 Task: Create a collapsible FAQ section using Bootstrap in the HTML file.
Action: Key pressed <Key.shift><Key.shift><Key.shift><Key.shift><Key.shift><Key.shift>!<Key.enter>
Screenshot: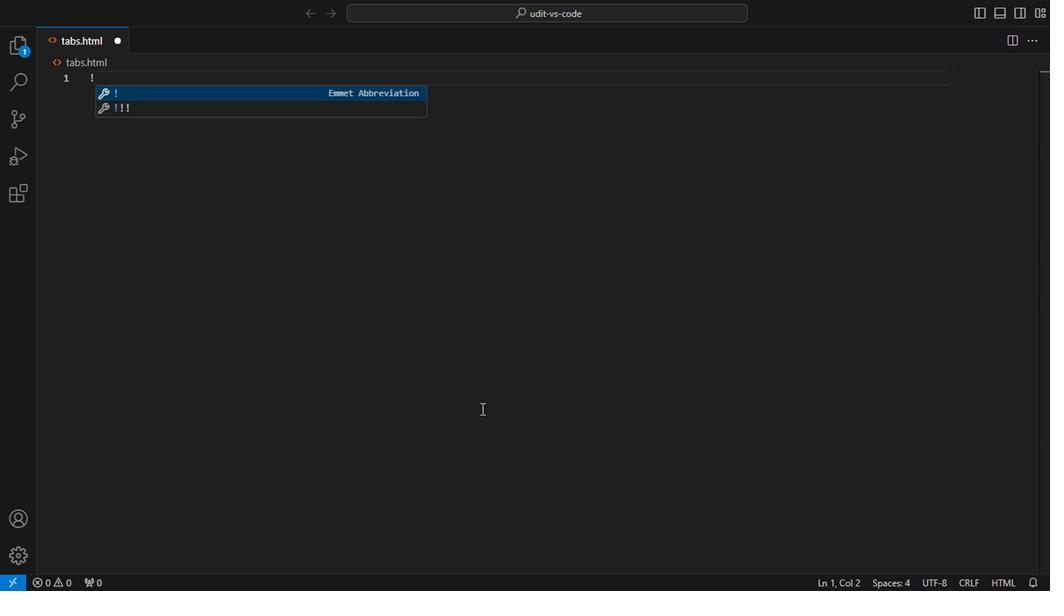 
Action: Mouse moved to (206, 149)
Screenshot: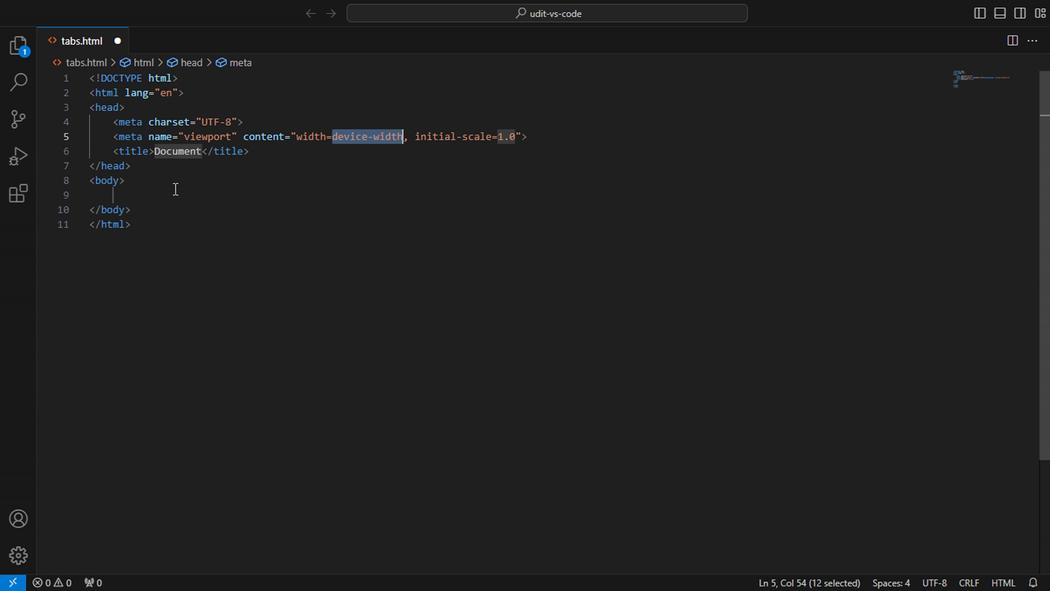 
Action: Mouse pressed left at (206, 149)
Screenshot: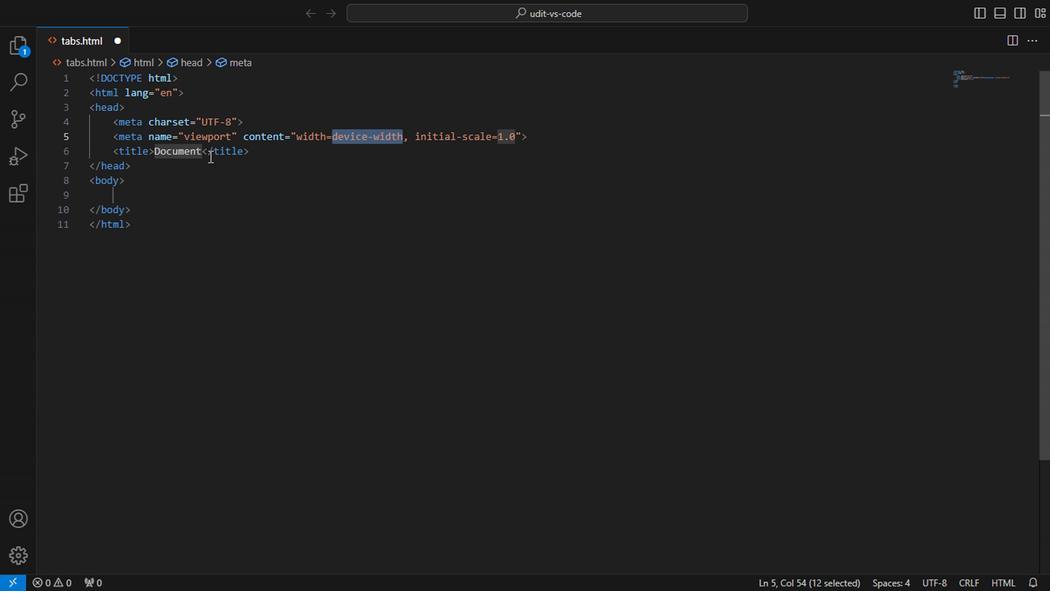 
Action: Mouse moved to (162, 186)
Screenshot: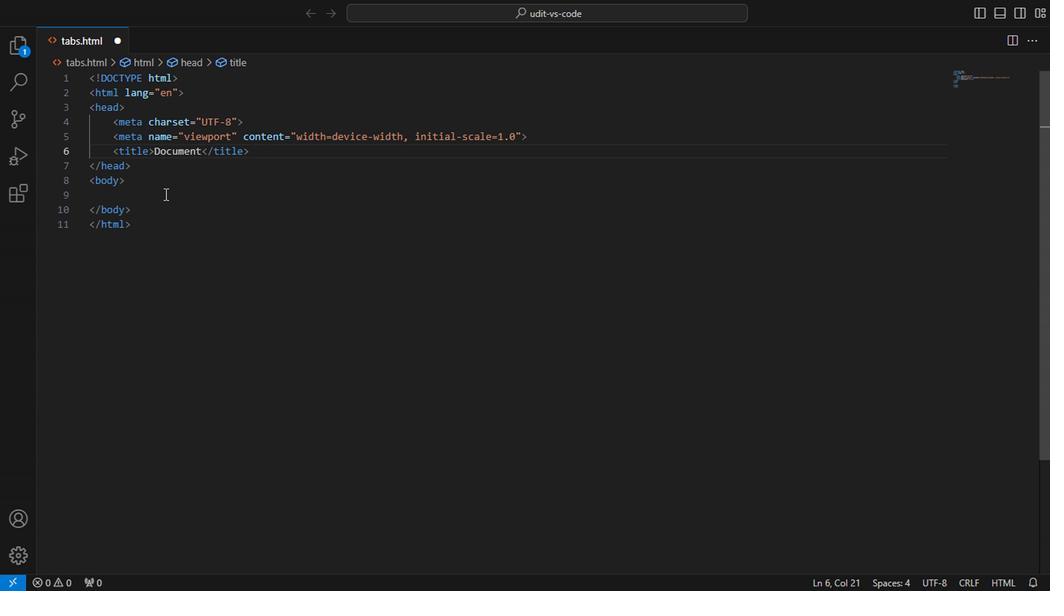 
Action: Mouse pressed left at (162, 186)
Screenshot: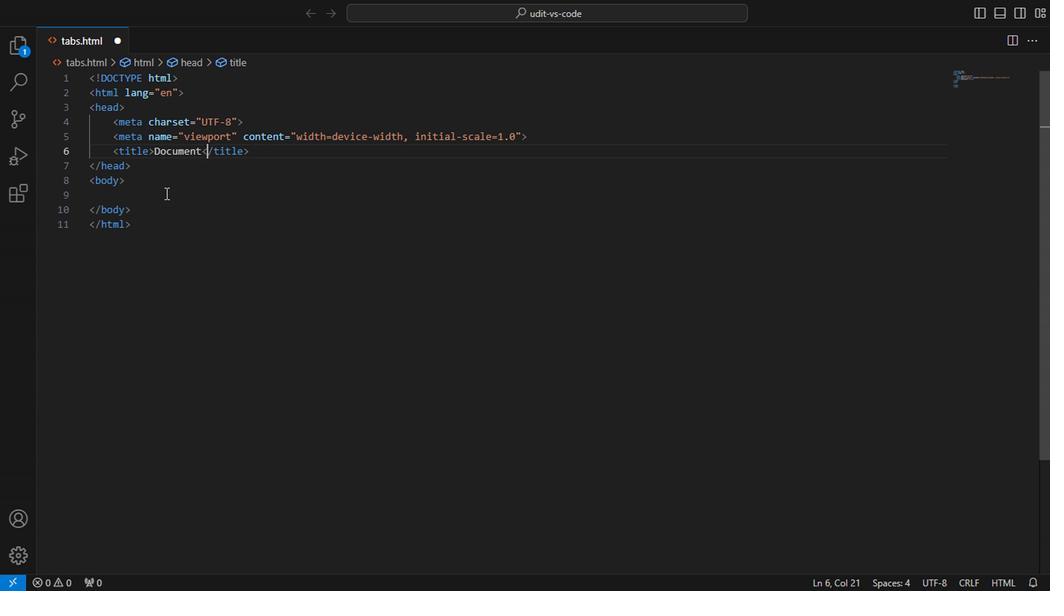 
Action: Key pressed .c<Key.backspace><Key.backspace>section.container-fluid<Key.enter><Key.enter>.<Key.backspace>.container<Key.enter><Key.enter>.row<Key.enter><Key.enter>.col-md-4<Key.enter><Key.enter>
Screenshot: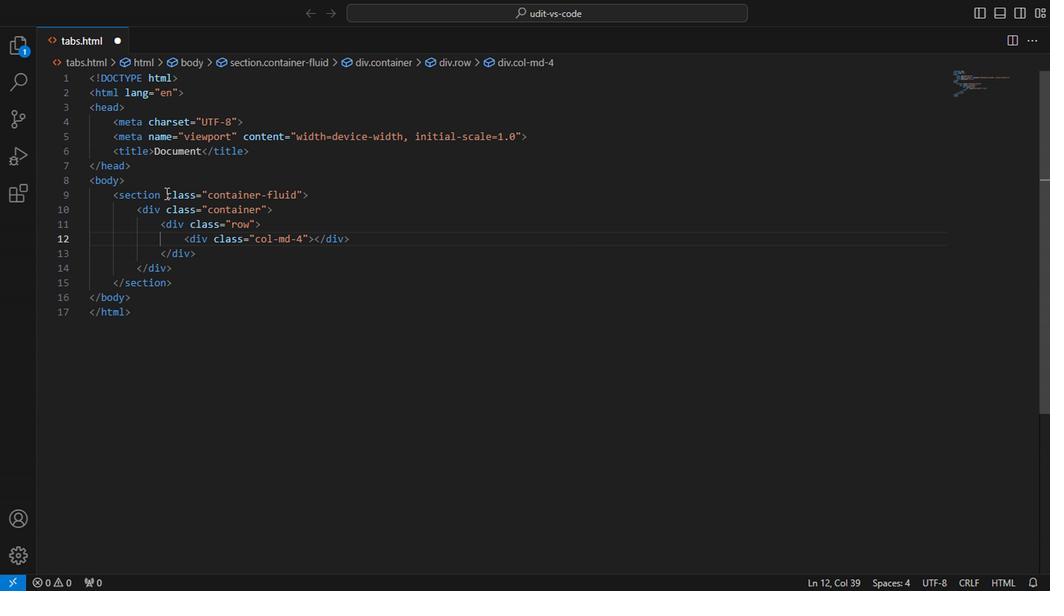 
Action: Mouse moved to (195, 245)
Screenshot: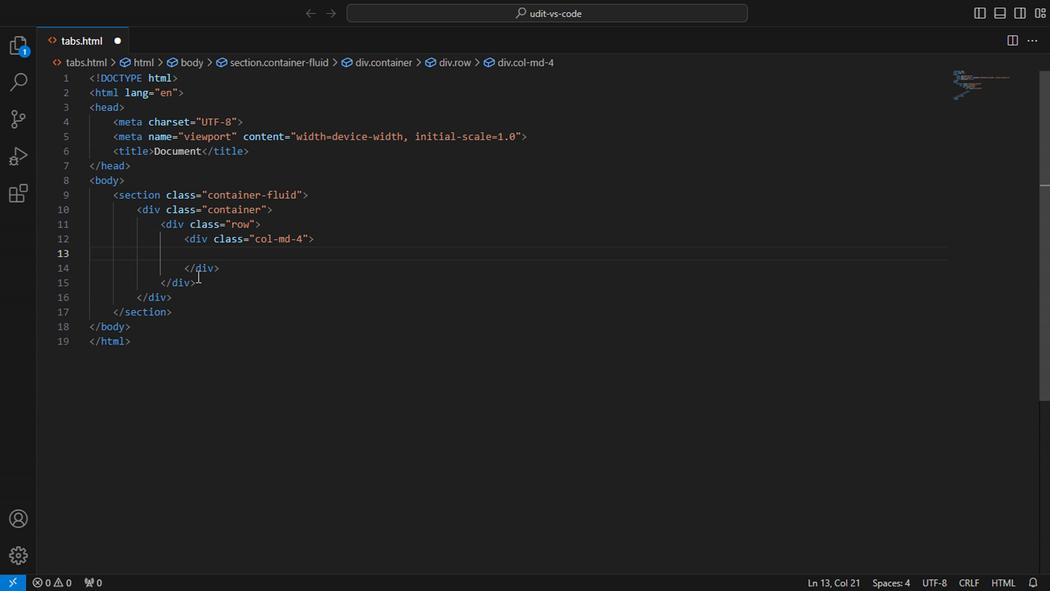 
Action: Key pressed .box<Key.enter><Key.enter>,ro<Key.backspace><Key.backspace><Key.backspace>.<Key.backspace>,card-img<Key.backspace><Key.backspace><Key.backspace><Key.backspace><Key.backspace><Key.backspace><Key.backspace><Key.backspace><Key.backspace>.card-img<Key.enter><Key.enter>img<Key.enter>./card.png<Key.right><Key.right><Key.right><Key.right><Key.right><Key.right><Key.right>card<Key.right><Key.up><Key.down><Key.down>
Screenshot: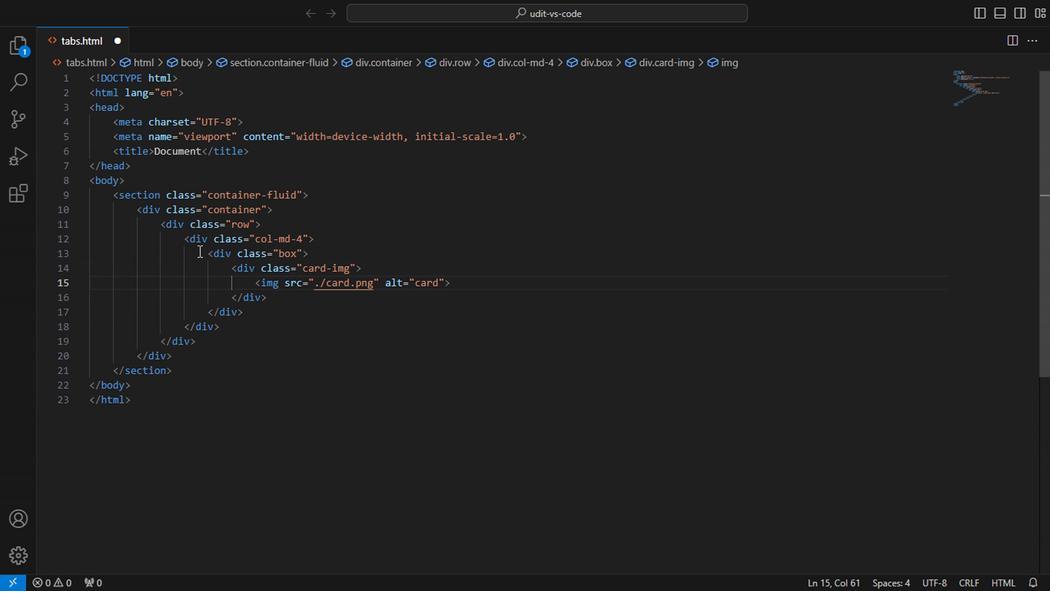
Action: Mouse pressed left at (195, 245)
Screenshot: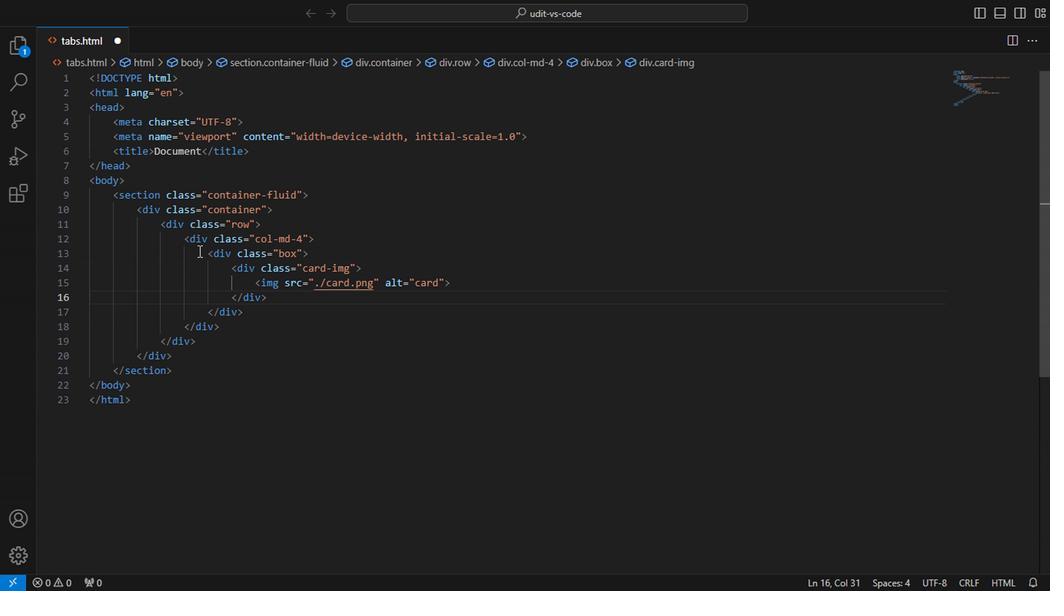 
Action: Mouse moved to (269, 289)
Screenshot: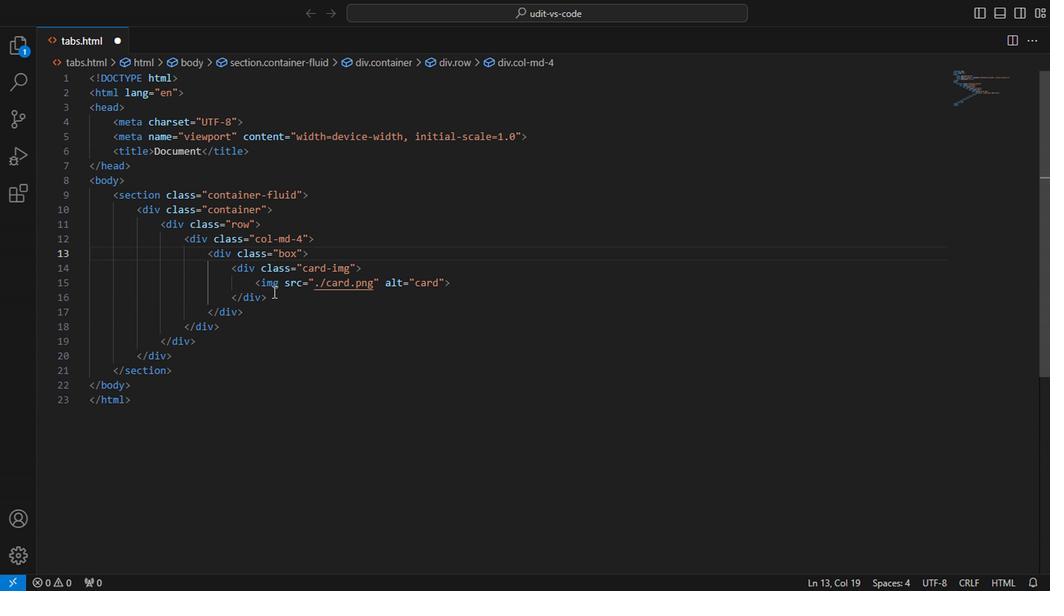 
Action: Mouse pressed left at (269, 289)
Screenshot: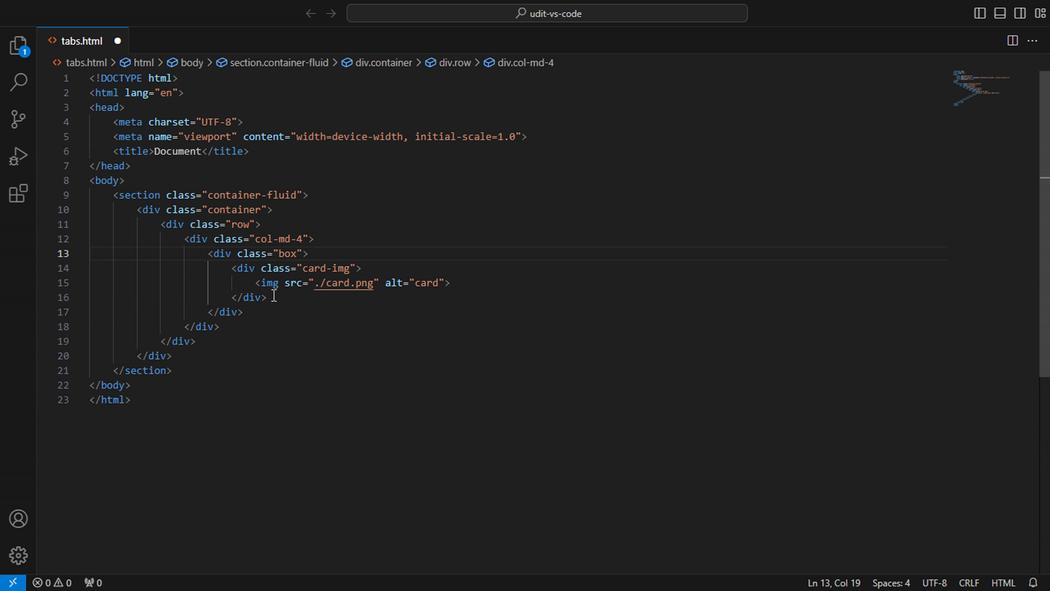 
Action: Key pressed <Key.enter>.card-content<Key.enter><Key.enter>.p<Key.backspace><Key.backspace>h3<Key.enter><Key.caps_lock>C<Key.caps_lock>ard<Key.space><Key.caps_lock>H<Key.caps_lock>eading<Key.right><Key.right><Key.right><Key.right><Key.right><Key.enter>p<Key.enter>basic<Key.space><Key.backspace><Key.backspace><Key.backspace><Key.backspace><Key.backspace><Key.backspace>
Screenshot: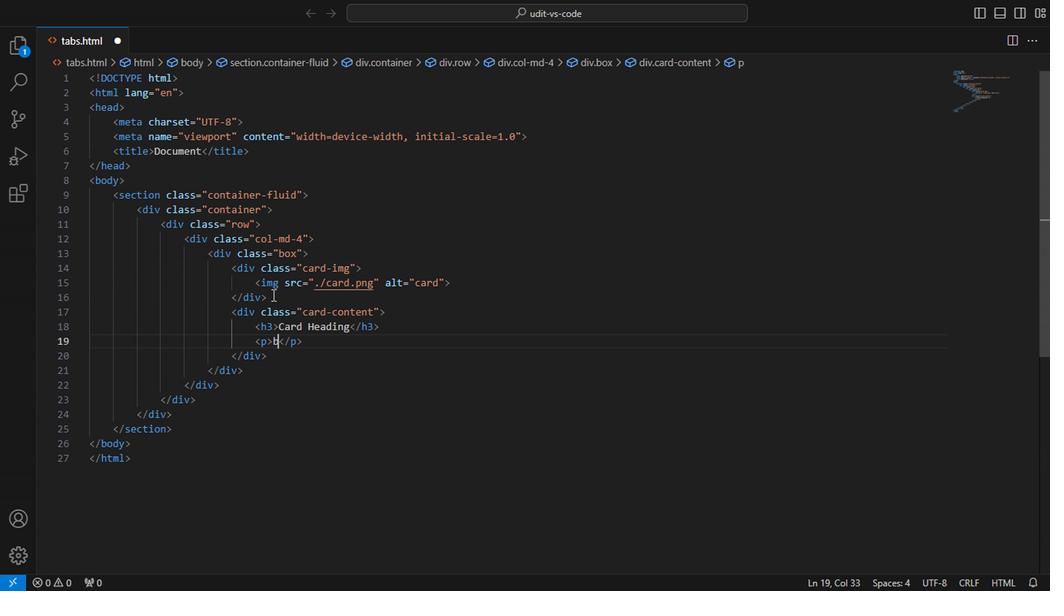 
Action: Mouse moved to (274, 325)
Screenshot: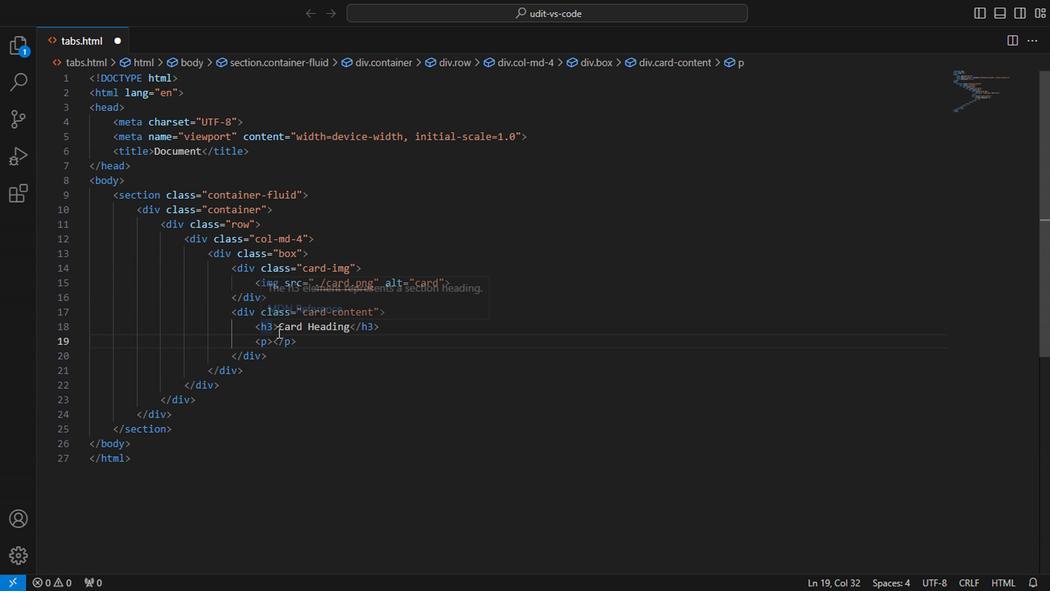 
Action: Mouse pressed left at (274, 325)
Screenshot: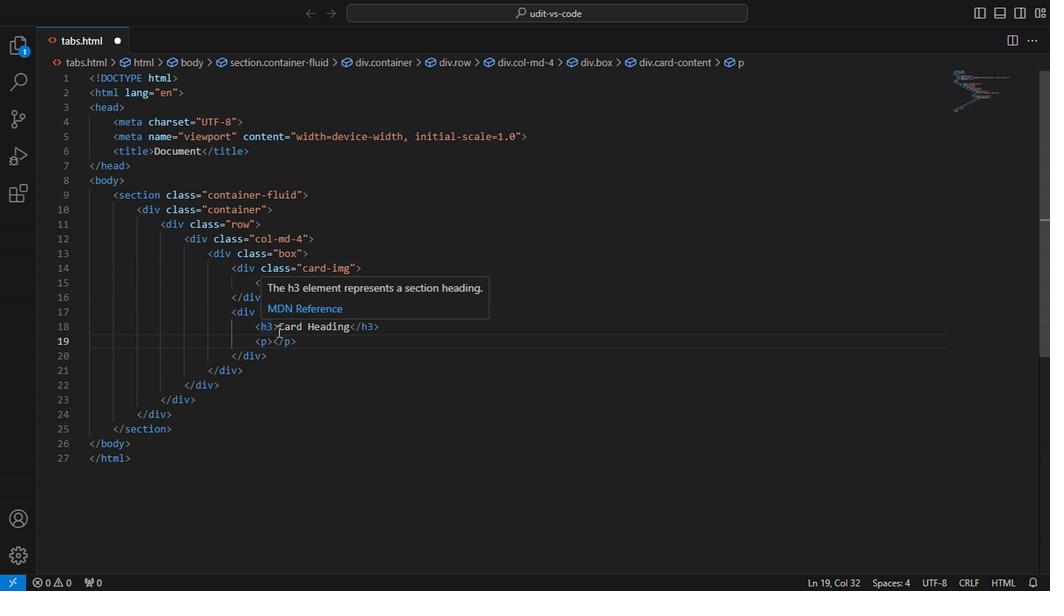 
Action: Mouse pressed left at (274, 325)
Screenshot: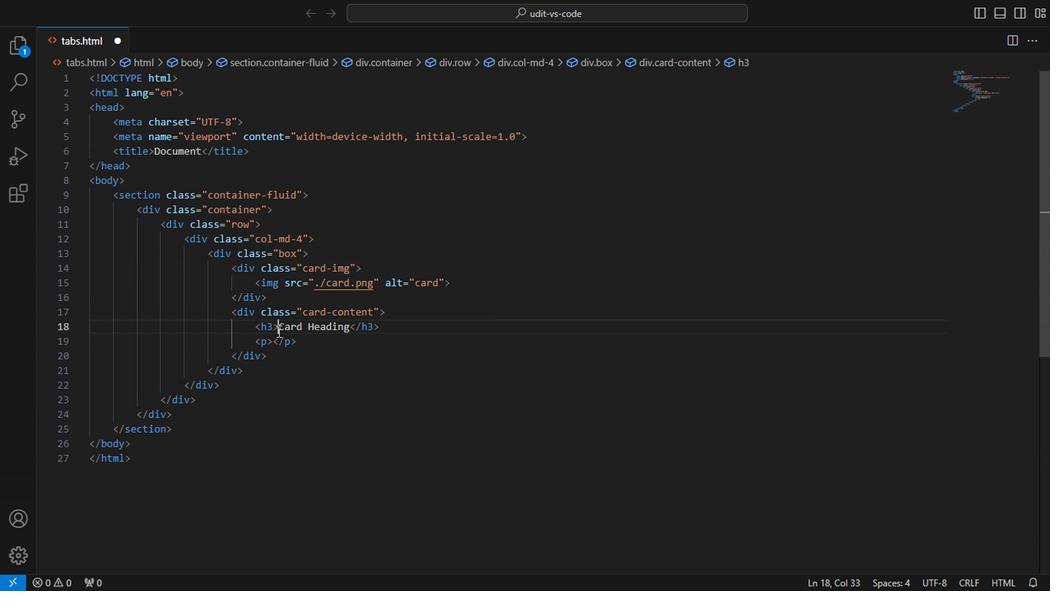 
Action: Mouse moved to (346, 324)
Screenshot: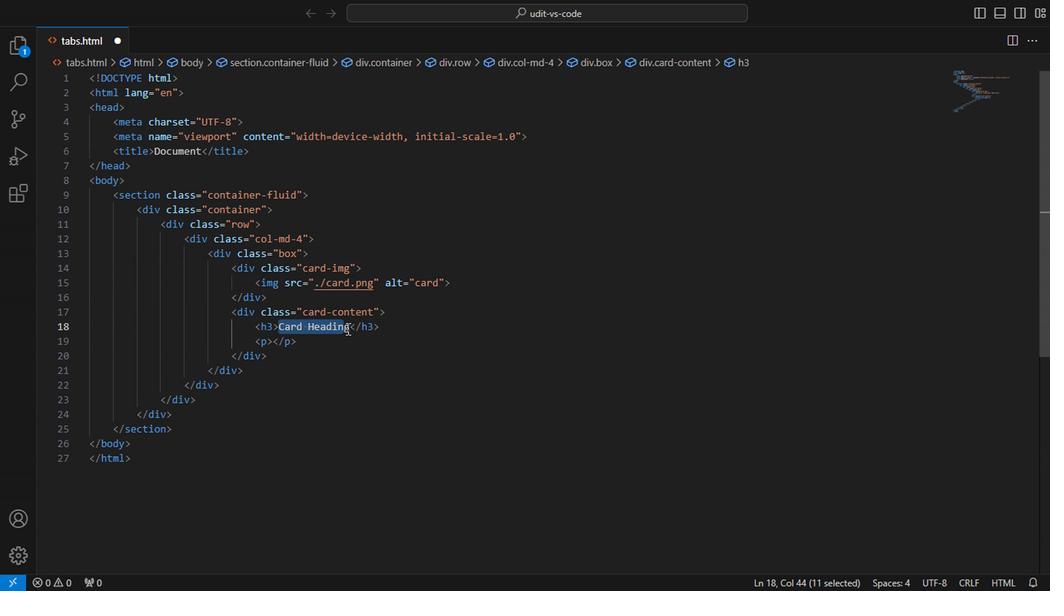 
Action: Key pressed <Key.caps_lock>U<Key.caps_lock>niversity<Key.space><Key.caps_lock>N<Key.caps_lock>amr<Key.backspace>e
Screenshot: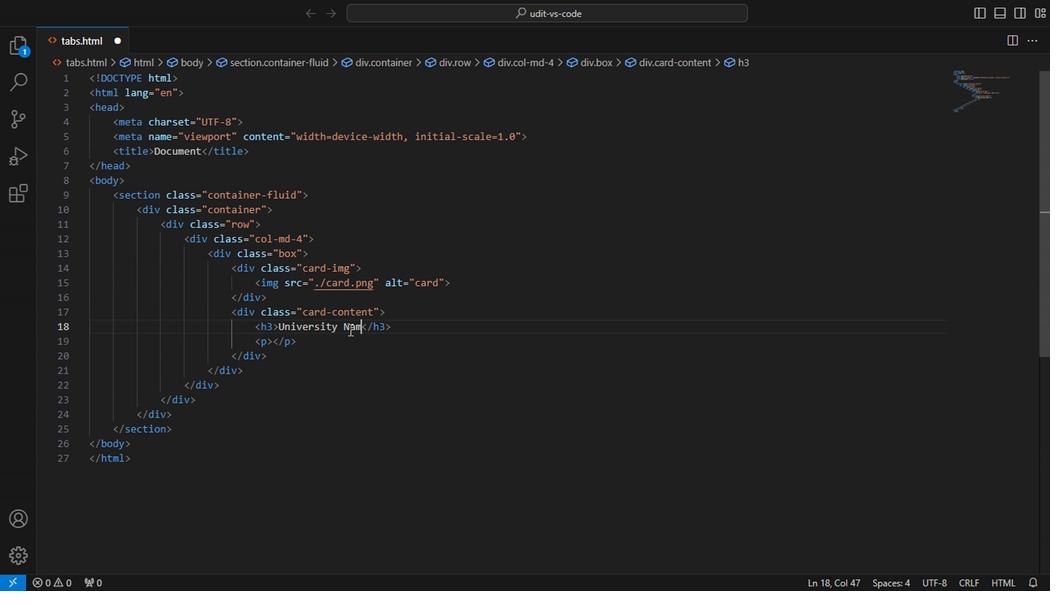 
Action: Mouse moved to (308, 328)
Screenshot: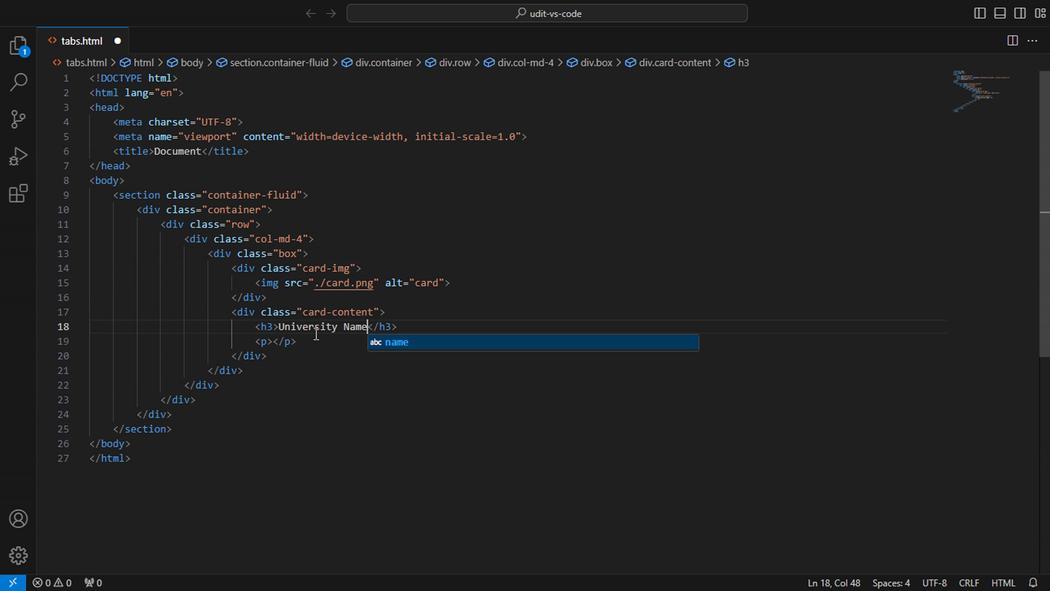 
Action: Mouse pressed left at (308, 328)
Screenshot: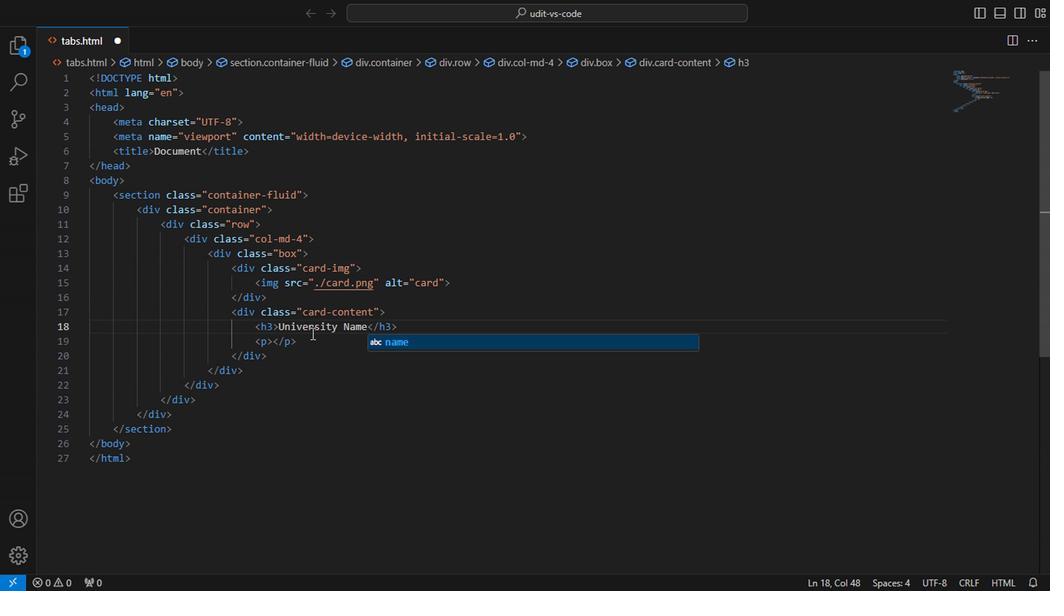 
Action: Mouse moved to (268, 338)
Screenshot: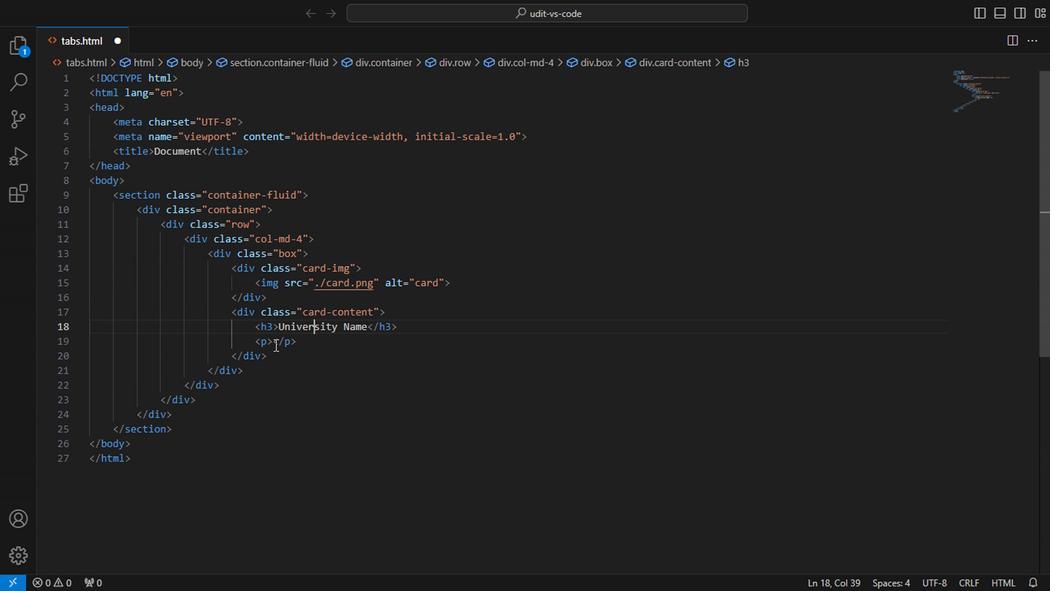 
Action: Mouse pressed left at (268, 338)
Screenshot: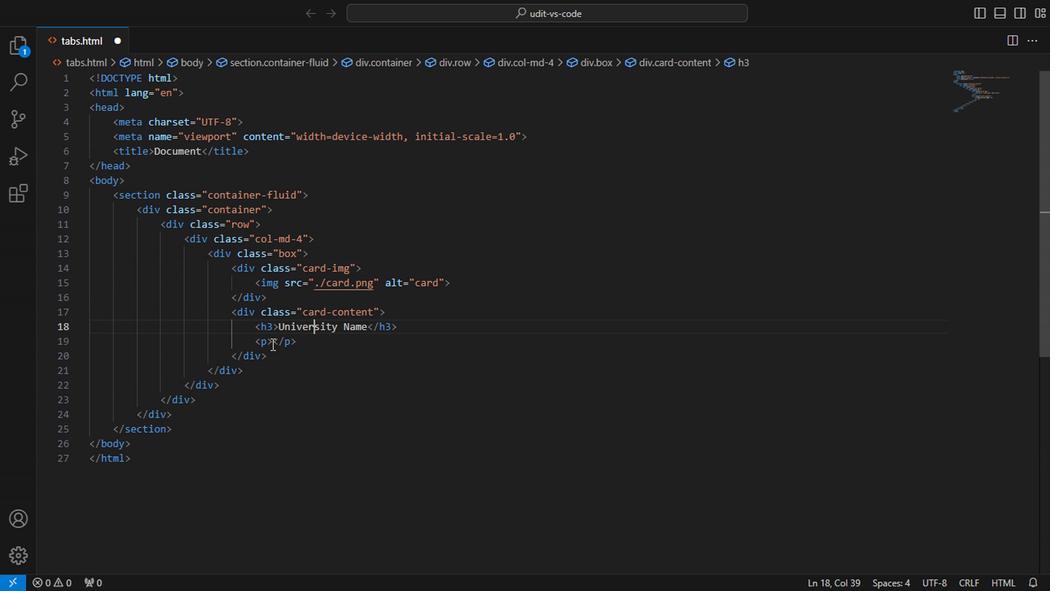 
Action: Mouse moved to (388, 310)
Screenshot: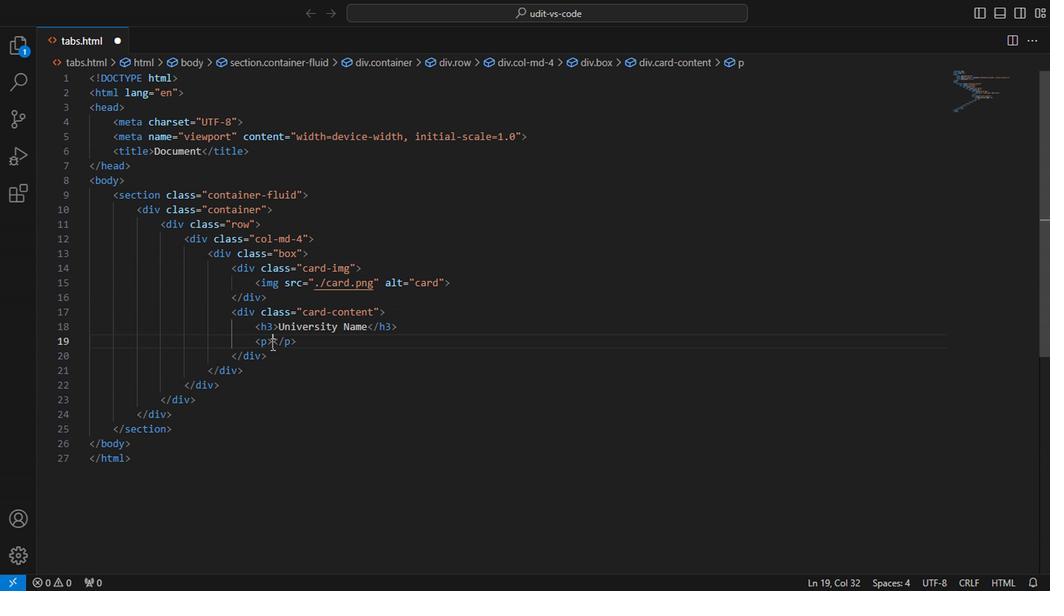 
Action: Key pressed ratings<Key.backspace><Key.backspace><Key.backspace><Key.backspace><Key.backspace><Key.backspace><Key.backspace><Key.right><Key.right><Key.right><Key.right><Key.backspace><Key.backspace><Key.backspace><Key.backspace><Key.backspace><Key.backspace><Key.backspace>.d-flex<Key.enter><Key.enter>accreditions<Key.backspace><Key.backspace><Key.backspace><Key.backspace><Key.backspace><Key.backspace><Key.backspace><Key.backspace><Key.backspace><Key.backspace><Key.backspace><Key.backspace>.certificates<Key.enter><Key.right><Key.right><Key.right><Key.right><Key.right><Key.right><Key.backspace><Key.backspace><Key.backspace><Key.backspace><Key.backspace><Key.backspace><Key.backspace><Key.backspace><Key.backspace><Key.backspace><Key.backspace><Key.backspace><Key.backspace><Key.backspace><Key.backspace><Key.backspace><Key.backspace><Key.backspace><Key.backspace><Key.backspace><Key.backspace><Key.backspace><Key.backspace><Key.backspace><Key.backspace><Key.backspace><Key.backspace><Key.backspace><Key.backspace><Key.backspace><Key.backspace><Key.backspace>span<Key.enter><Key.caps_lock>C<Key.caps_lock>ertificates<Key.right><Key.right><Key.right><Key.right><Key.right><Key.right><Key.right><Key.enter>spaan<Key.backspace><Key.backspace>n<Key.enter><Key.caps_lock>N<Key.caps_lock>aac<Key.backspace><Key.backspace><Key.backspace><Key.caps_lock>AAC<Key.space>A<Key.caps_lock><Key.shift_r>+<Key.right><Key.right><Key.right><Key.right><Key.right><Key.right><Key.right><Key.enter>ctrl+Z
Screenshot: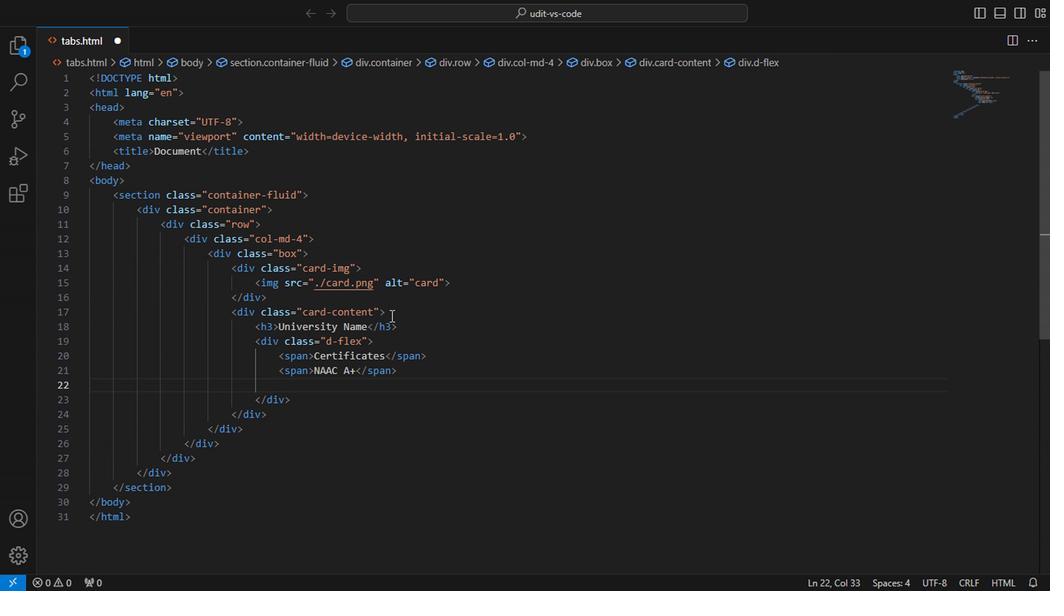 
Action: Mouse moved to (298, 377)
Screenshot: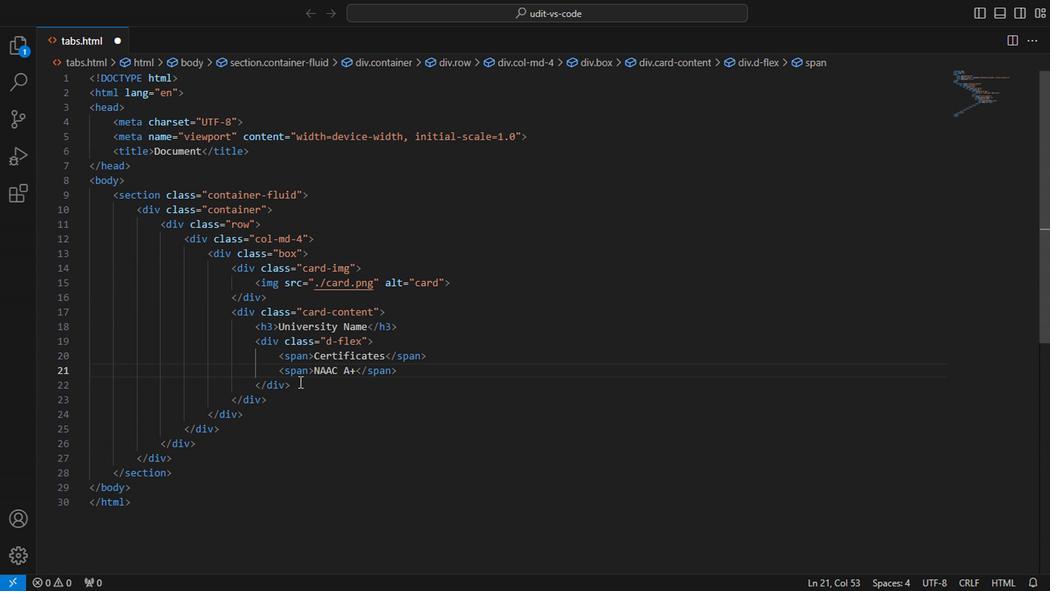 
Action: Mouse pressed left at (298, 377)
Screenshot: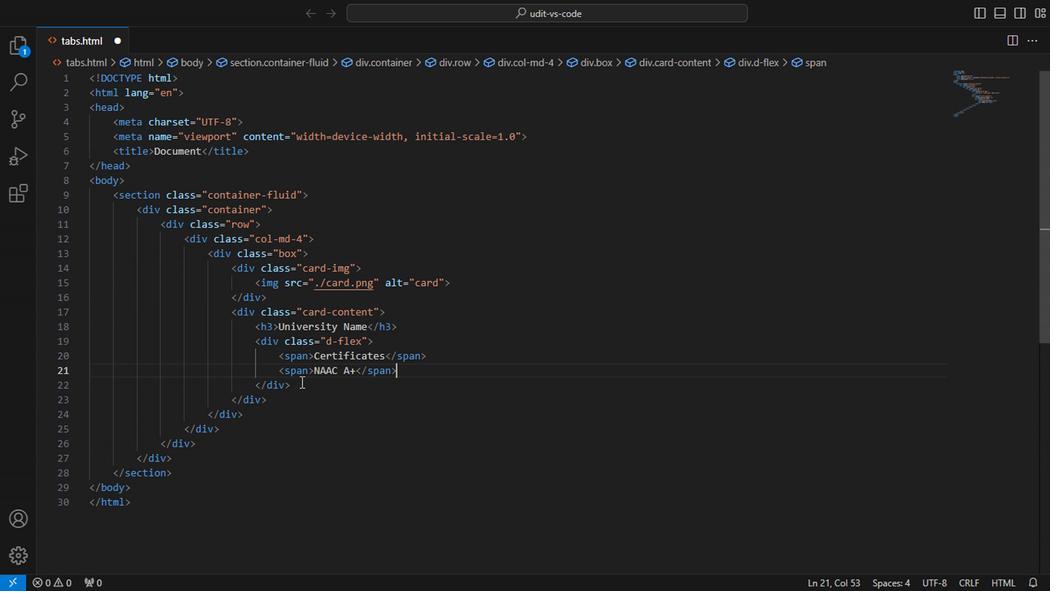 
Action: Key pressed <Key.enter>ctrl+H3<Key.enter><Key.caps_lock>R<Key.caps_lock>ating<Key.space><Key.shift_r>:<Key.space>5/5<Key.right><Key.right><Key.right><Key.right><Key.right>
Screenshot: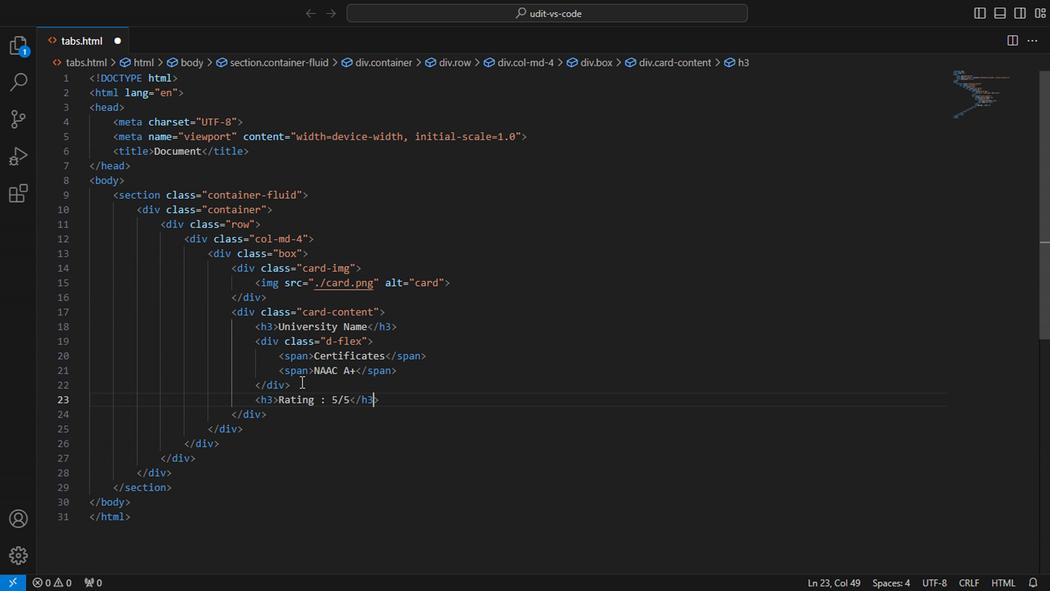 
Action: Mouse pressed left at (298, 377)
Screenshot: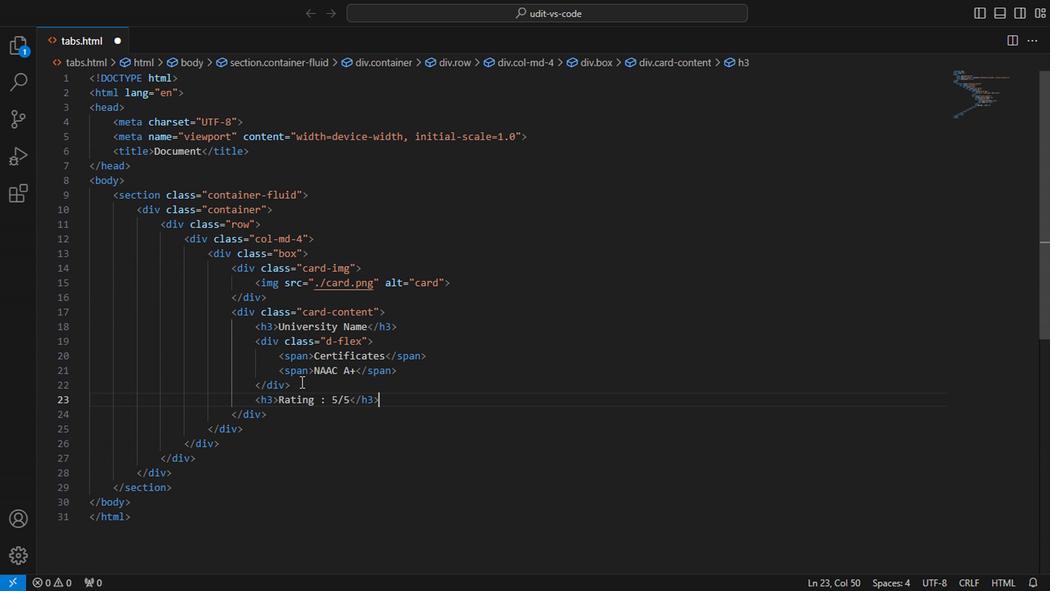 
Action: Mouse moved to (348, 443)
Screenshot: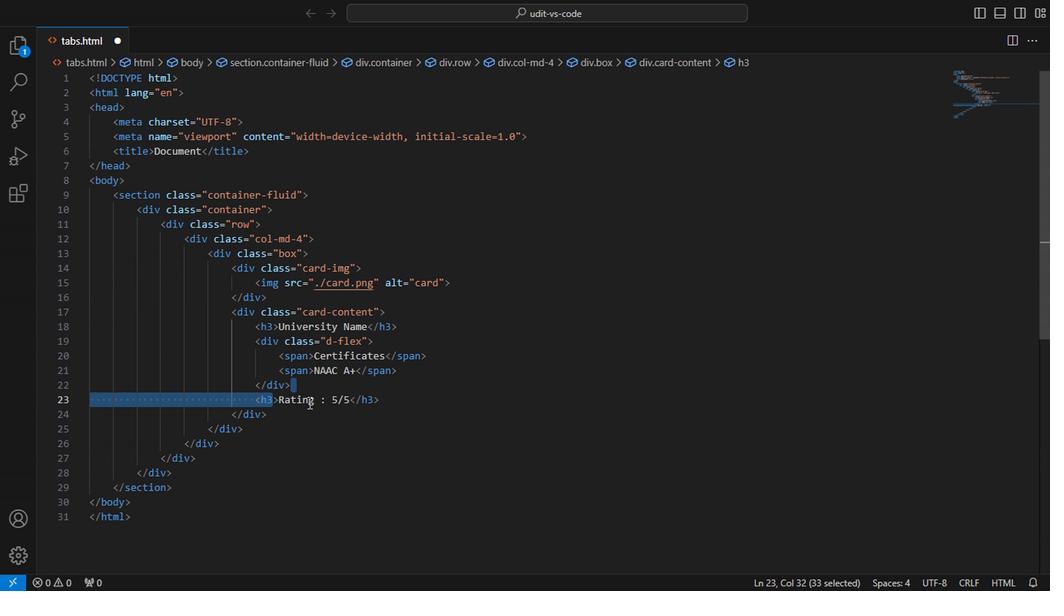 
Action: Mouse pressed left at (348, 443)
Screenshot: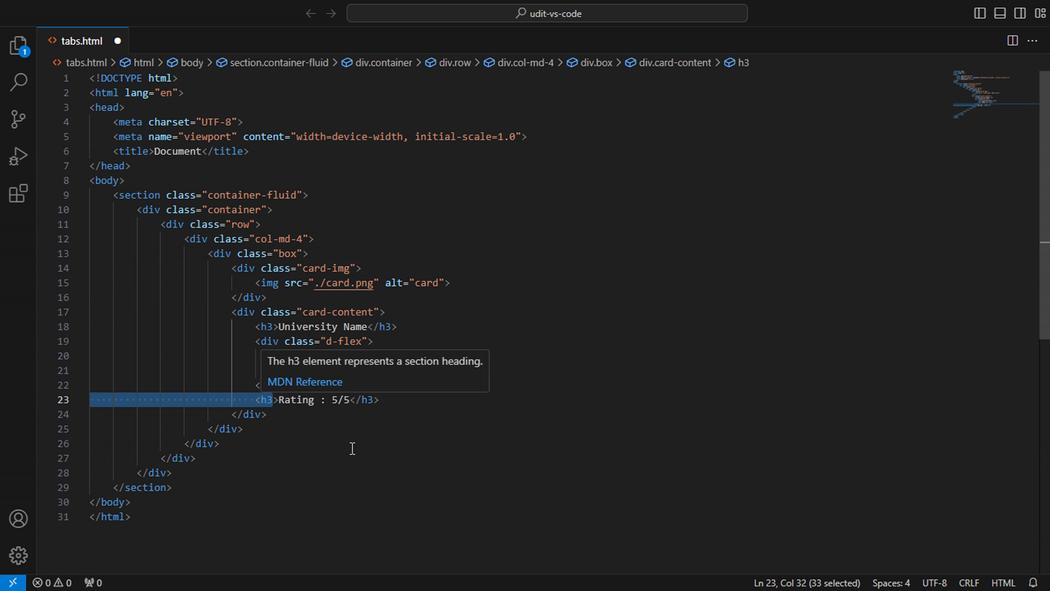 
Action: Mouse moved to (234, 308)
Screenshot: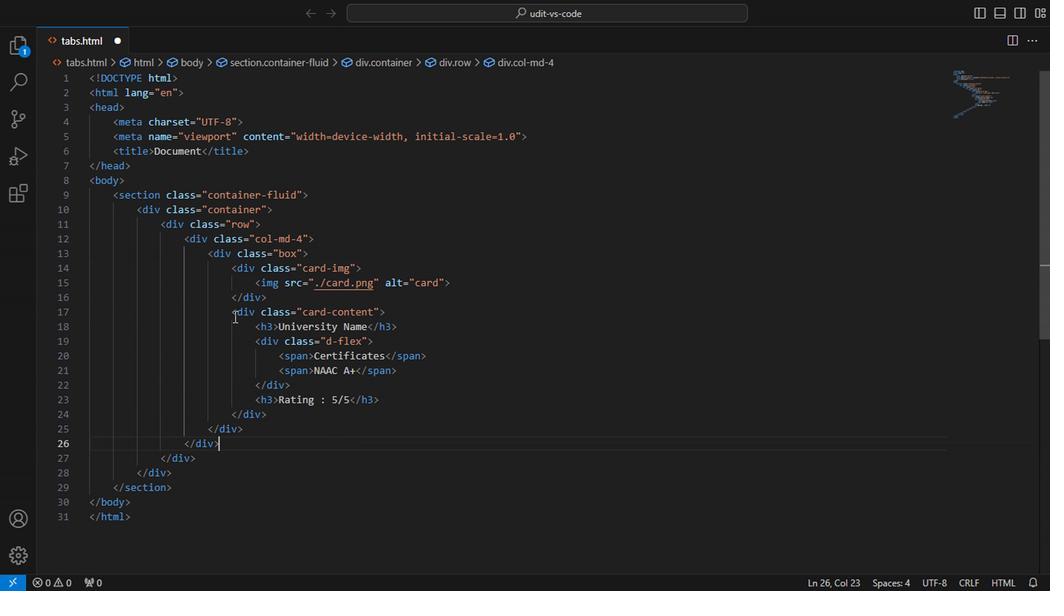 
Action: Mouse pressed left at (234, 308)
Screenshot: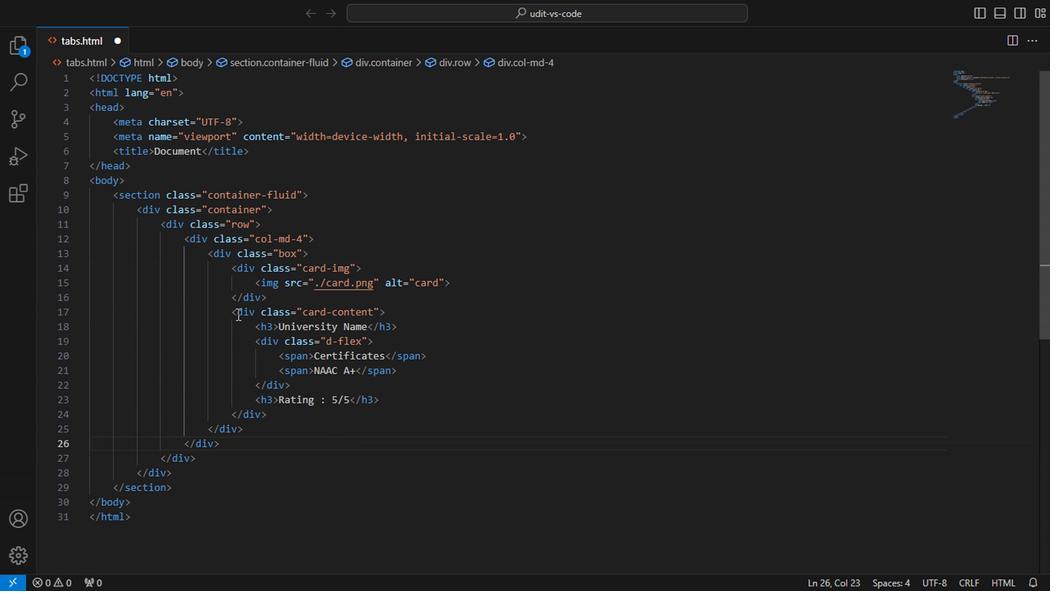 
Action: Mouse moved to (266, 407)
Screenshot: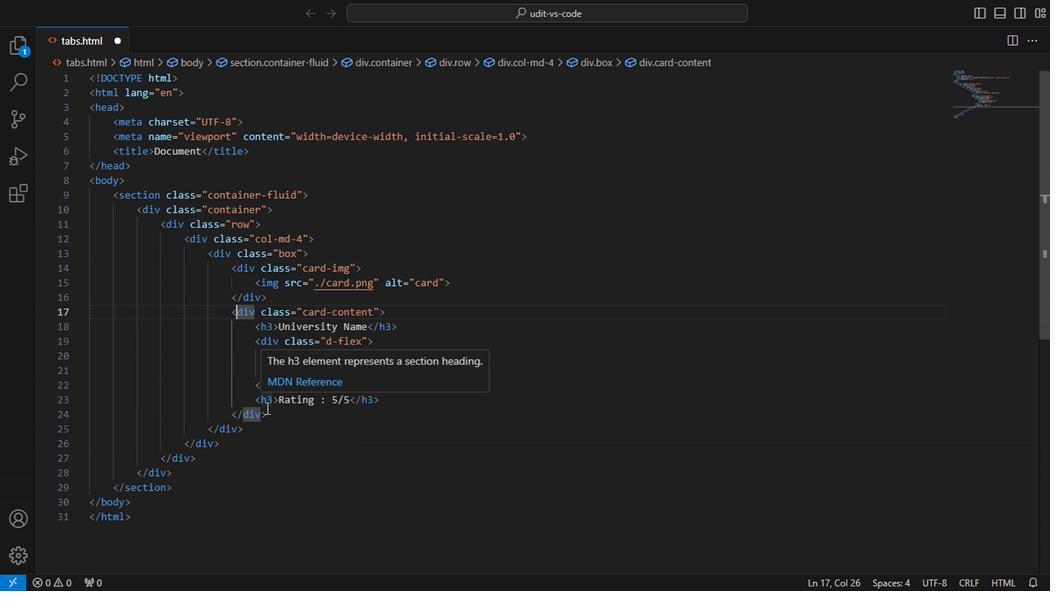 
Action: Mouse pressed left at (266, 407)
Screenshot: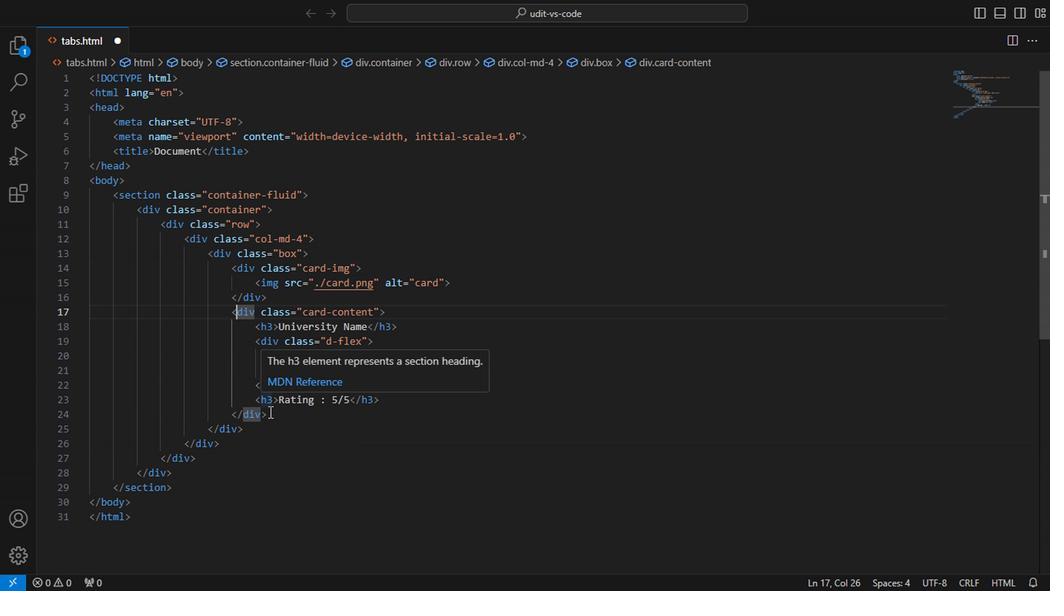 
Action: Key pressed <Key.enter>.card-footer<Key.enter><Key.enter>.btn<Key.enter><Key.caps_lock>L<Key.caps_lock>oad<Key.space><Key.caps_lock>M<Key.caps_lock>ore<Key.down><Key.down><Key.down>
Screenshot: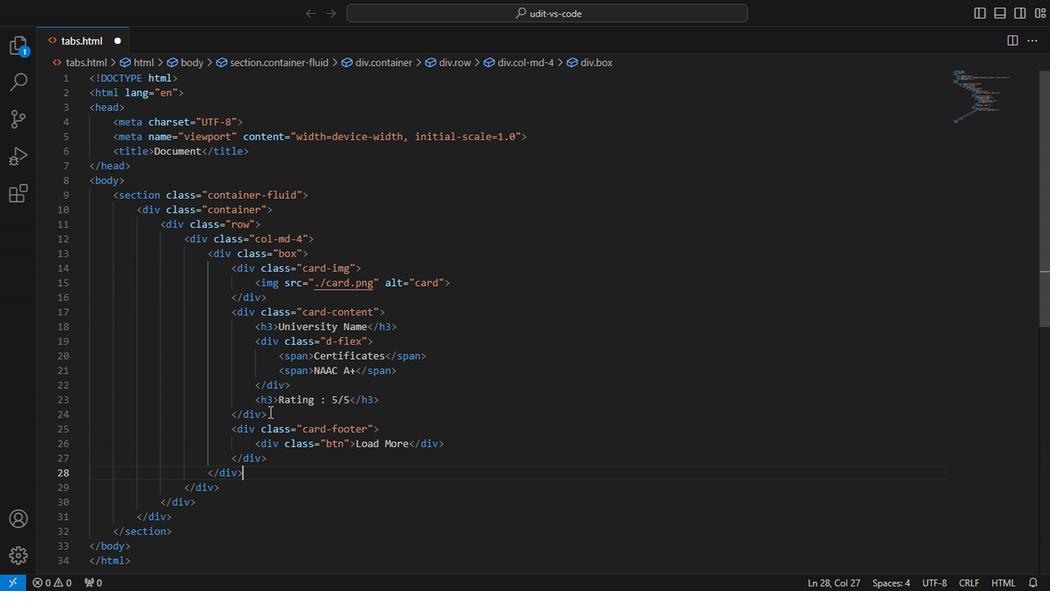 
Action: Mouse moved to (187, 234)
Screenshot: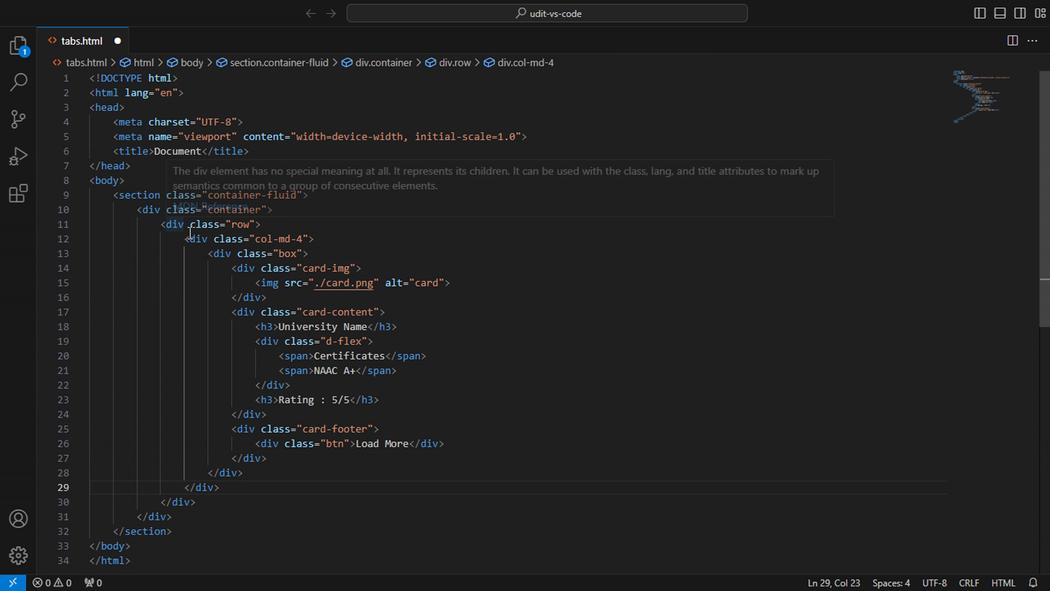 
Action: Mouse pressed left at (187, 234)
Screenshot: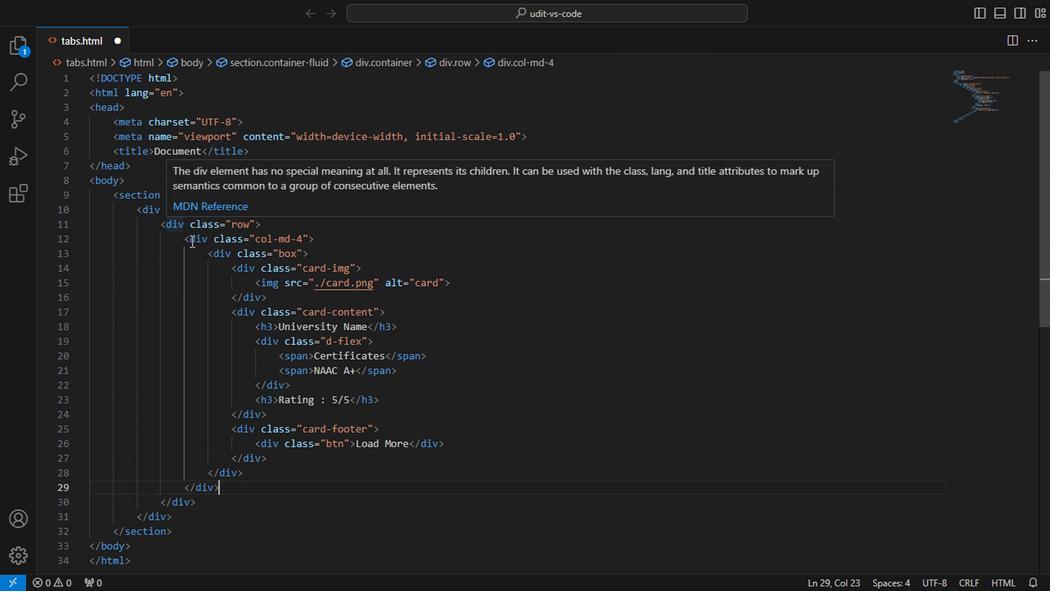 
Action: Mouse moved to (235, 262)
Screenshot: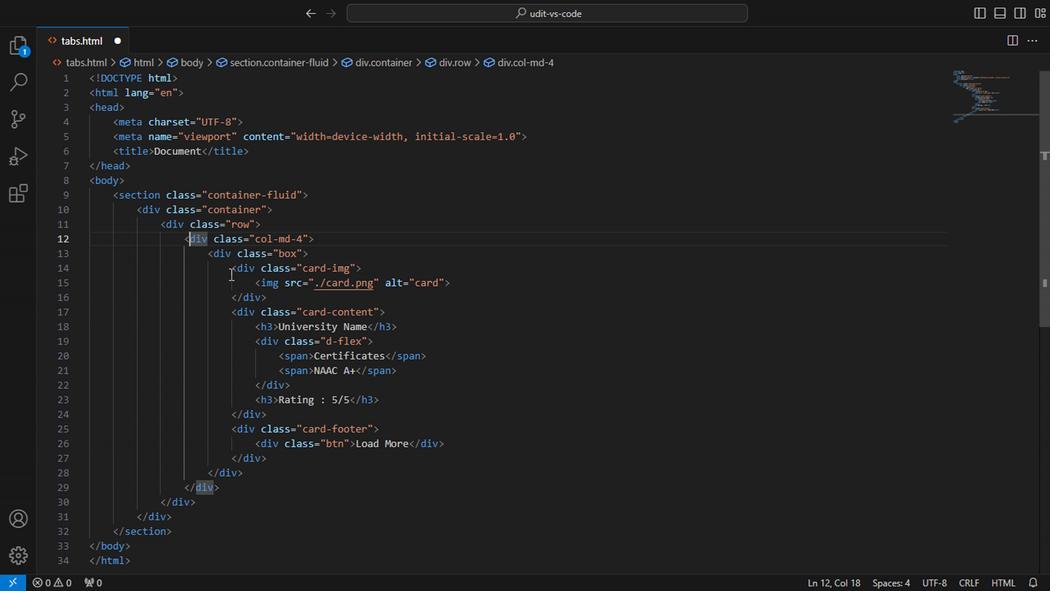 
Action: Mouse pressed left at (235, 262)
Screenshot: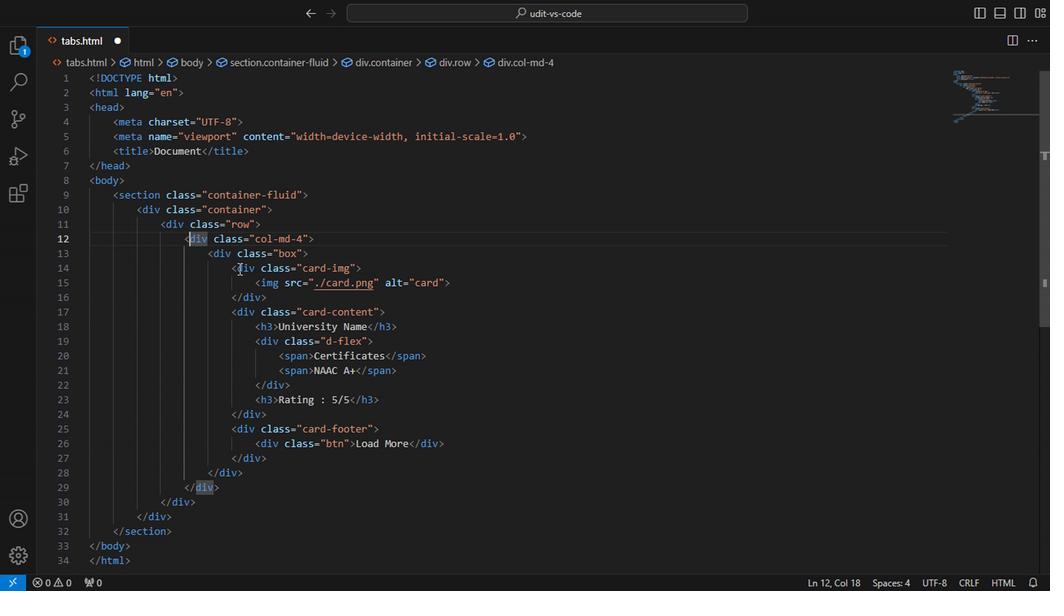 
Action: Mouse moved to (268, 290)
Screenshot: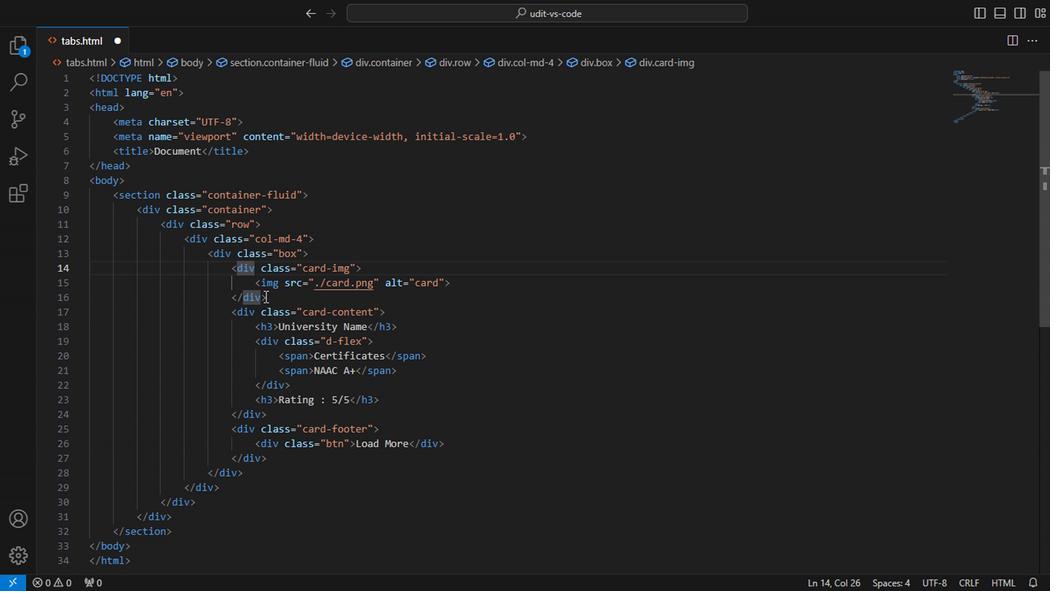 
Action: Mouse pressed left at (268, 290)
Screenshot: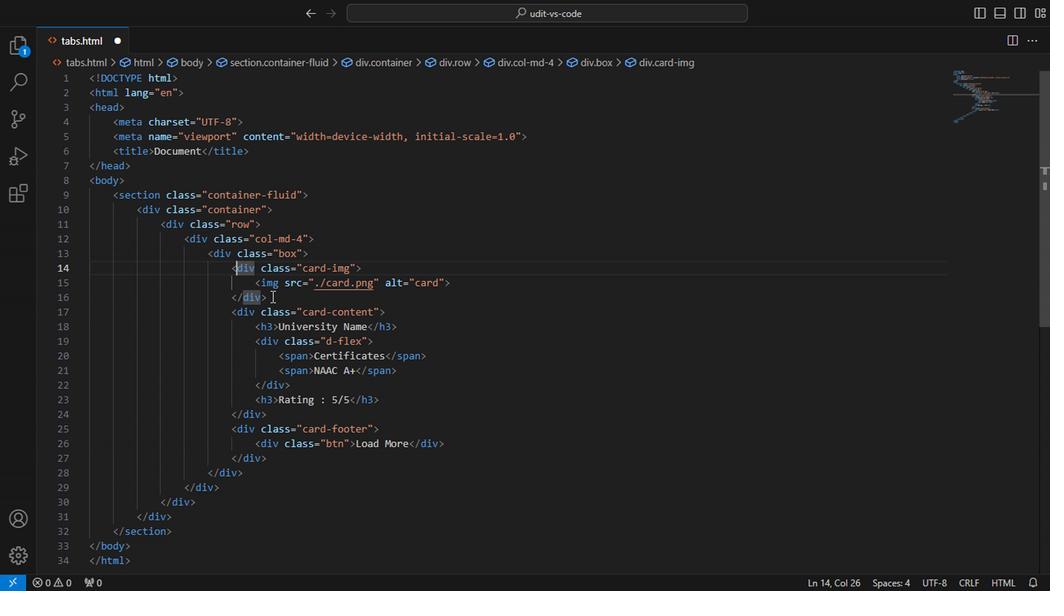 
Action: Key pressed <Key.enter>a<Key.enter><Key.caps_lock><Key.shift><Key.shift><Key.shift><Key.shift><Key.shift><Key.shift><Key.shift><Key.shift><Key.shift><Key.shift><Key.shift><Key.shift><Key.shift><Key.shift><Key.shift><Key.shift><Key.shift><Key.shift>#<Key.right><Key.right><Key.right><Key.left><Key.caps_lock>a<Key.caps_lock><Key.backspace><Key.caps_lock>a<Key.caps_lock>DRESS<Key.backspace><Key.backspace><Key.backspace><Key.backspace><Key.backspace><Key.backspace>ADRESS<Key.caps_lock><Key.left><Key.left><Key.left><Key.left><Key.left><Key.up><Key.enter>.spam<Key.backspace><Key.backspace><Key.backspace><Key.backspace><Key.backspace>span.relative<Key.enter><Key.enter>
Screenshot: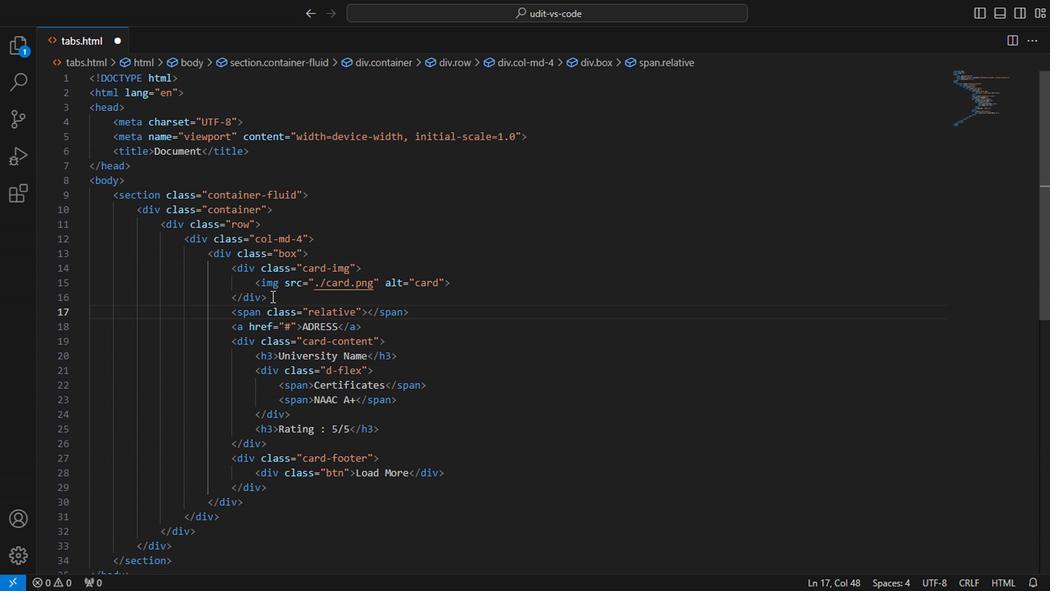 
Action: Mouse moved to (261, 345)
Screenshot: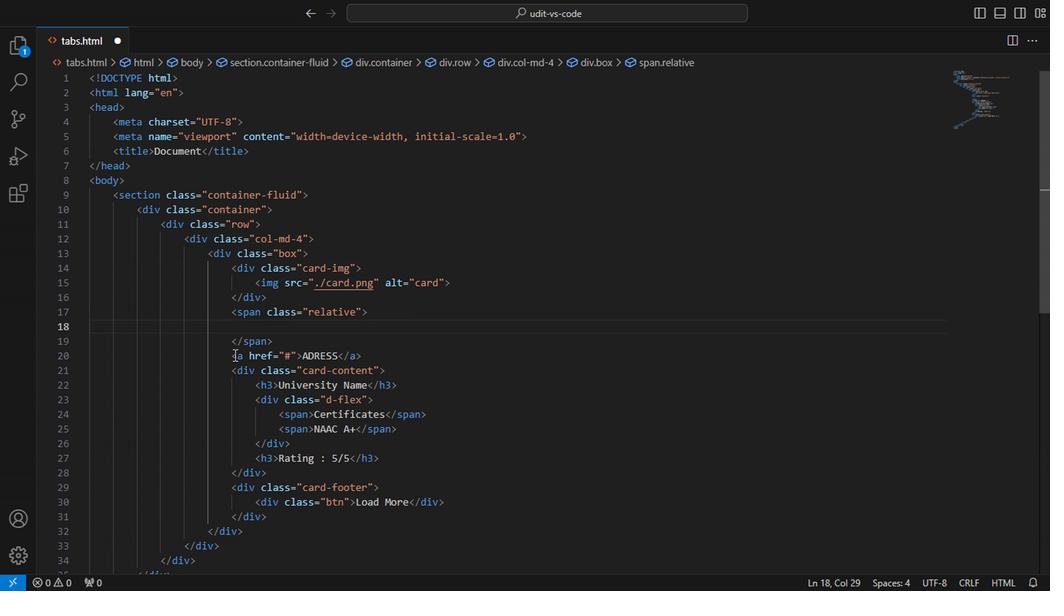 
Action: Mouse pressed left at (261, 345)
Screenshot: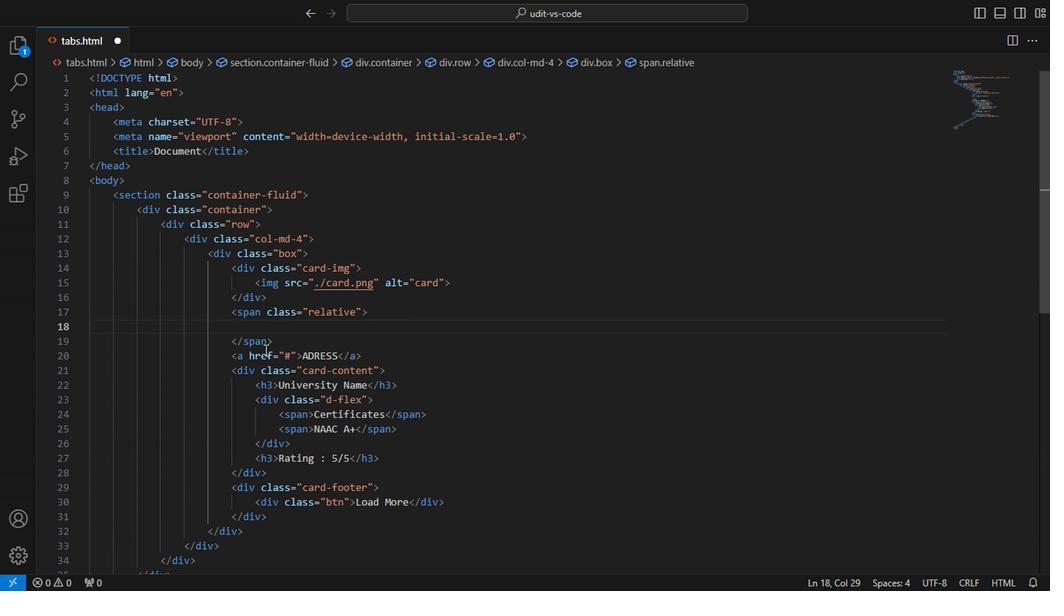 
Action: Mouse moved to (222, 347)
Screenshot: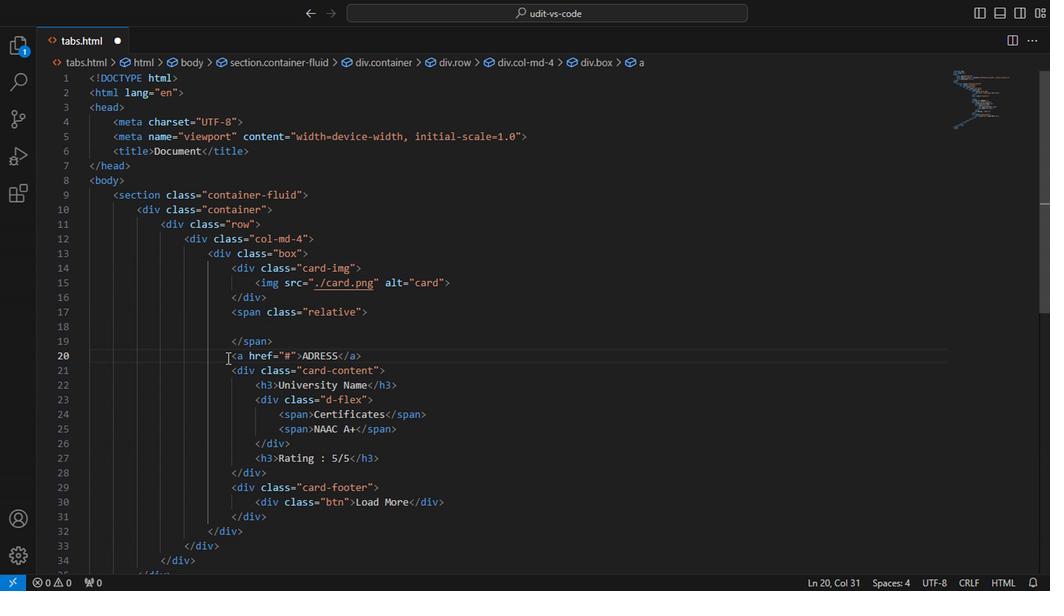 
Action: Mouse pressed left at (222, 347)
Screenshot: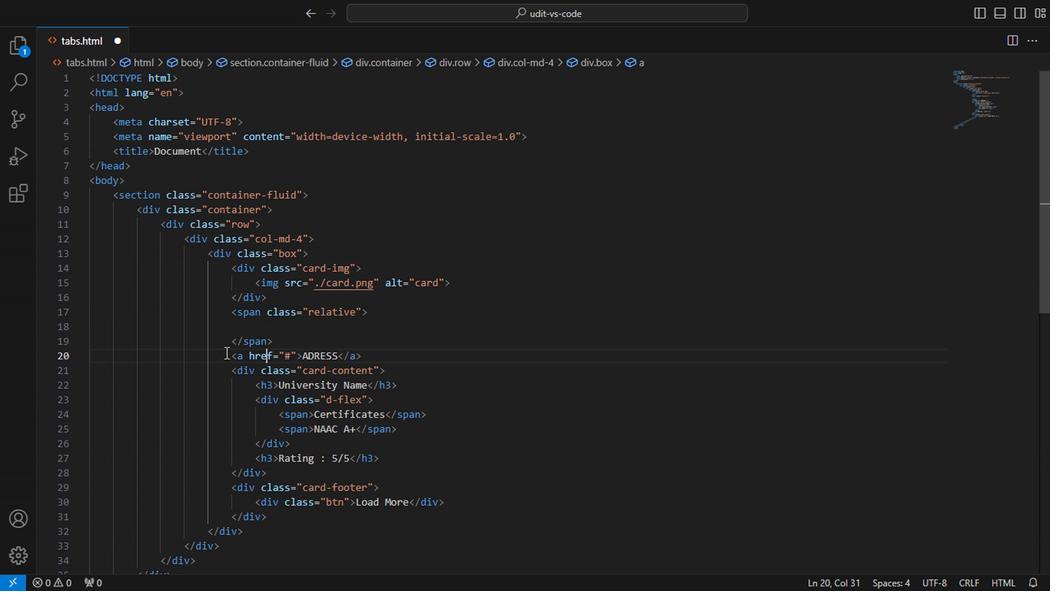 
Action: Mouse moved to (360, 352)
Screenshot: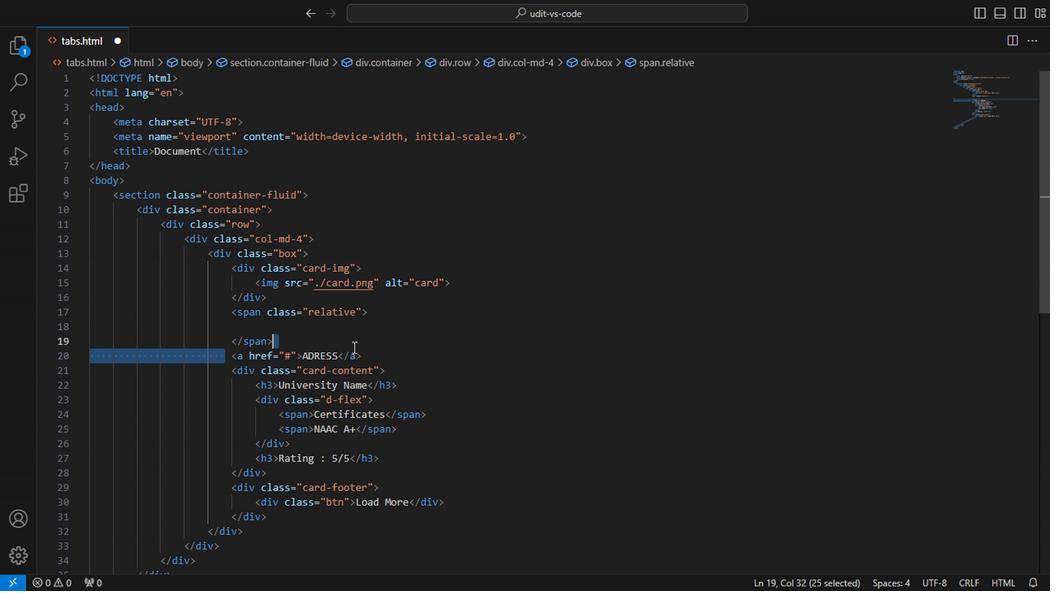 
Action: Key pressed ctrl+X
Screenshot: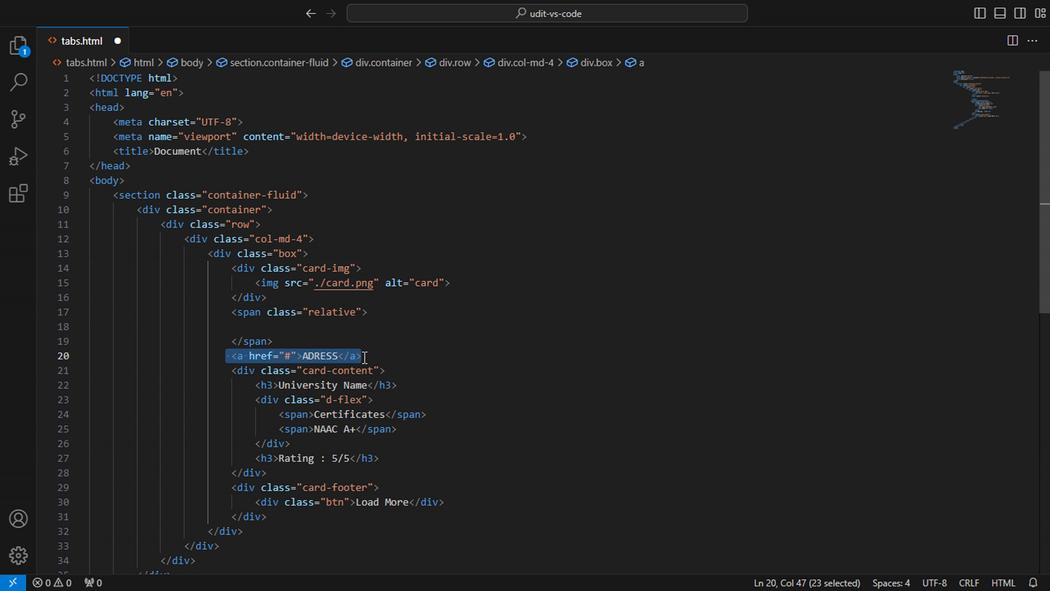 
Action: Mouse moved to (281, 321)
Screenshot: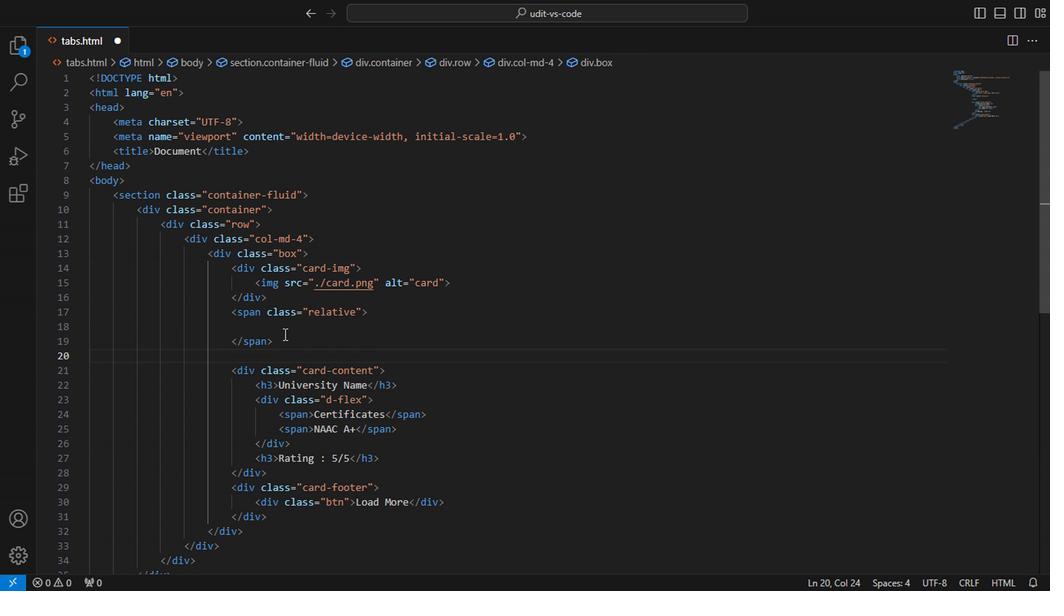 
Action: Mouse pressed left at (281, 321)
Screenshot: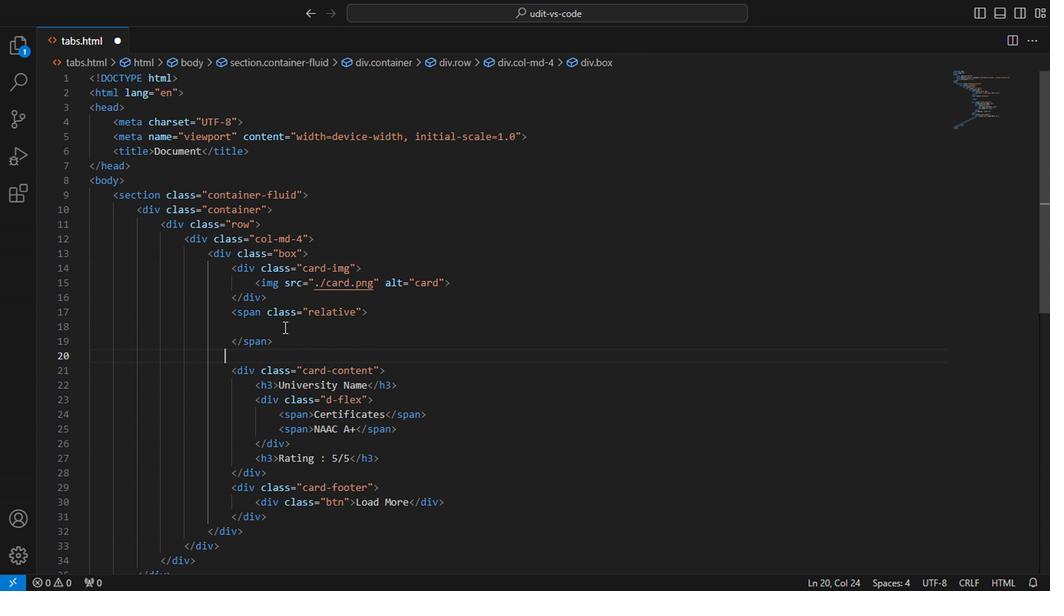 
Action: Key pressed ctrl+V
Screenshot: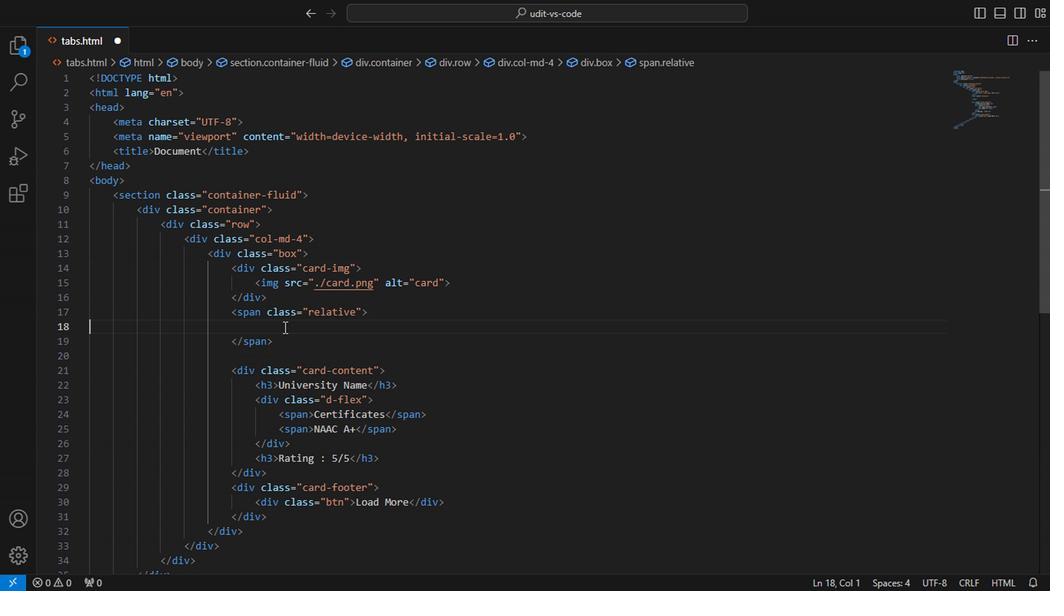 
Action: Mouse moved to (236, 354)
Screenshot: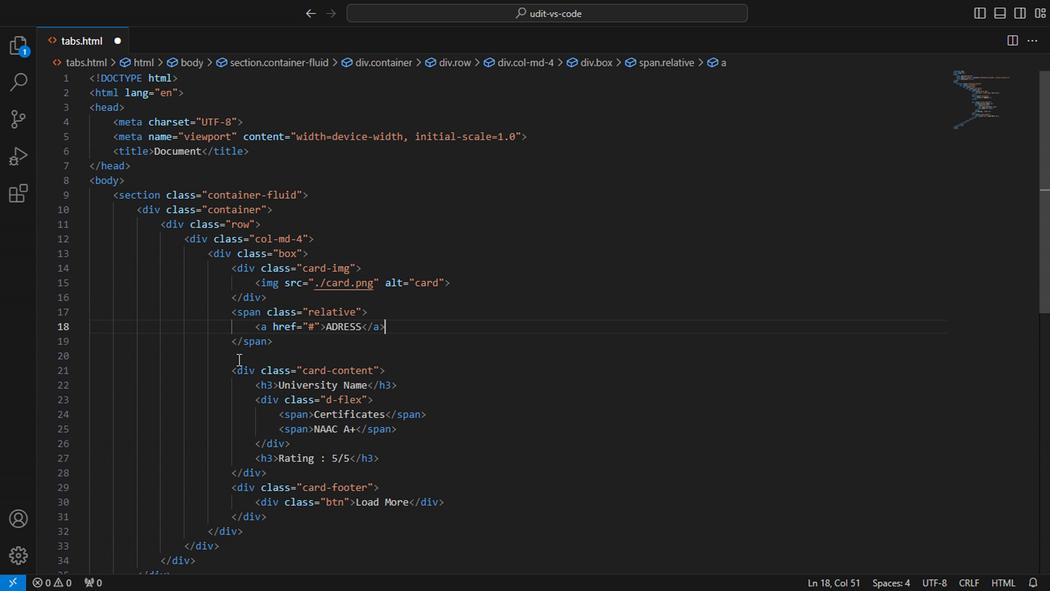 
Action: Mouse pressed left at (236, 354)
Screenshot: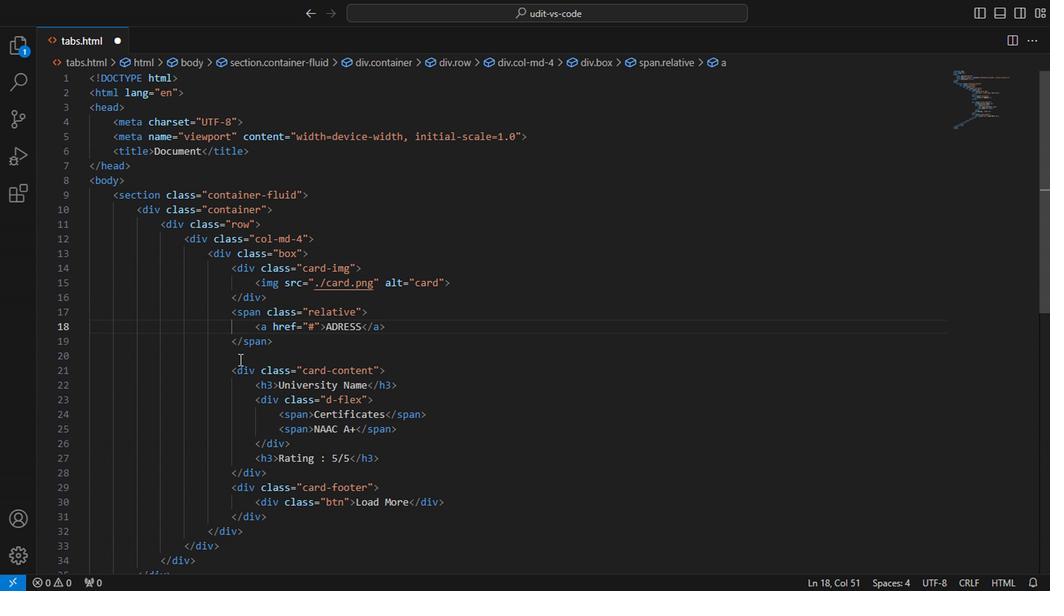 
Action: Mouse moved to (245, 352)
Screenshot: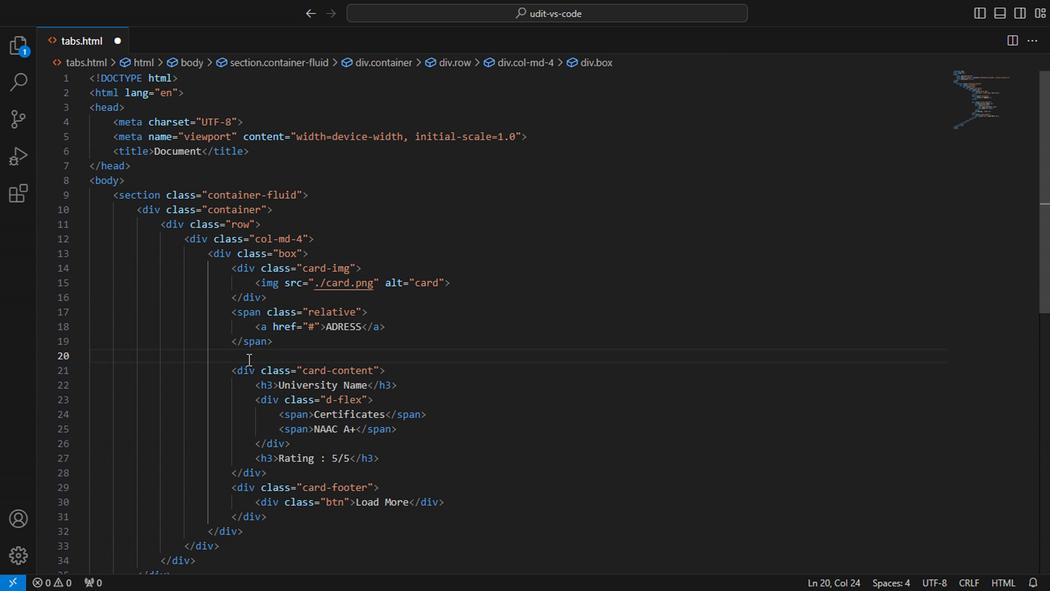 
Action: Mouse pressed left at (245, 352)
Screenshot: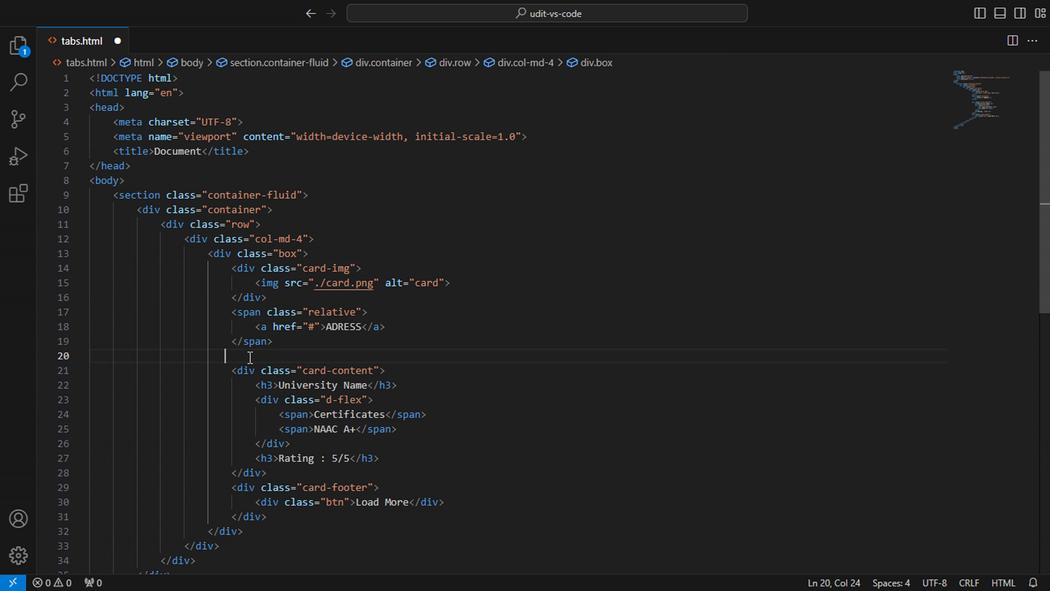 
Action: Mouse moved to (271, 145)
Screenshot: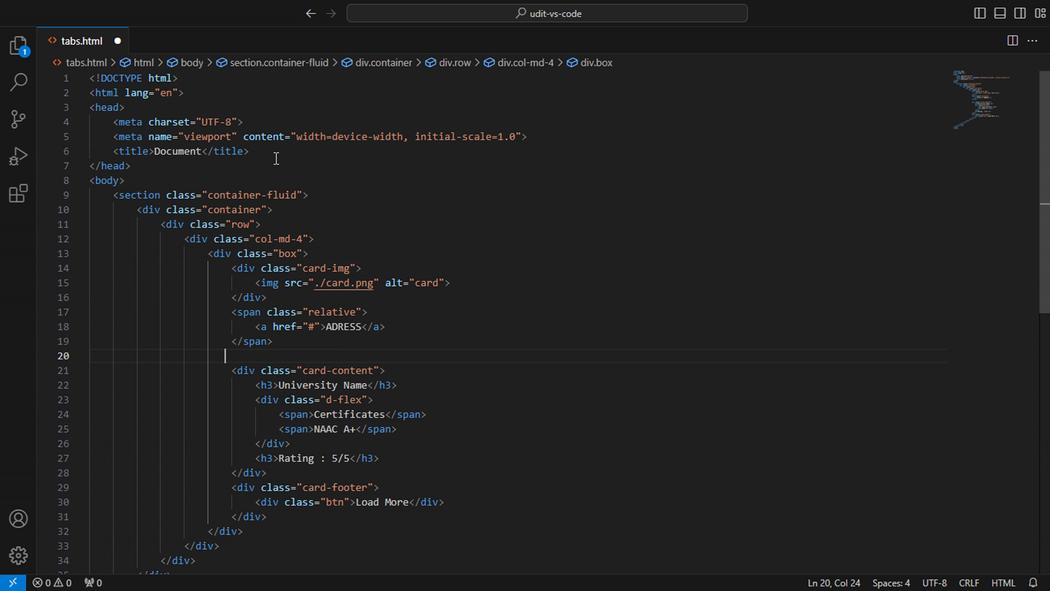 
Action: Mouse pressed left at (271, 145)
Screenshot: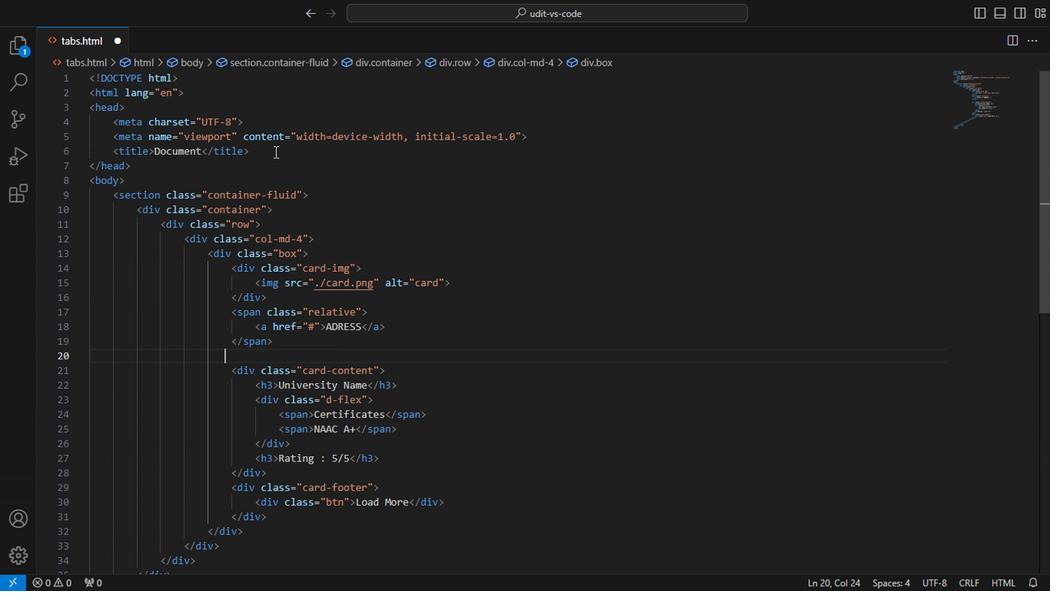 
Action: Key pressed <Key.enter>ctrl+relative<Key.enter>ctrl+Z<Key.backspace><Key.backspace><Key.backspace><Key.backspace><Key.backspace><Key.backspace><Key.backspace><Key.backspace><Key.backspace>ctrl+Style<Key.enter><Key.enter>.relative<Key.shift_r>{<Key.enter>position<Key.shift_r>:absolute<Key.backspace>e;<Key.enter>top<Key.shift_r>:0;<Key.enter>right<Key.shift_r>:0;<Key.enter>border<Key.shift_r>:1px<Key.space>solid<Key.space><Key.shift>#efefef;<Key.enter>padding<Key.shift_r>:20px;<Key.enter>background-color<Key.shift_r>:<Key.shift><Key.shift><Key.shift><Key.shift><Key.shift><Key.shift><Key.shift><Key.shift><Key.shift><Key.shift><Key.shift><Key.shift><Key.shift><Key.shift><Key.shift><Key.shift><Key.shift><Key.shift><Key.shift><Key.shift><Key.shift><Key.shift><Key.shift><Key.shift><Key.shift><Key.shift><Key.shift><Key.shift><Key.shift><Key.shift><Key.shift><Key.shift><Key.shift><Key.shift><Key.shift><Key.shift><Key.shift><Key.shift><Key.shift><Key.shift><Key.shift><Key.shift><Key.shift><Key.shift><Key.shift><Key.shift><Key.shift><Key.shift>#efefef;<Key.enter>
Screenshot: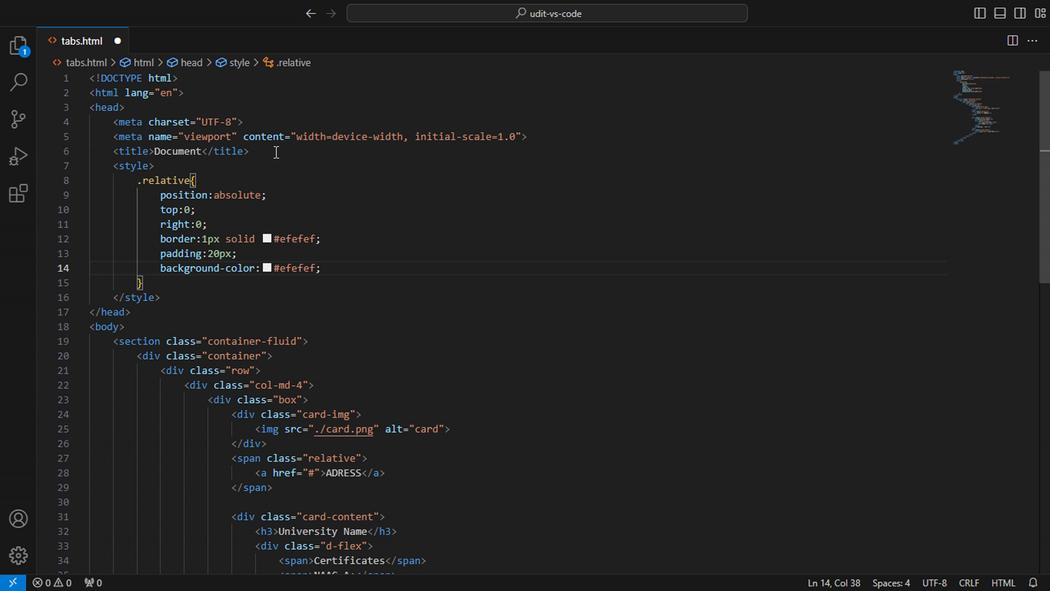 
Action: Mouse moved to (221, 413)
Screenshot: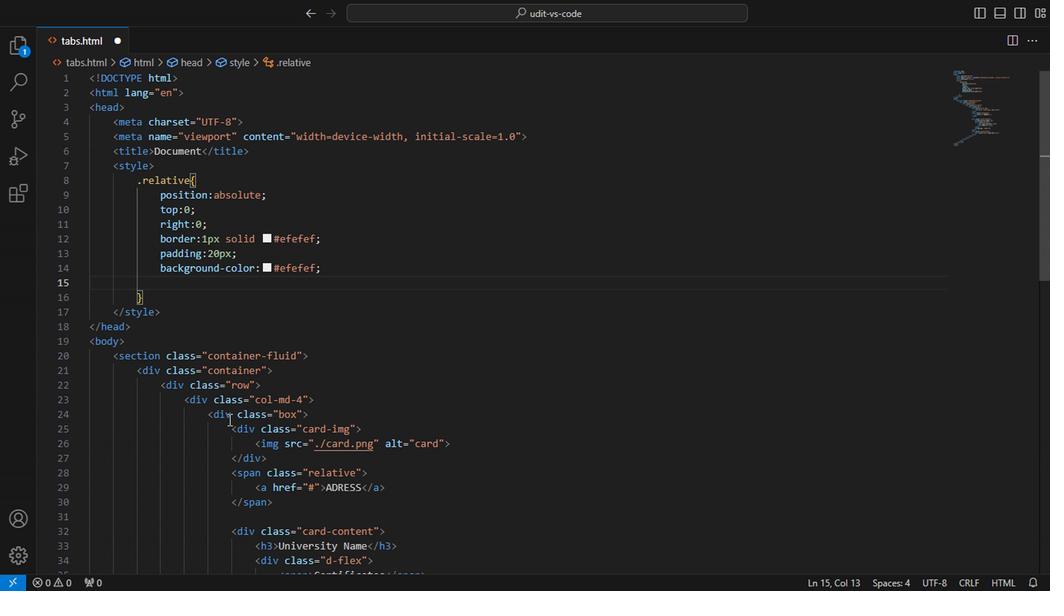 
Action: Mouse pressed left at (221, 413)
Screenshot: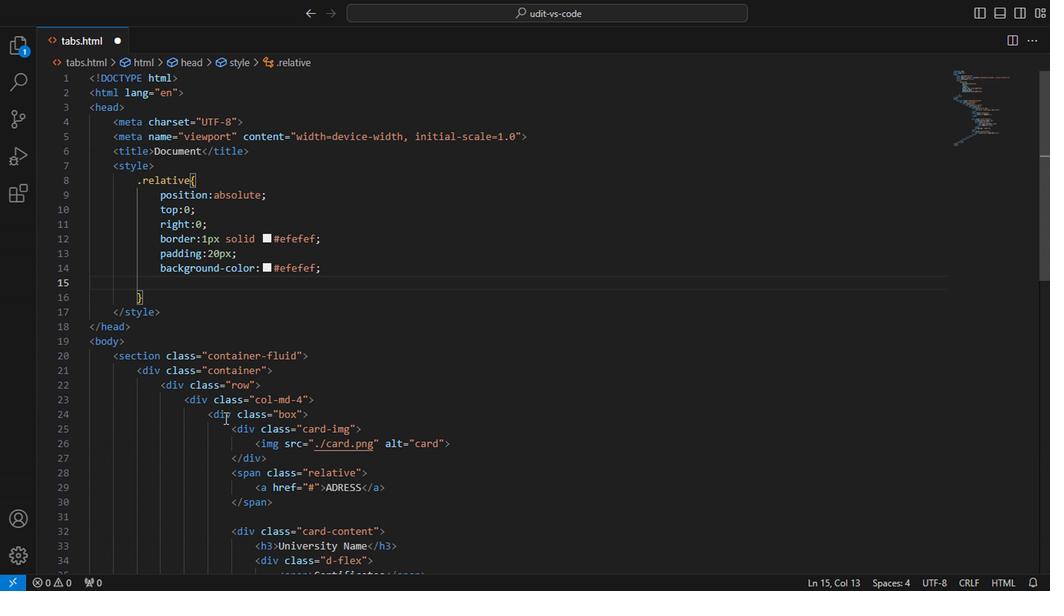 
Action: Mouse moved to (247, 421)
Screenshot: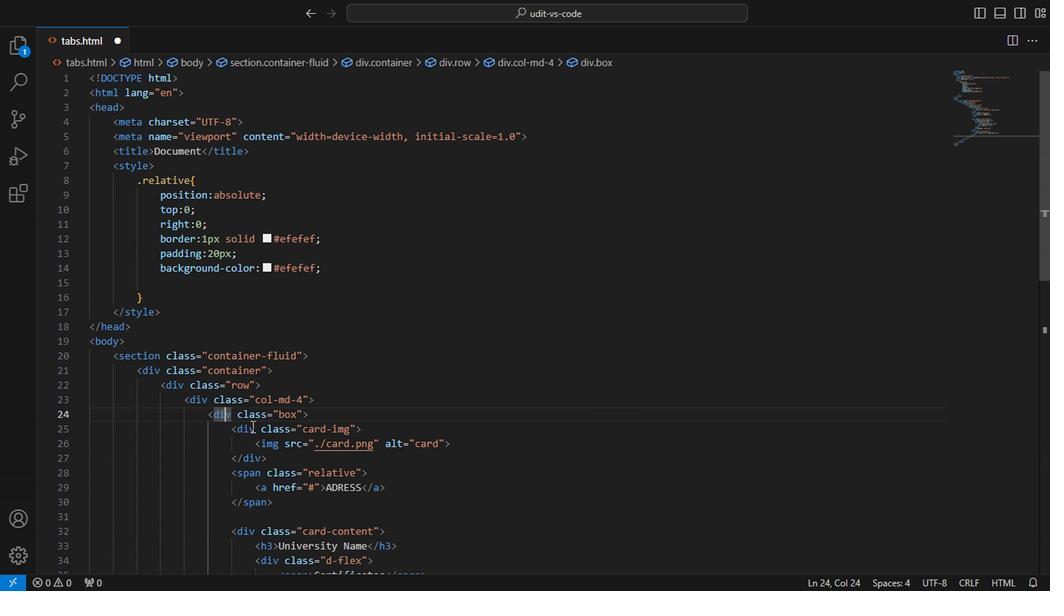 
Action: Mouse pressed left at (247, 421)
Screenshot: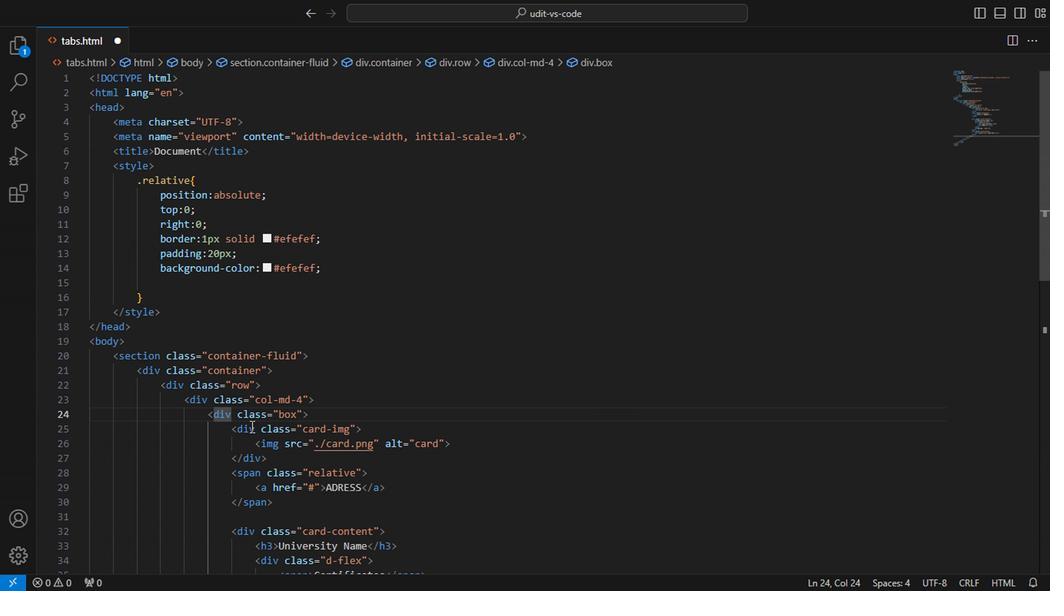 
Action: Mouse moved to (225, 467)
Screenshot: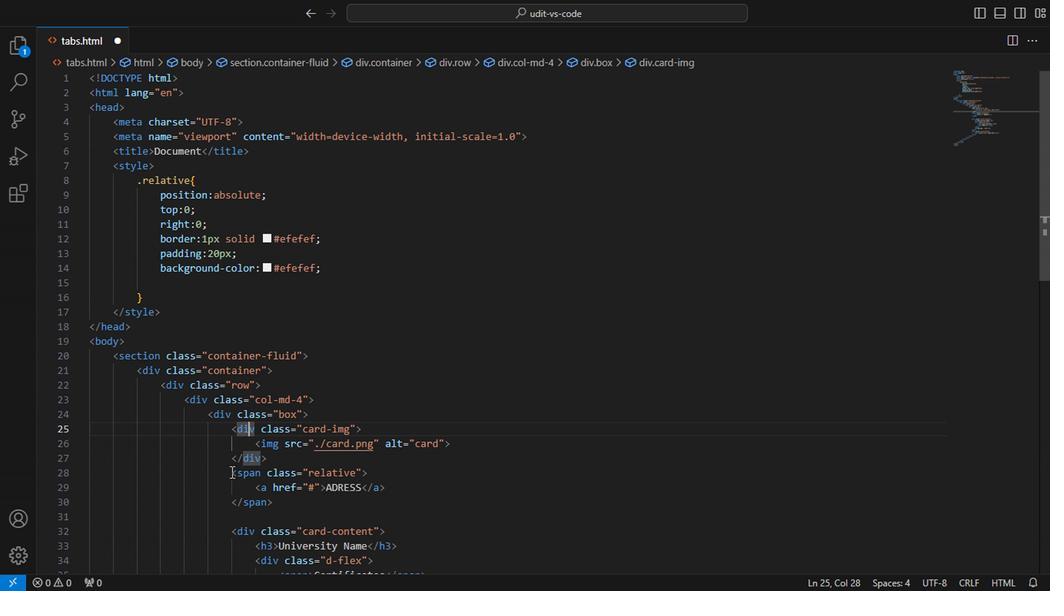
Action: Mouse pressed left at (225, 467)
Screenshot: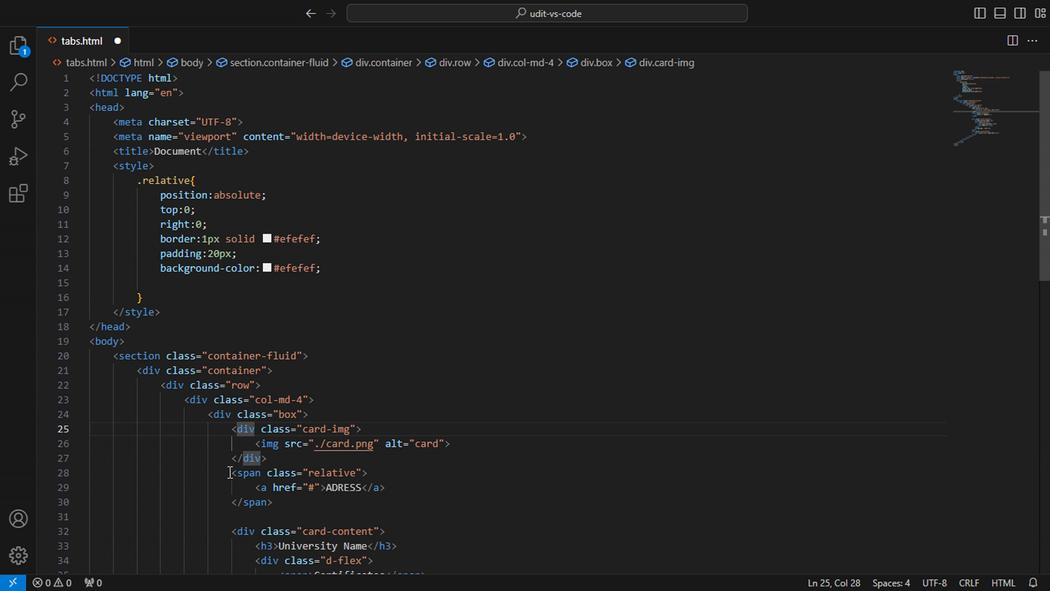 
Action: Mouse moved to (274, 495)
Screenshot: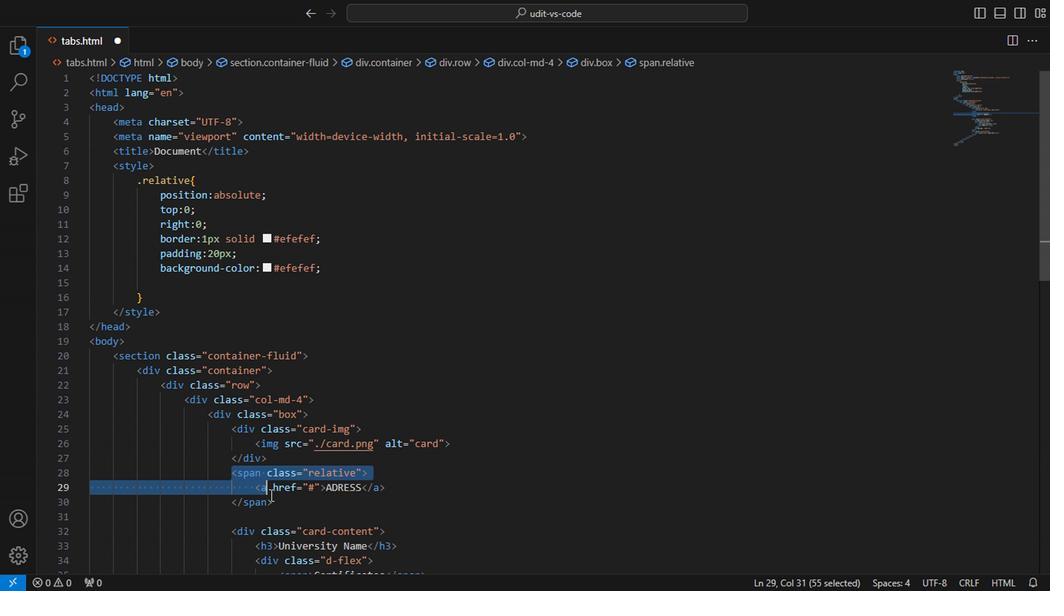 
Action: Key pressed ctrl+X
Screenshot: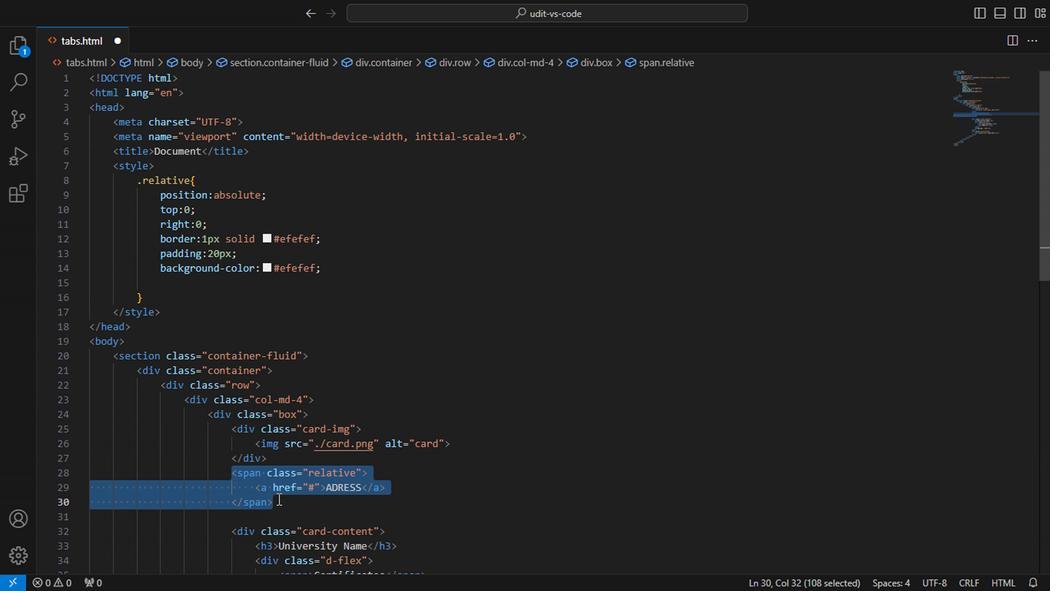 
Action: Mouse moved to (466, 436)
Screenshot: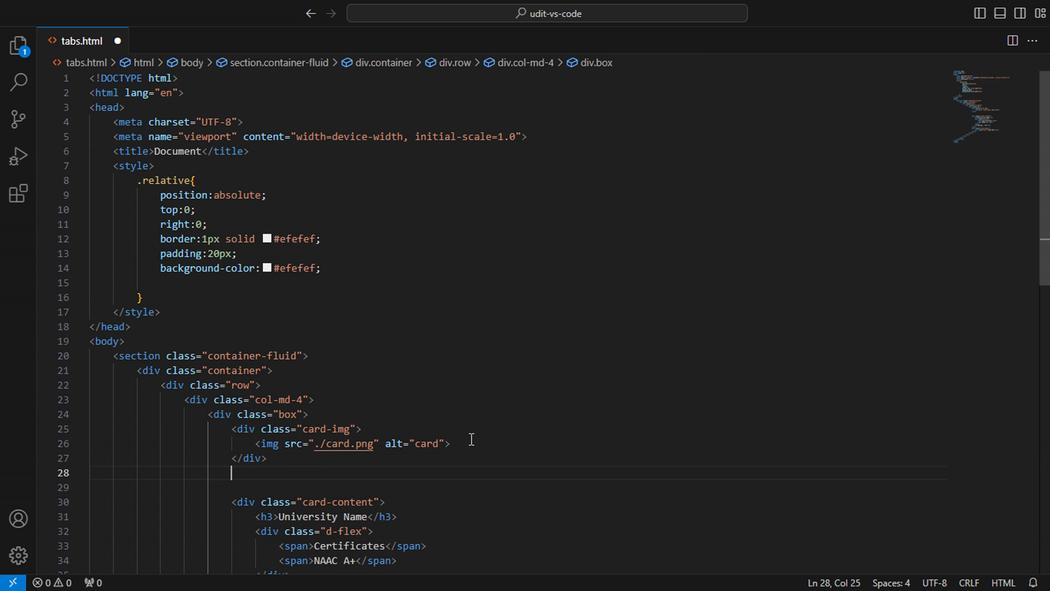 
Action: Mouse pressed left at (466, 436)
Screenshot: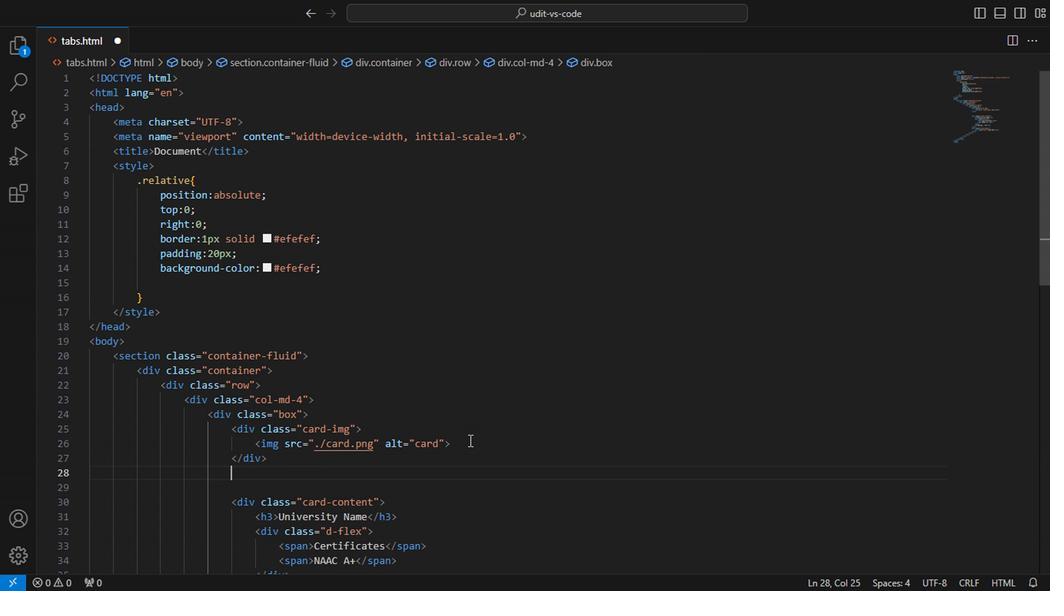 
Action: Key pressed <Key.enter>ctrl+V<Key.backspace>ctrl+V
Screenshot: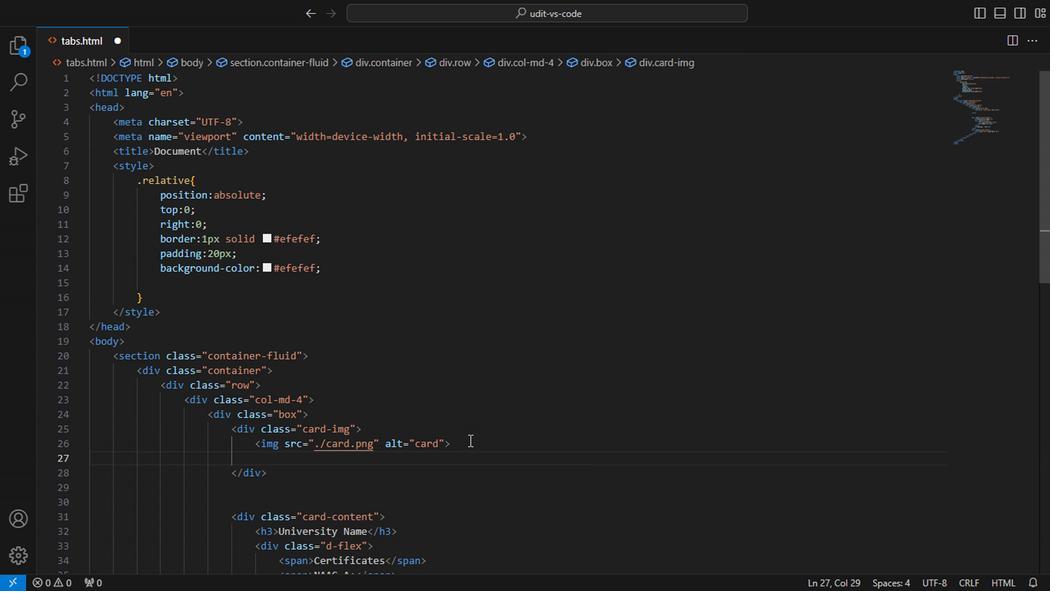 
Action: Mouse moved to (157, 155)
Screenshot: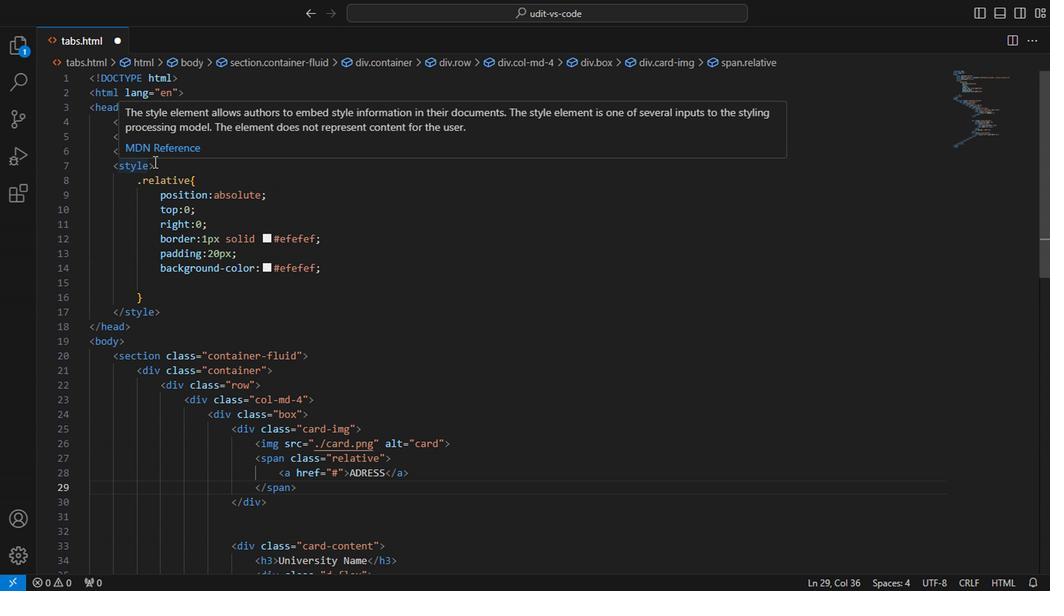 
Action: Mouse pressed left at (157, 155)
Screenshot: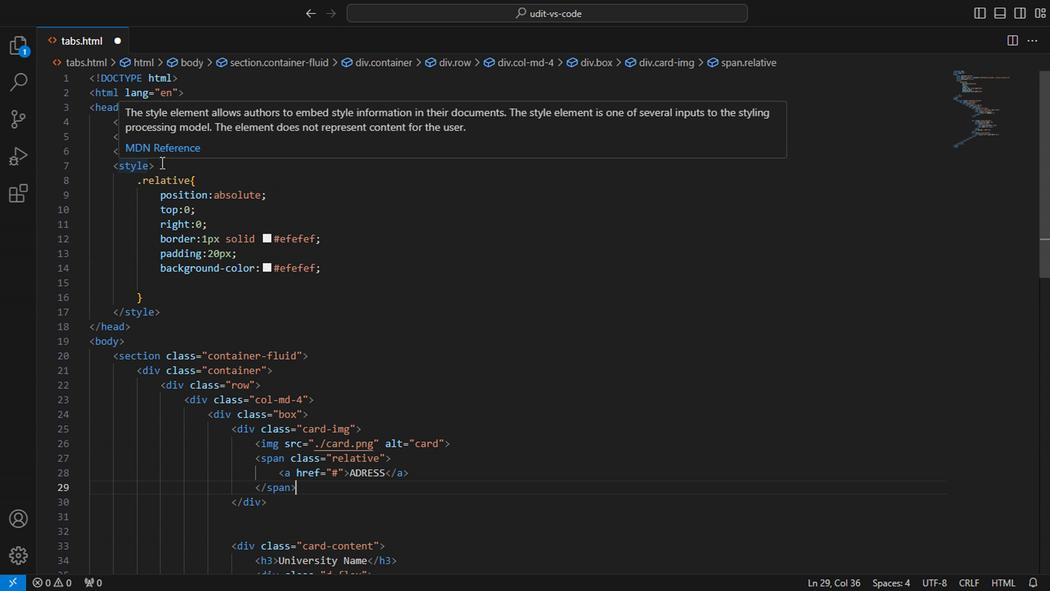 
Action: Key pressed <Key.enter>ctrl+card-img<Key.enter>ctrl+Z<Key.shift_r>{<Key.enter>position<Key.enter><Key.down><Key.down><Key.enter><Key.down>
Screenshot: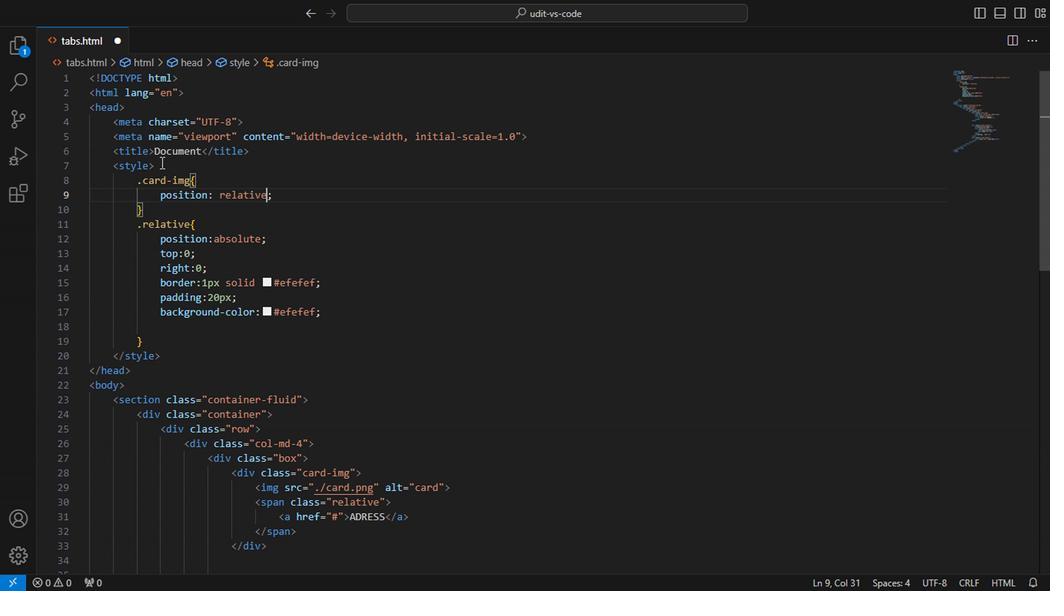 
Action: Mouse moved to (362, 508)
Screenshot: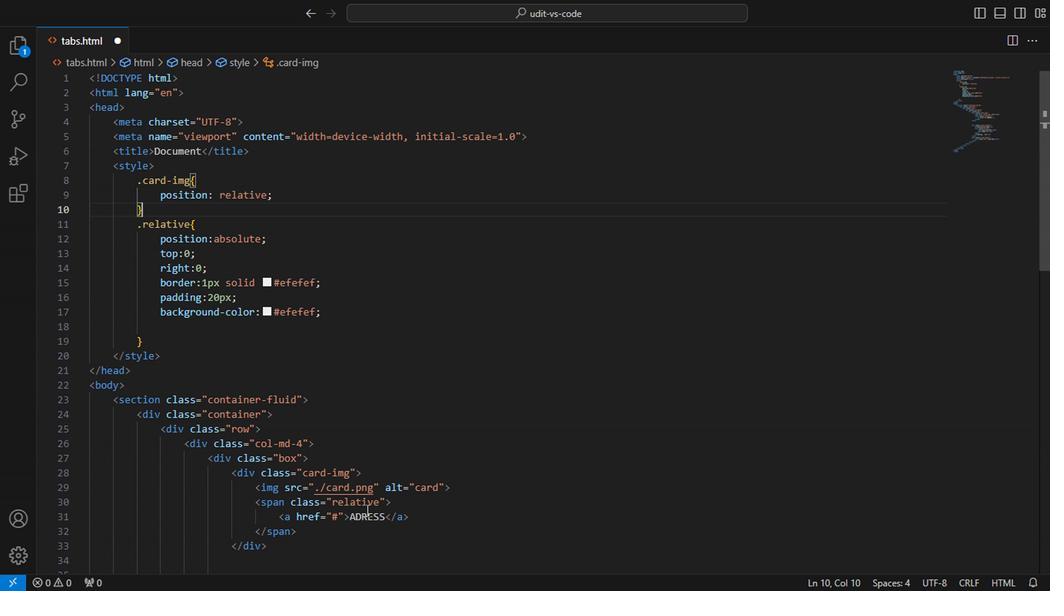 
Action: Mouse pressed left at (362, 508)
Screenshot: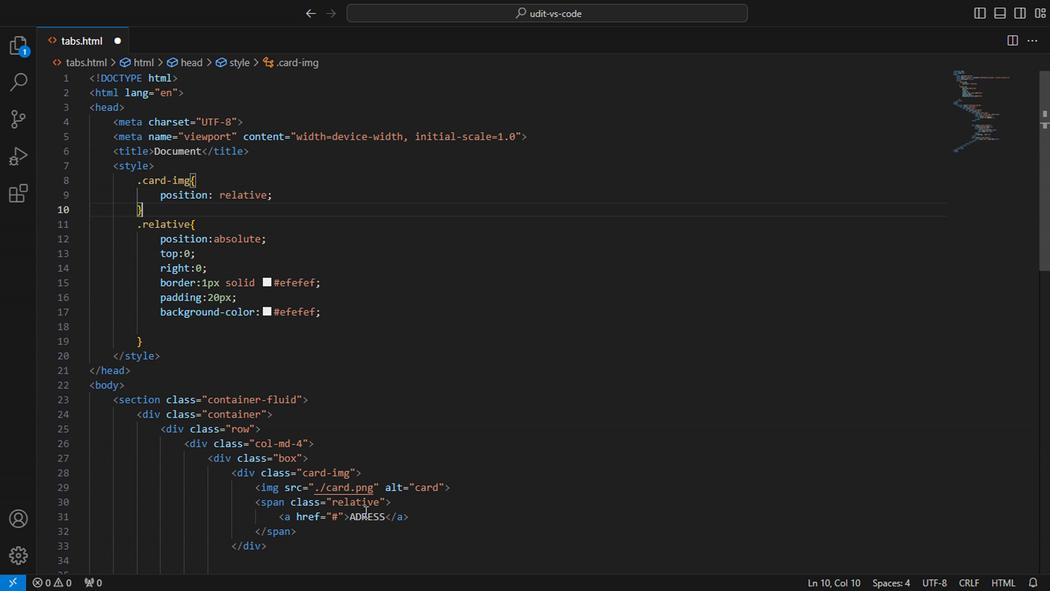 
Action: Mouse moved to (532, 502)
Screenshot: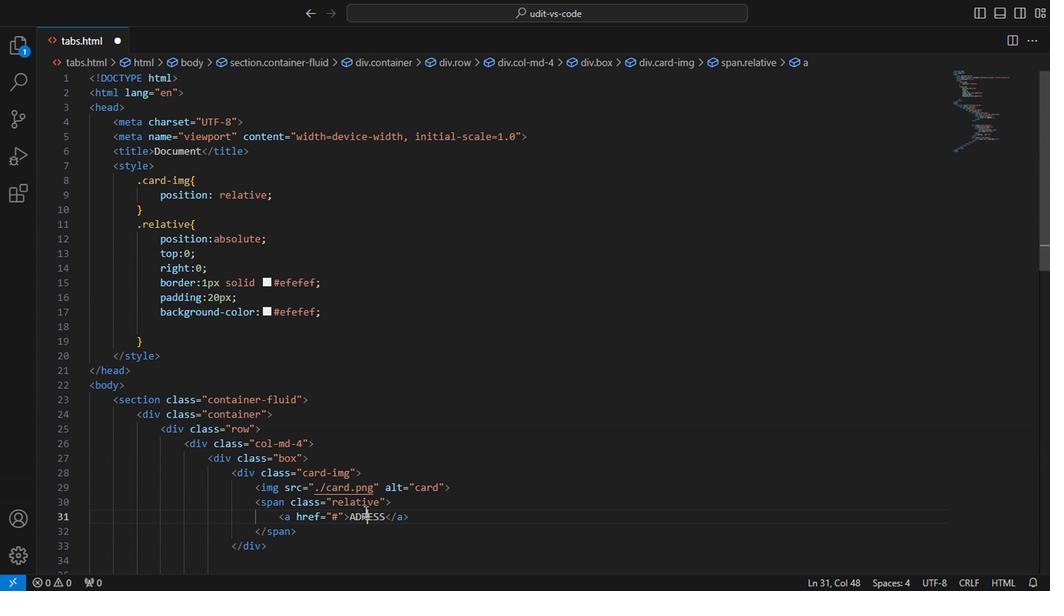 
Action: Mouse pressed left at (532, 502)
Screenshot: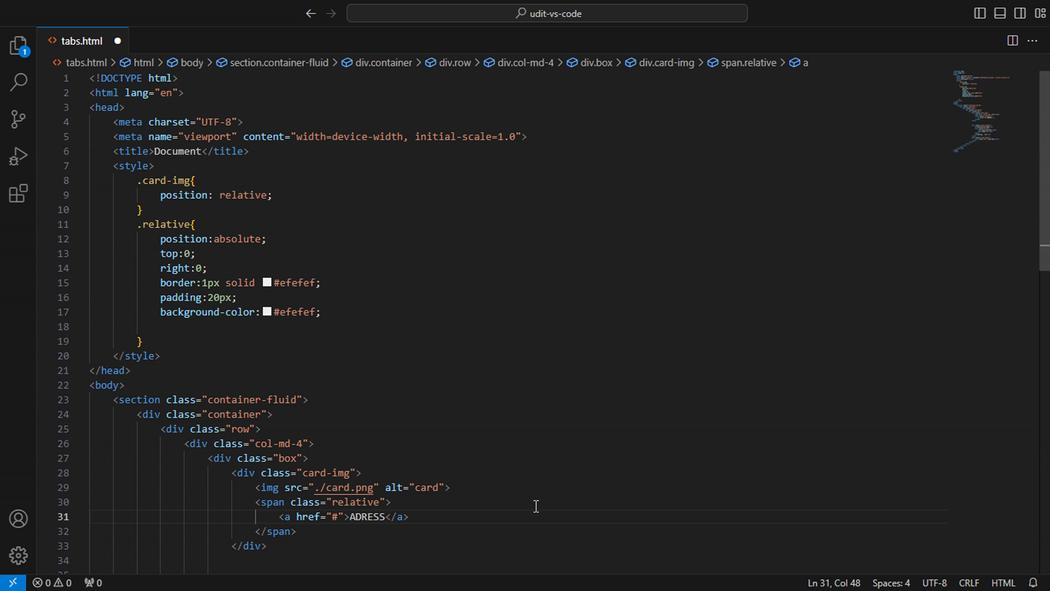 
Action: Key pressed <Key.left><Key.caps_lock>D<Key.caps_lock><Key.backspace>
Screenshot: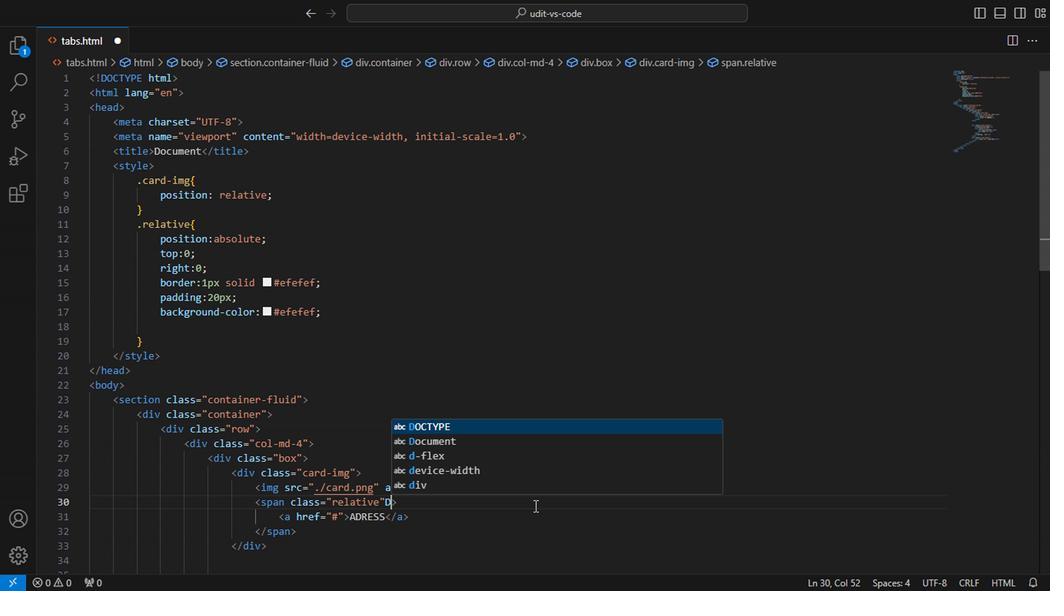 
Action: Mouse moved to (353, 508)
Screenshot: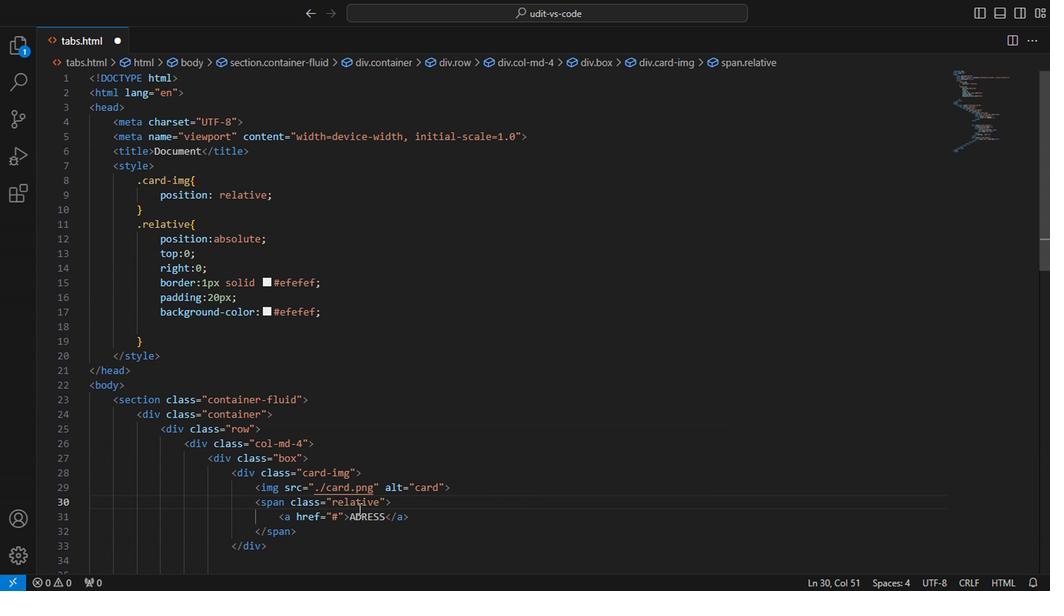 
Action: Mouse pressed left at (353, 508)
Screenshot: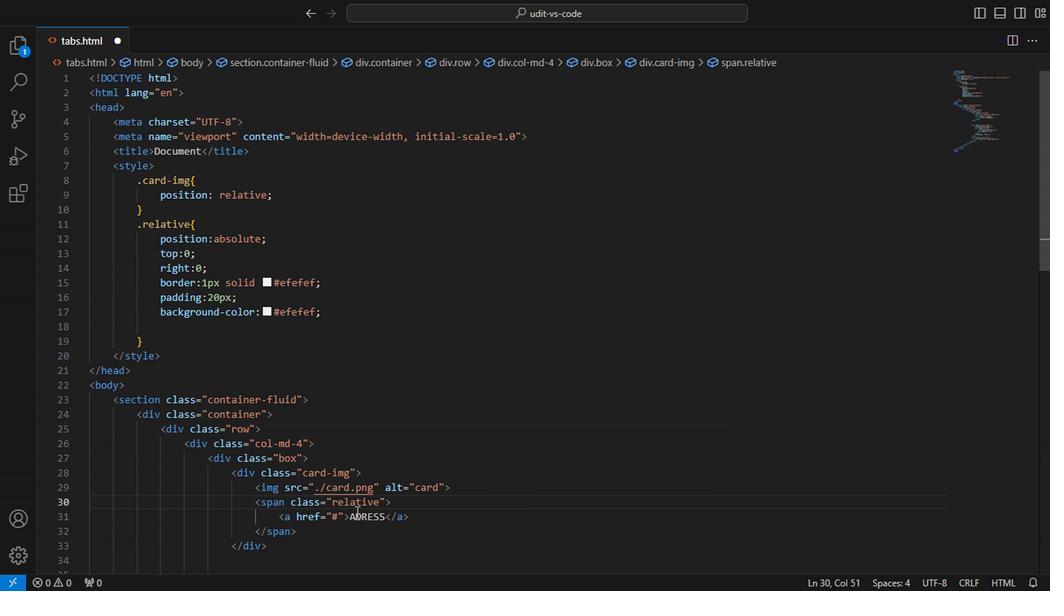 
Action: Key pressed <Key.caps_lock>D<Key.caps_lock>
Screenshot: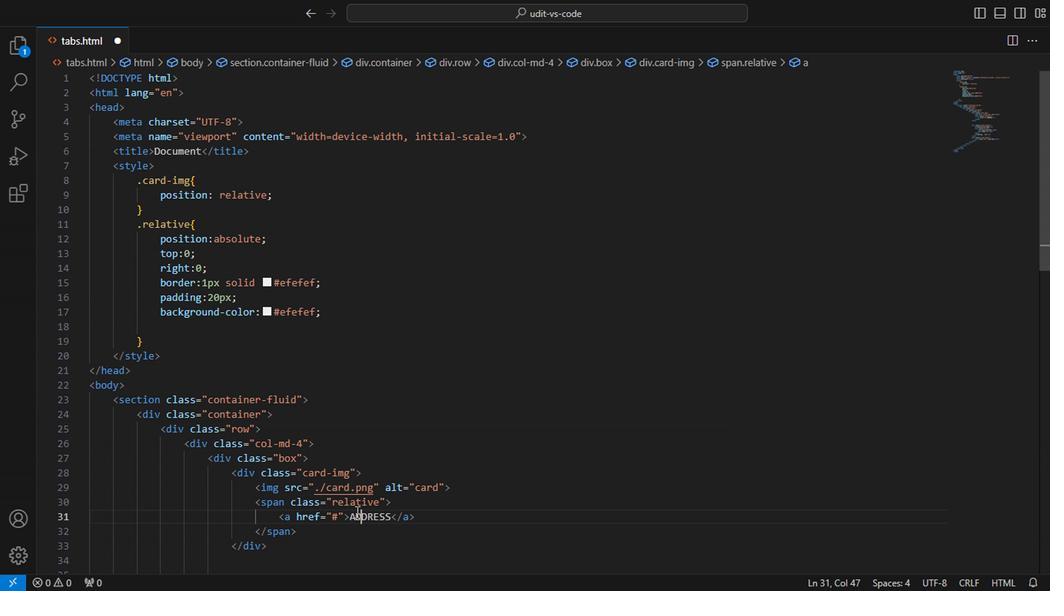 
Action: Mouse moved to (1049, 255)
Screenshot: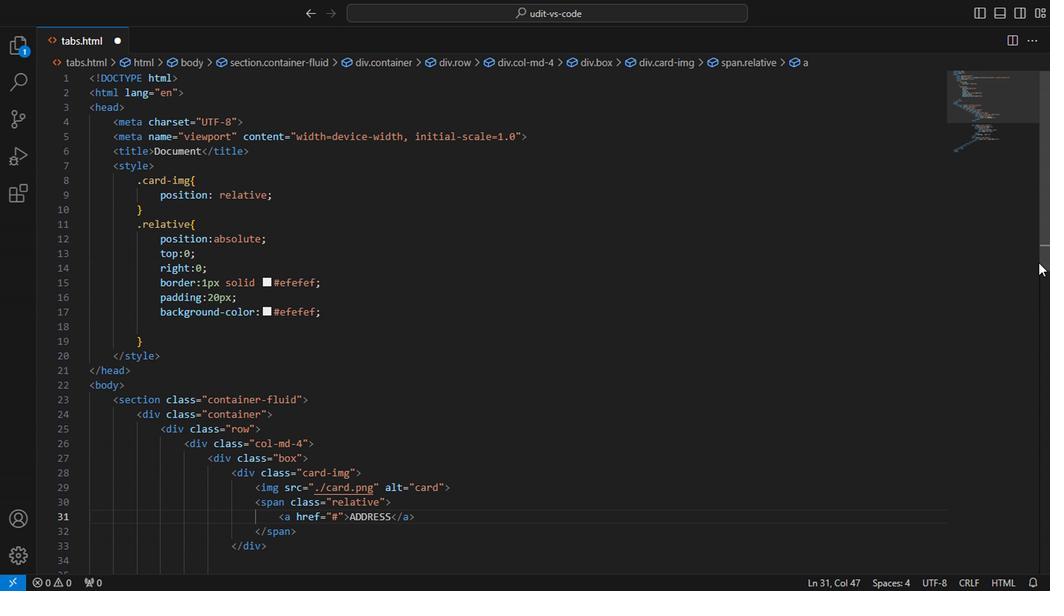 
Action: Mouse pressed left at (1049, 255)
Screenshot: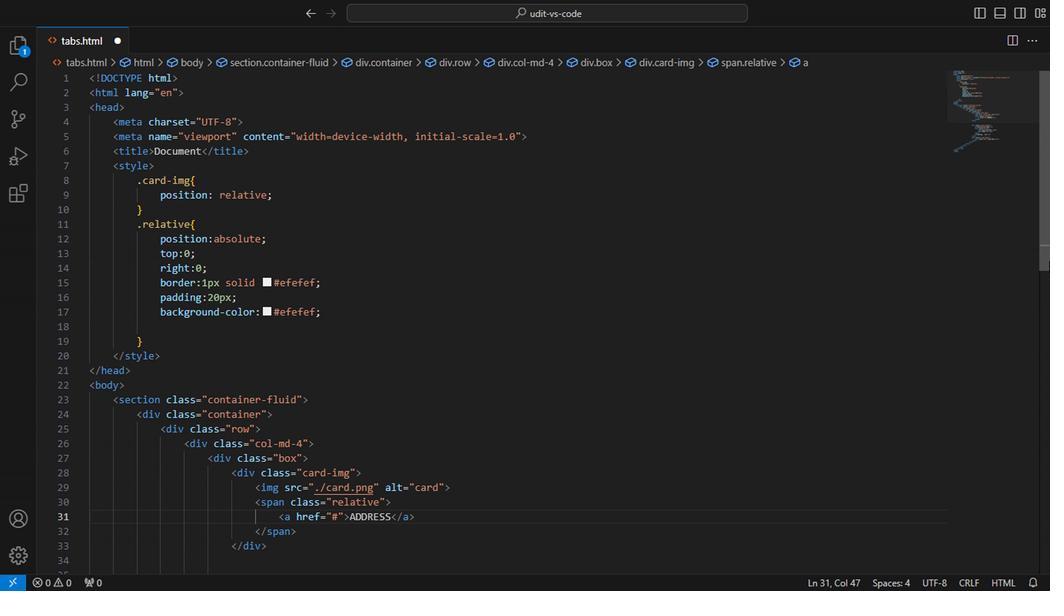 
Action: Mouse moved to (101, 467)
Screenshot: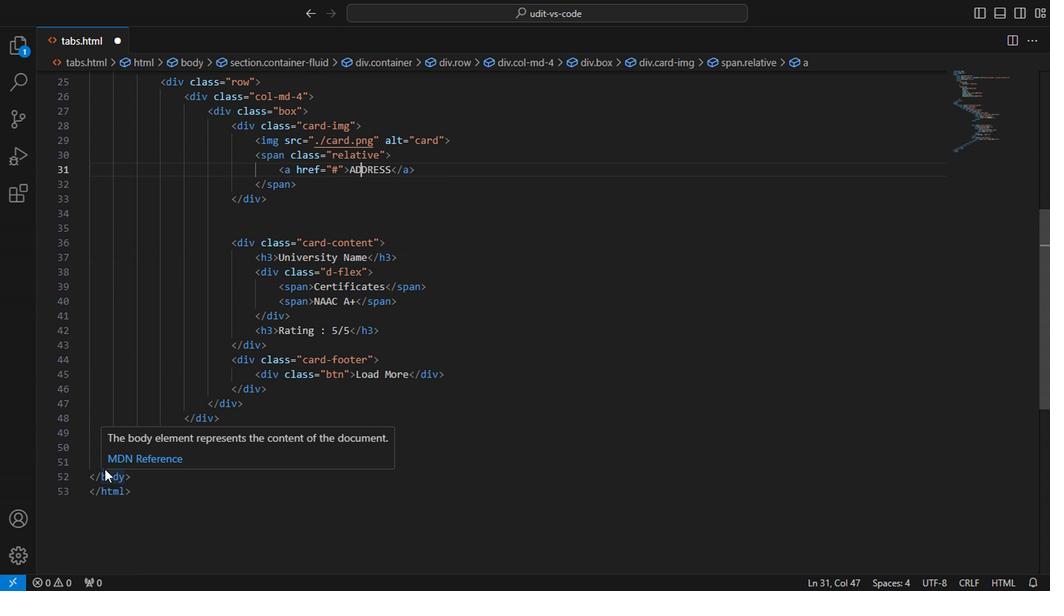 
Action: Mouse pressed left at (101, 467)
Screenshot: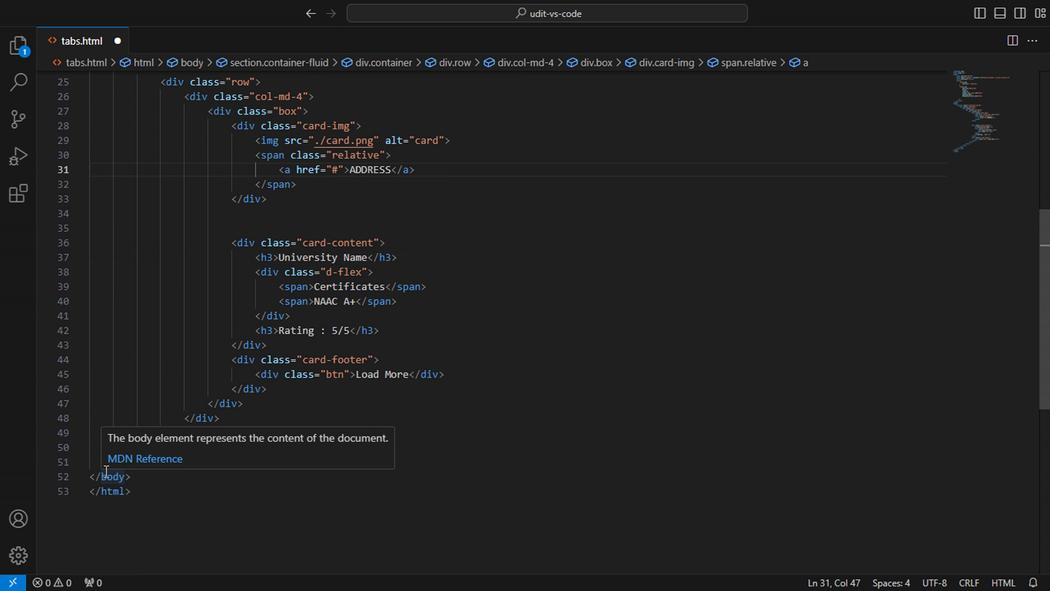 
Action: Mouse moved to (189, 90)
Screenshot: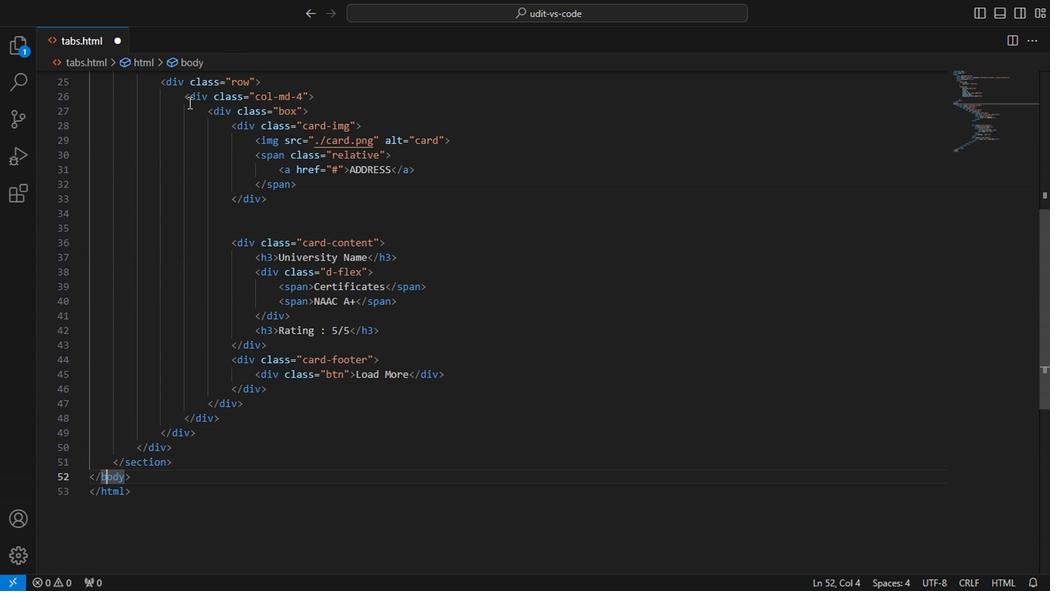 
Action: Mouse pressed left at (189, 90)
Screenshot: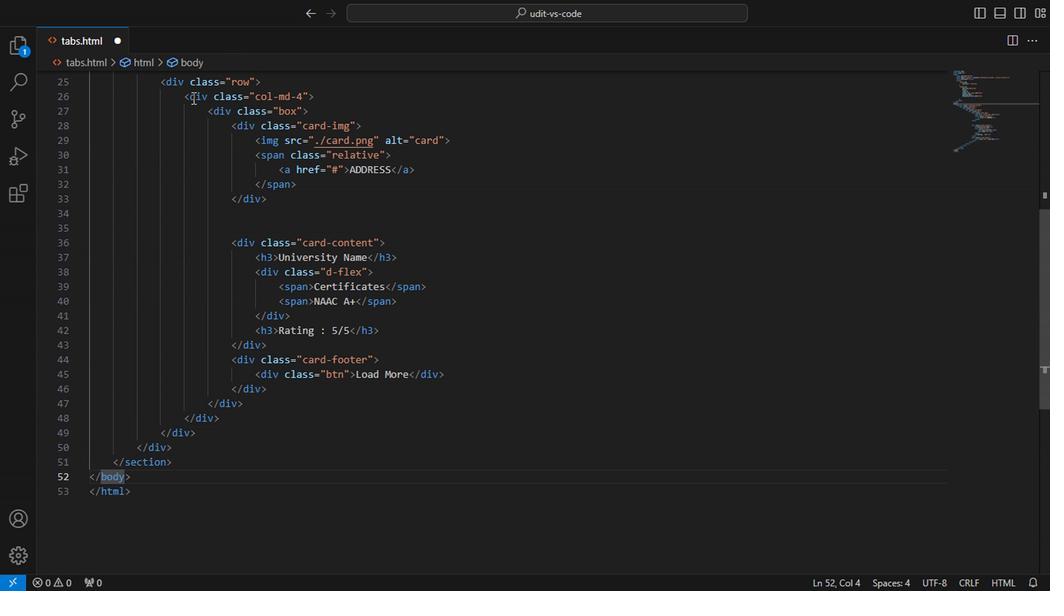 
Action: Mouse moved to (179, 89)
Screenshot: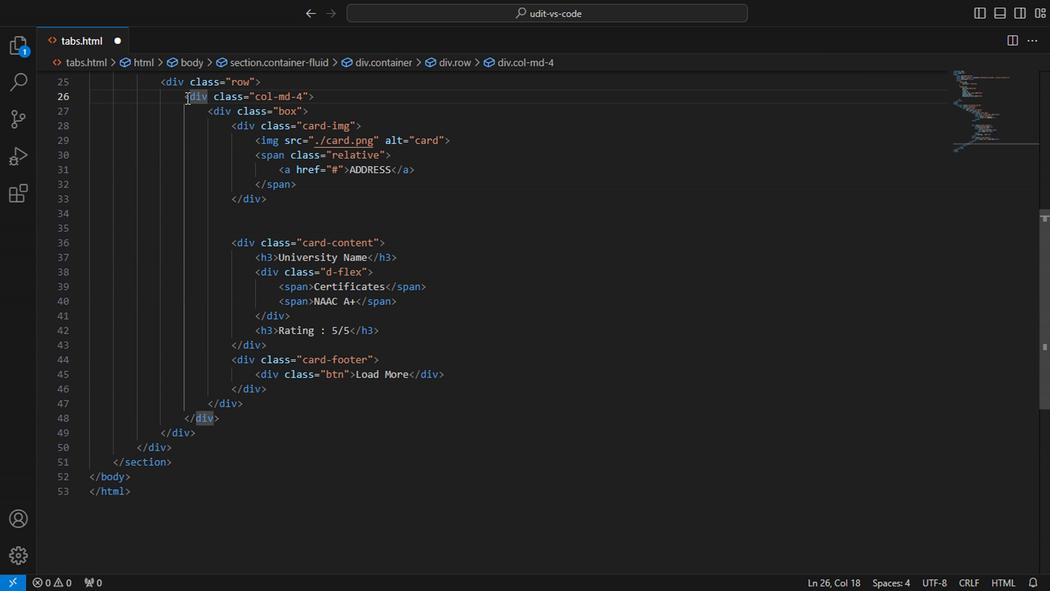 
Action: Mouse pressed left at (179, 89)
Screenshot: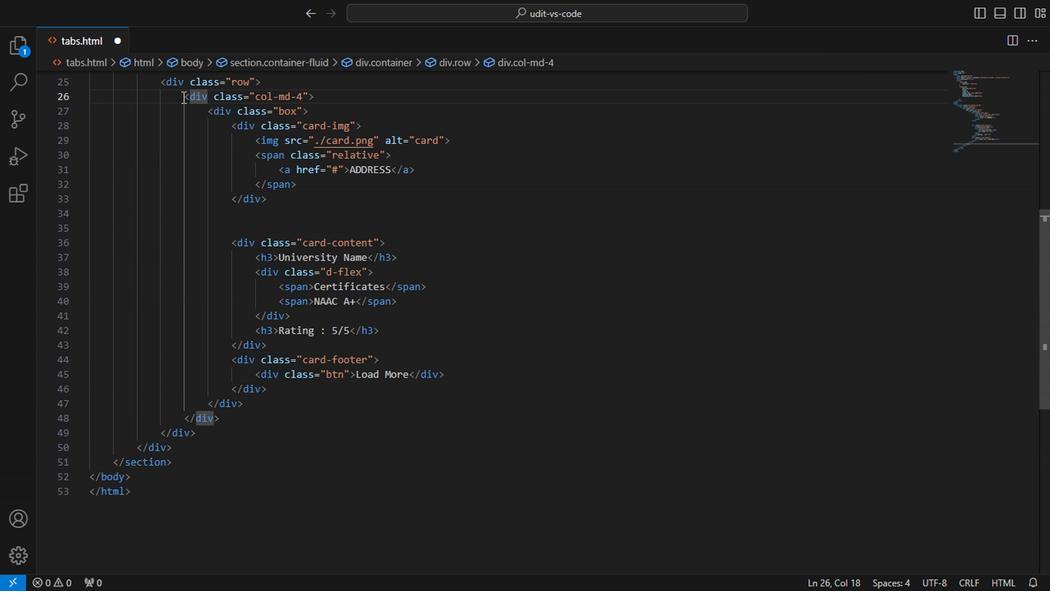 
Action: Mouse moved to (216, 356)
Screenshot: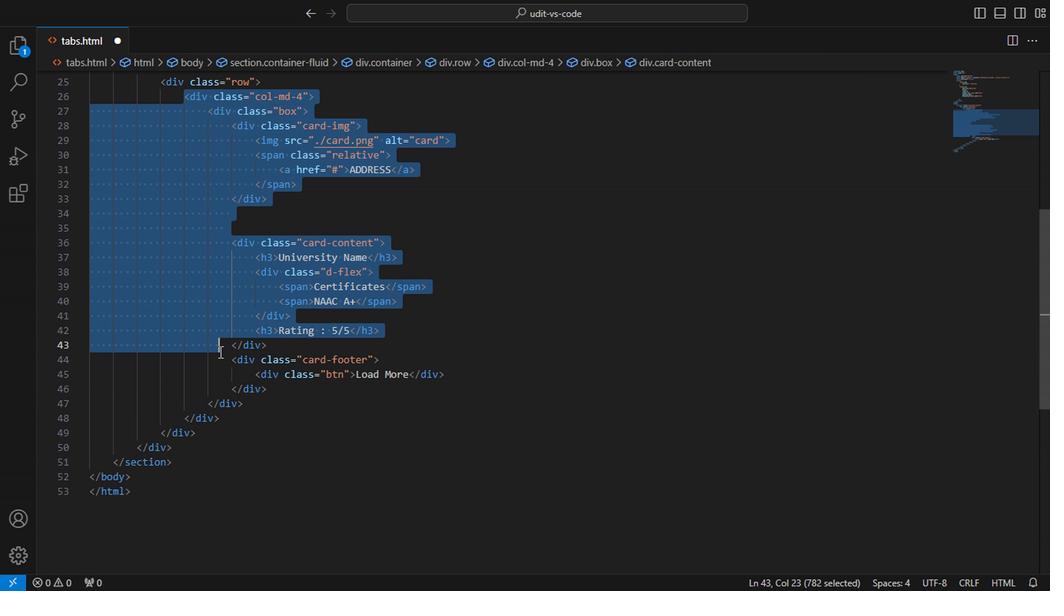 
Action: Mouse pressed left at (216, 356)
Screenshot: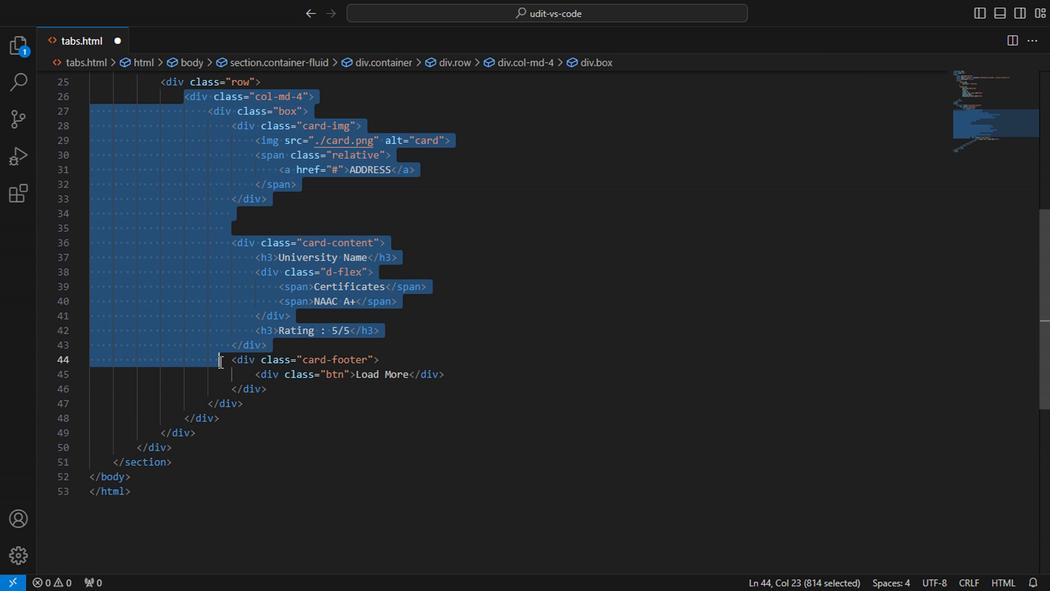 
Action: Mouse moved to (221, 406)
Screenshot: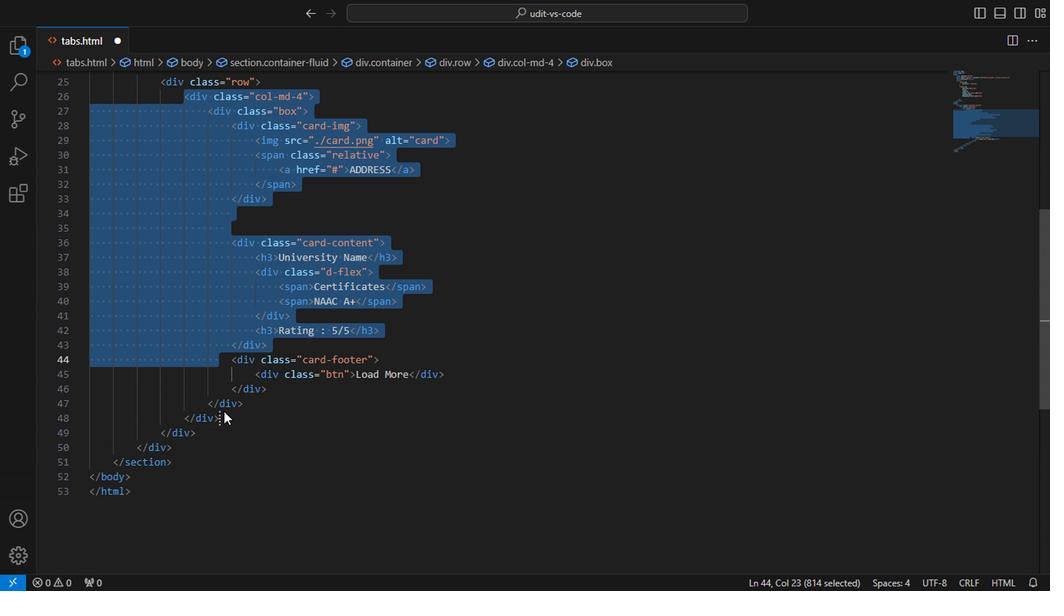 
Action: Key pressed ctrl+Z
Screenshot: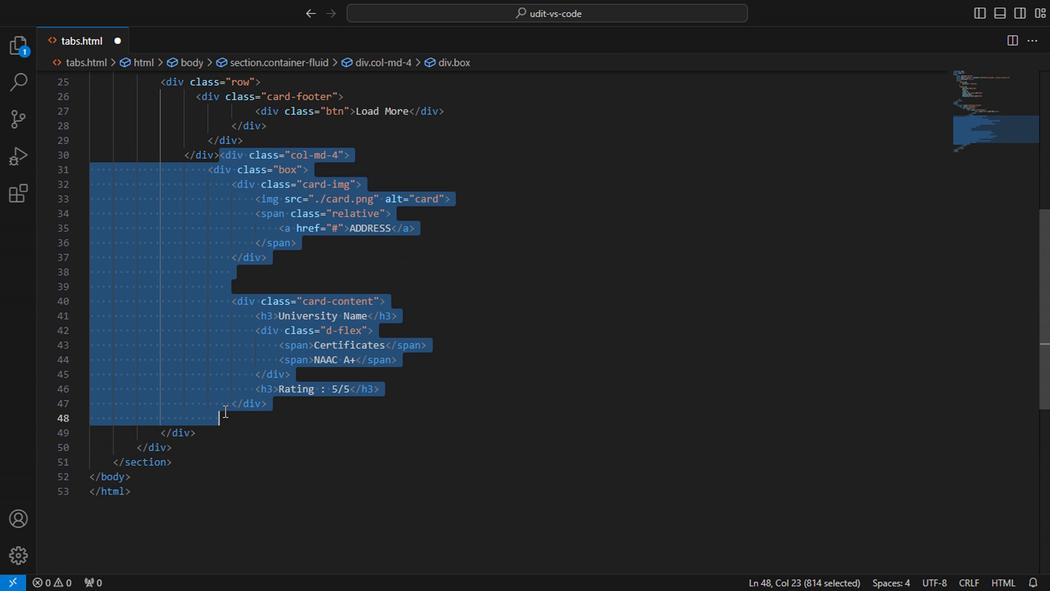 
Action: Mouse moved to (350, 426)
Screenshot: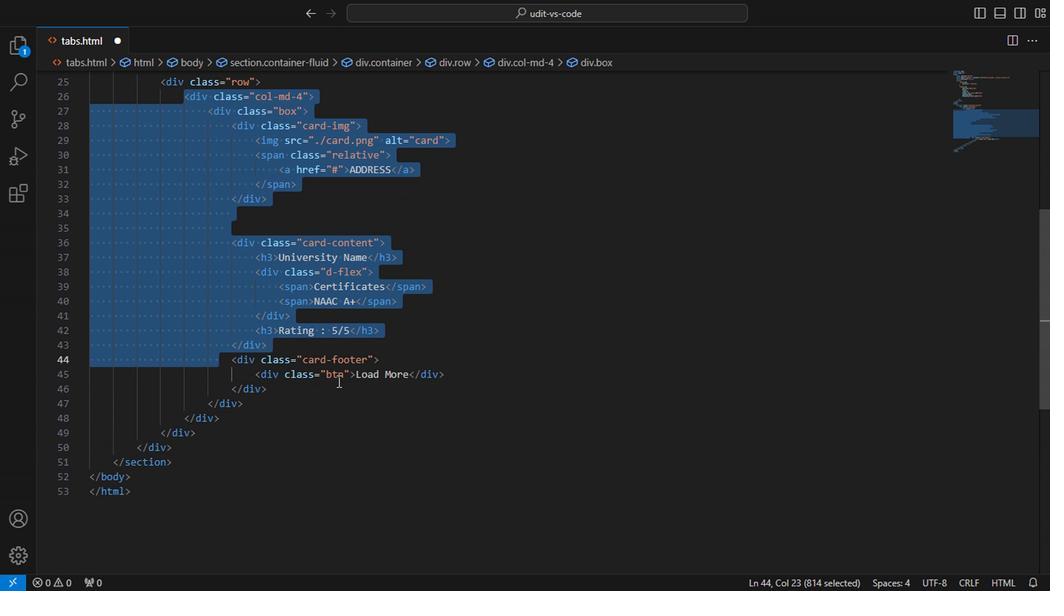 
Action: Mouse pressed left at (350, 426)
Screenshot: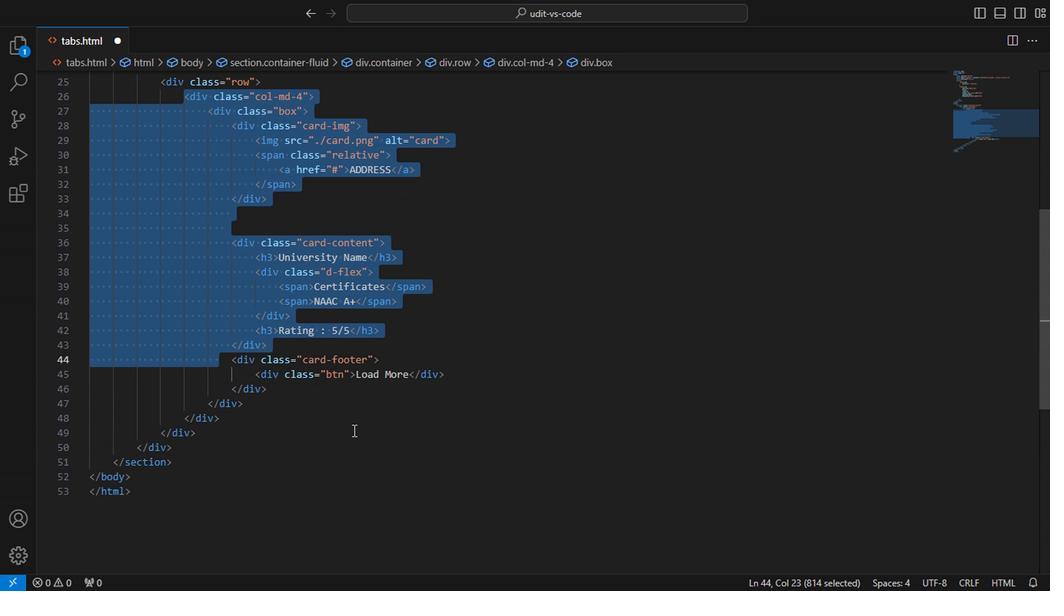 
Action: Mouse moved to (175, 74)
Screenshot: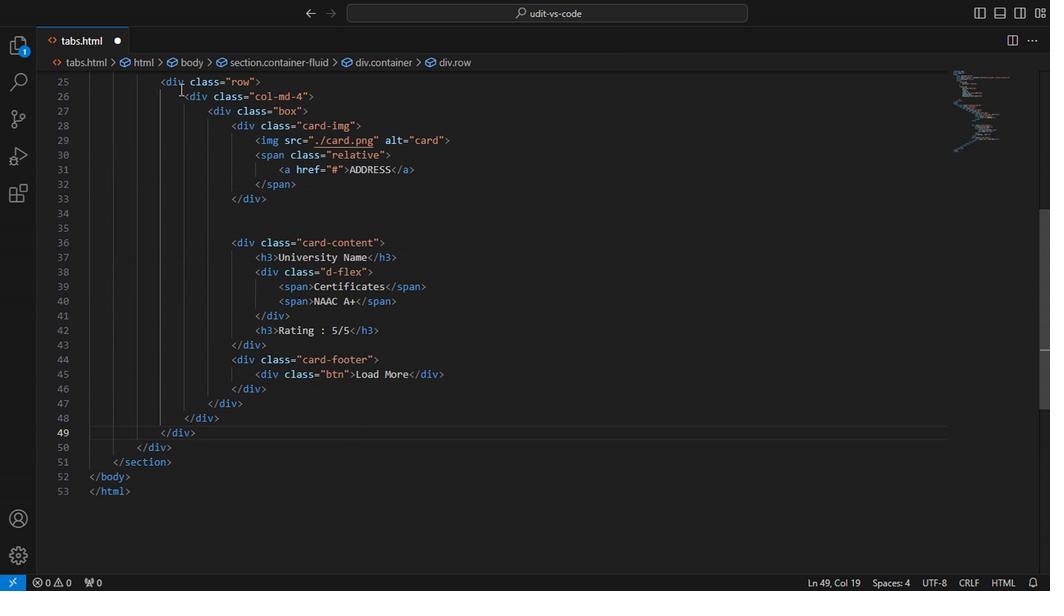 
Action: Mouse pressed left at (175, 74)
Screenshot: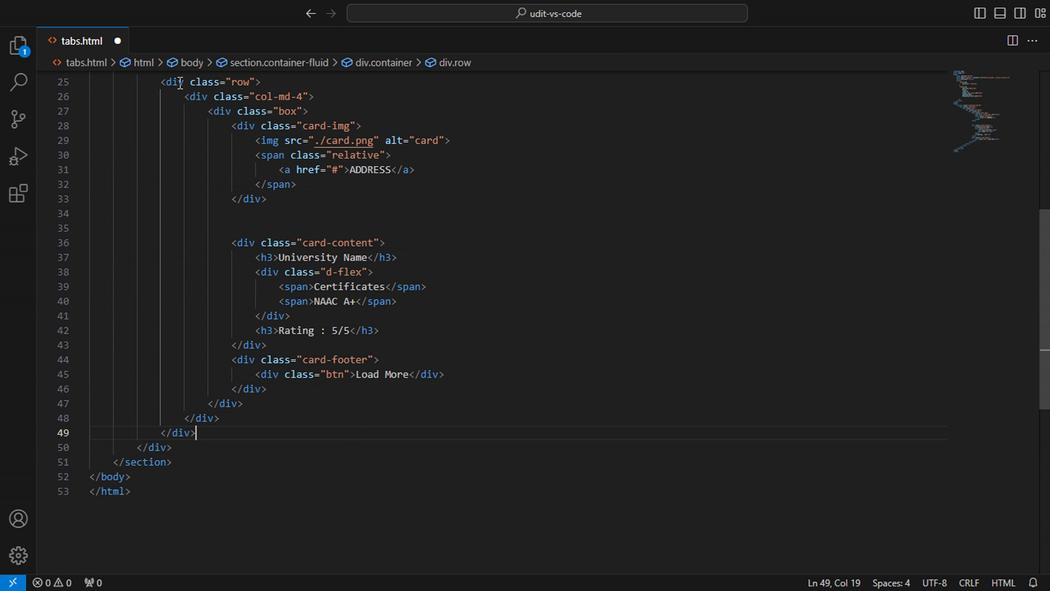 
Action: Mouse moved to (191, 92)
Screenshot: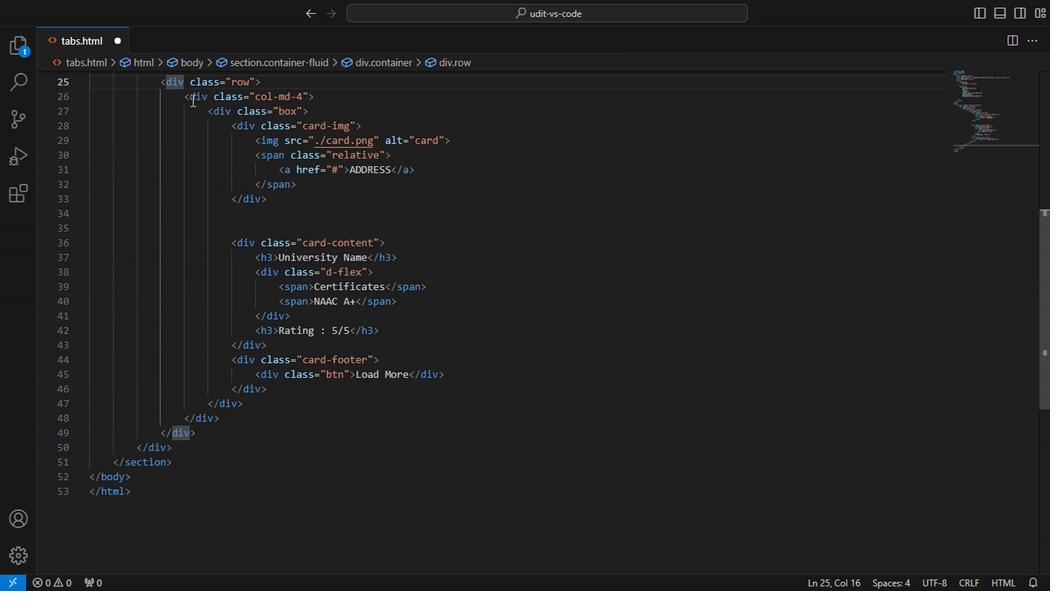 
Action: Mouse pressed left at (191, 92)
Screenshot: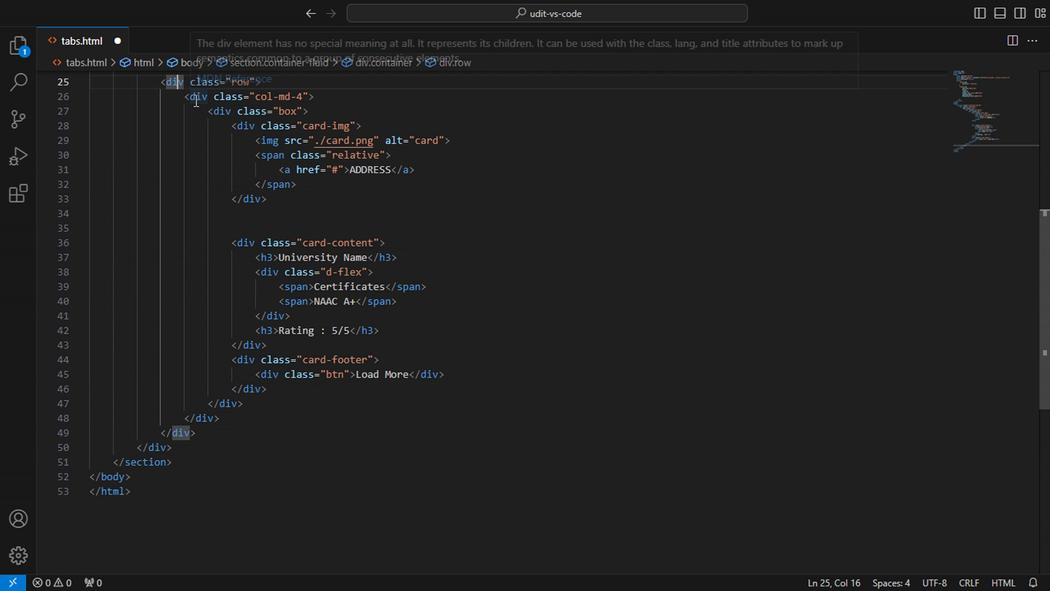 
Action: Mouse moved to (179, 89)
Screenshot: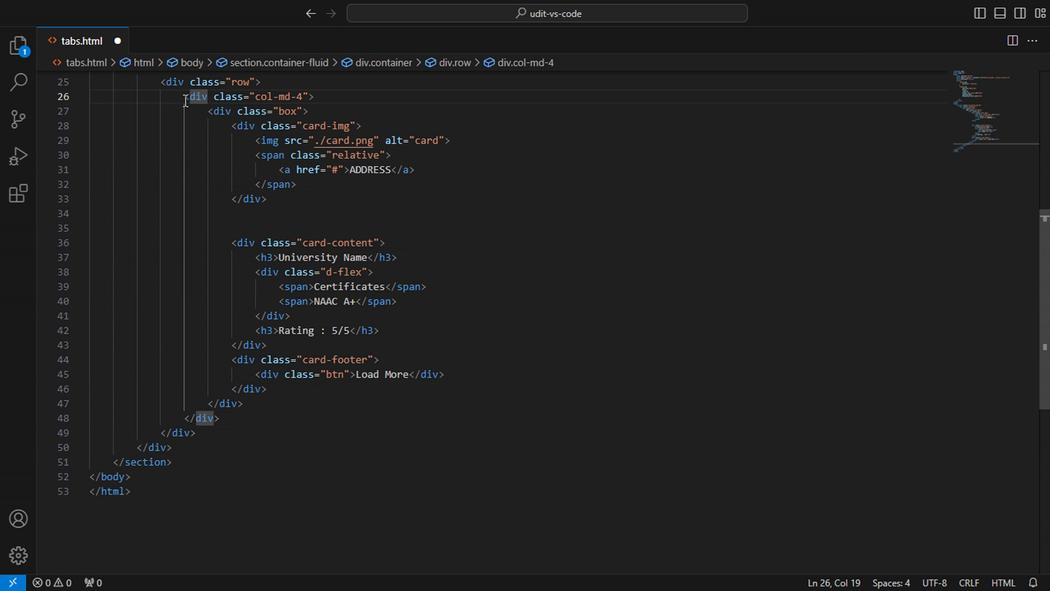
Action: Mouse pressed left at (179, 89)
Screenshot: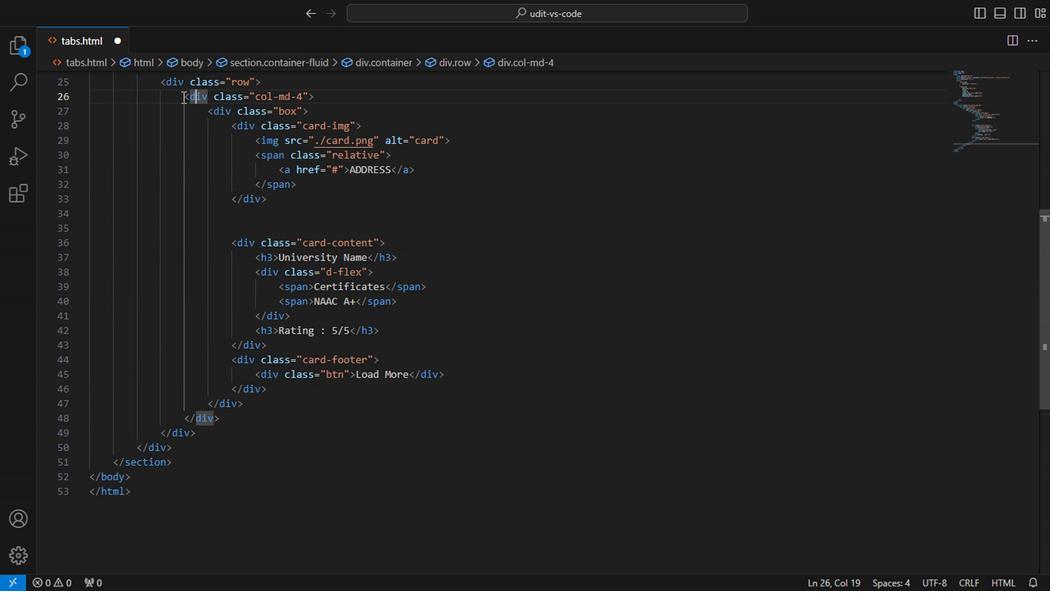 
Action: Mouse moved to (240, 410)
Screenshot: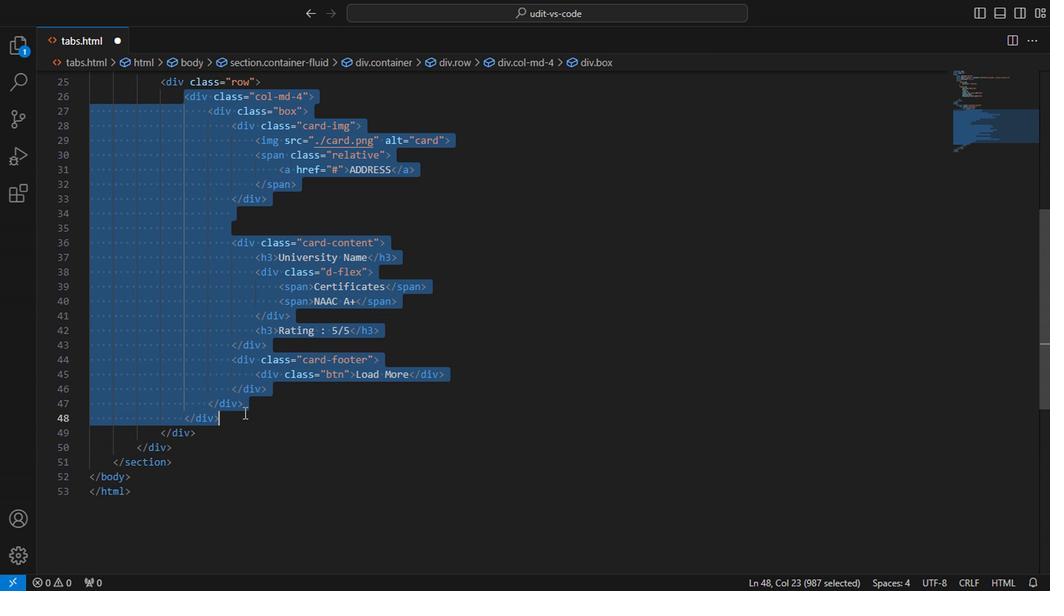 
Action: Key pressed ctrl+C
Screenshot: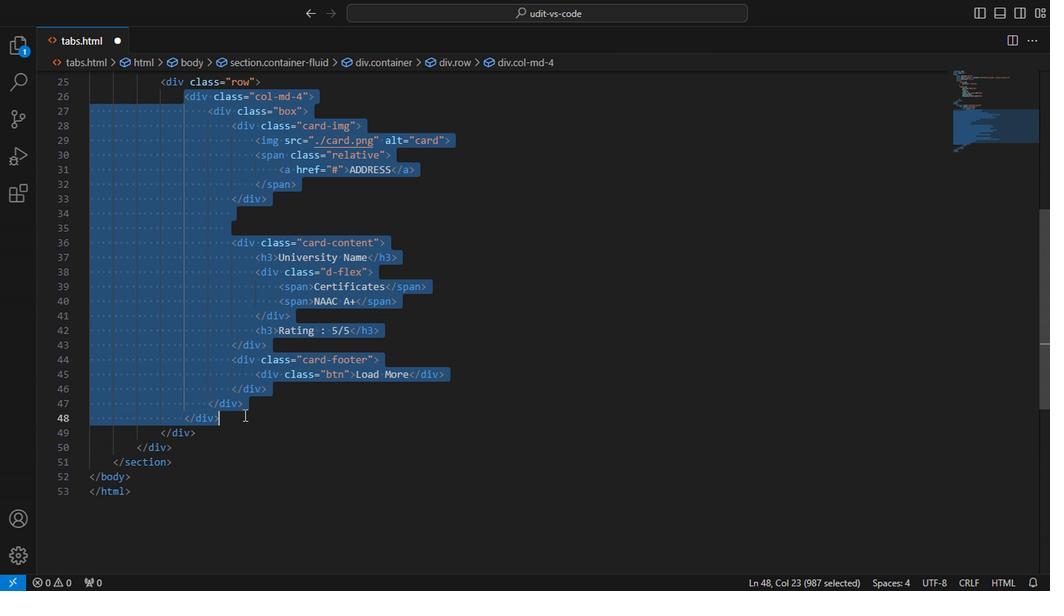 
Action: Mouse pressed left at (240, 410)
Screenshot: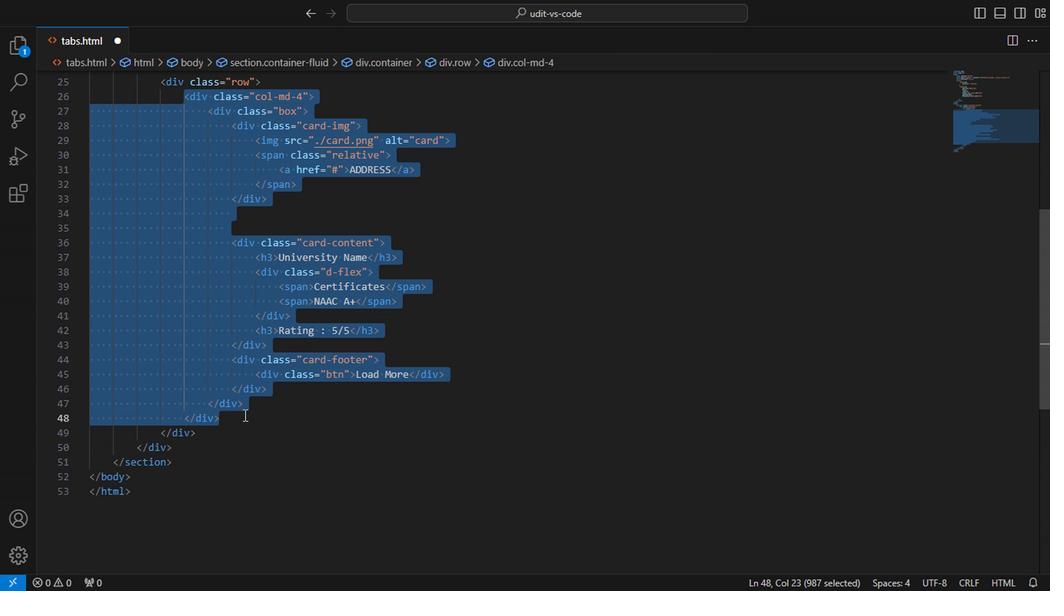
Action: Key pressed <Key.enter>
Screenshot: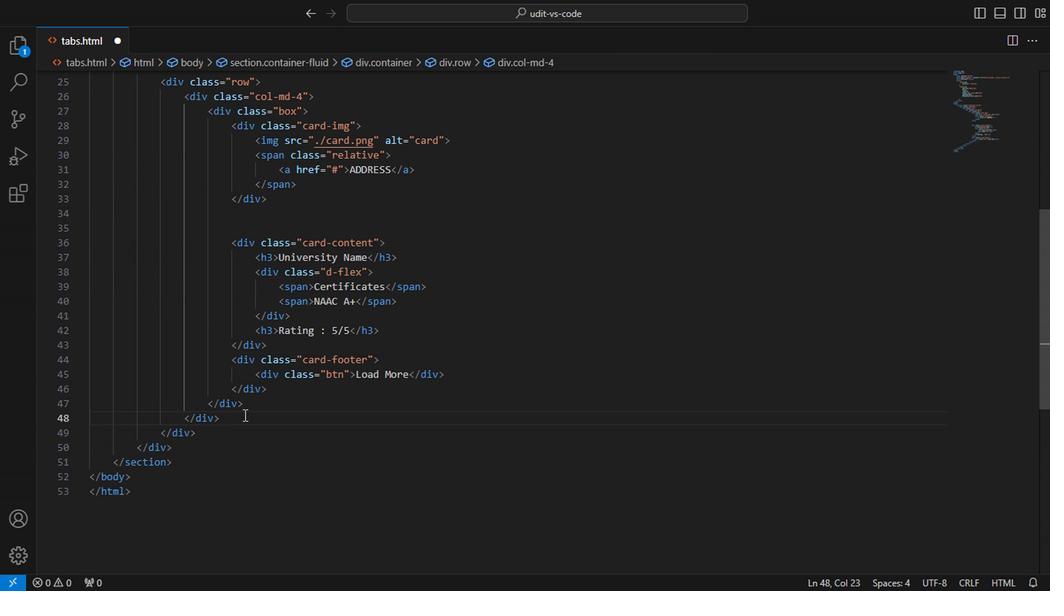 
Action: Mouse moved to (203, 407)
Screenshot: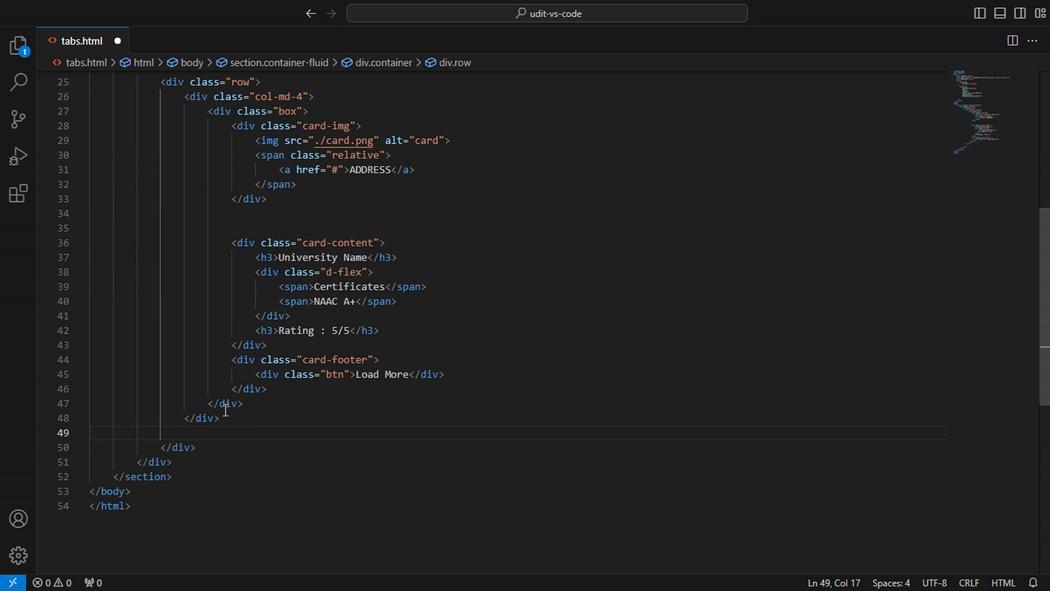 
Action: Mouse pressed left at (203, 407)
Screenshot: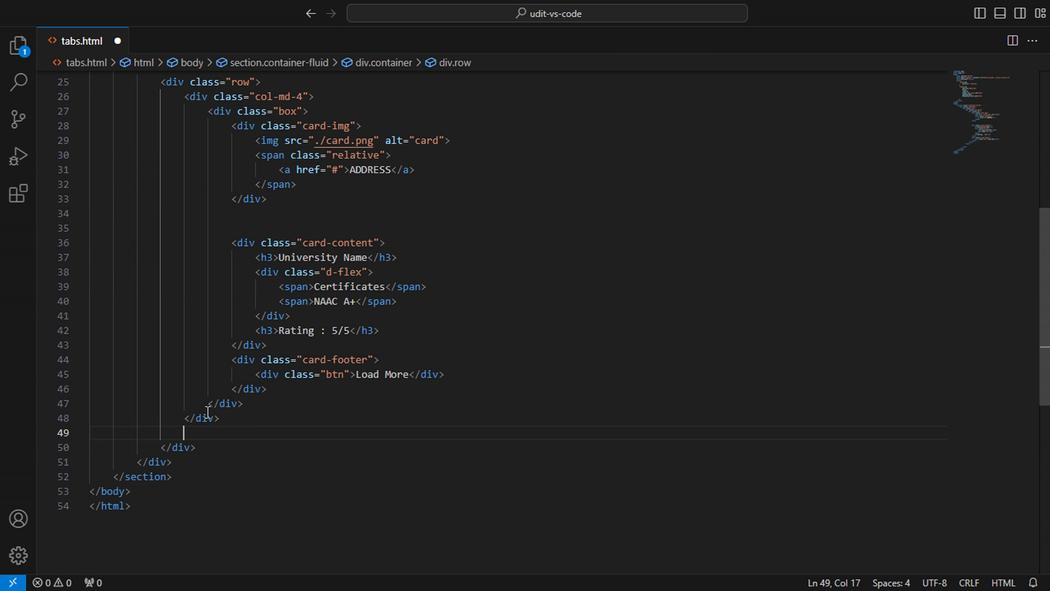 
Action: Mouse moved to (199, 425)
Screenshot: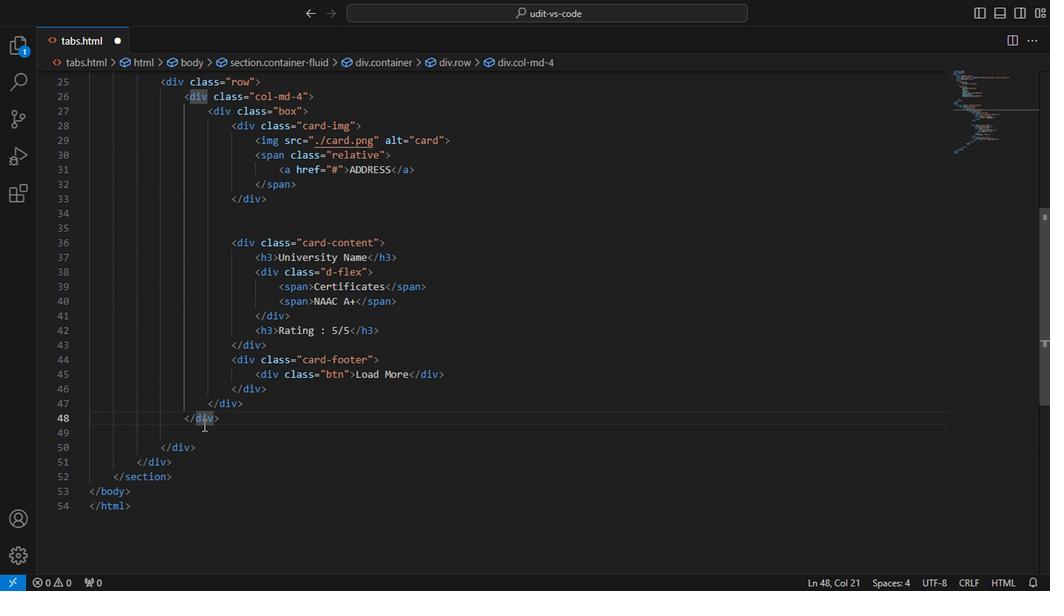 
Action: Mouse pressed left at (199, 425)
Screenshot: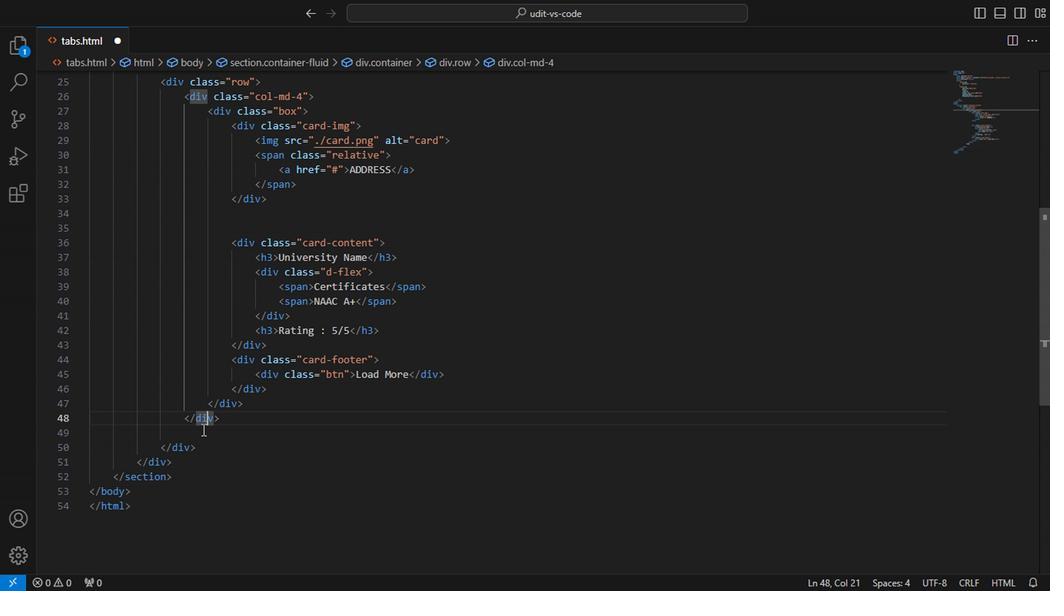 
Action: Key pressed ctrl+V<Key.enter>ctrl+V
Screenshot: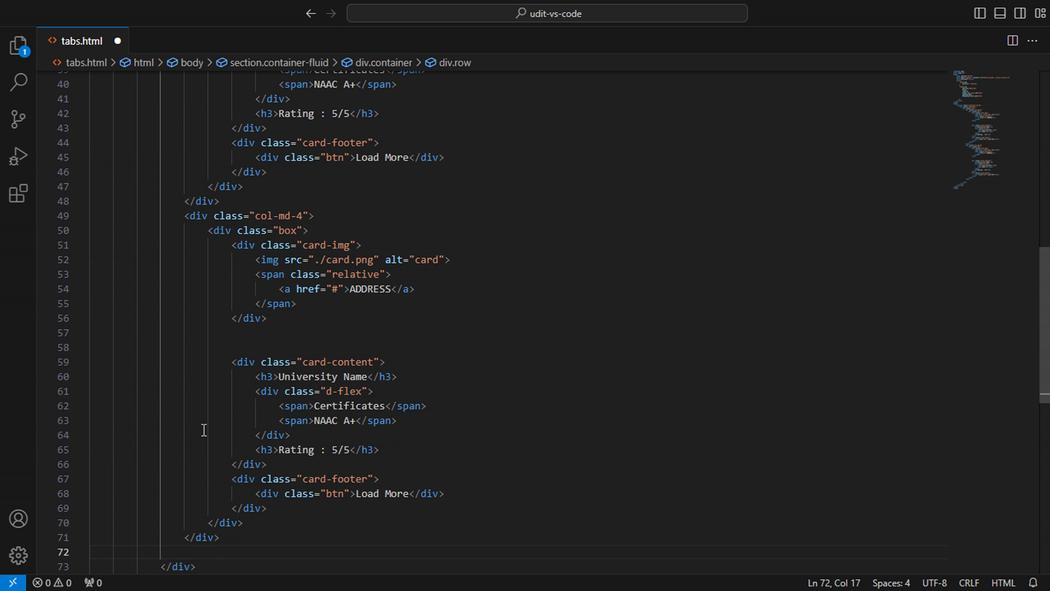 
Action: Mouse moved to (226, 546)
Screenshot: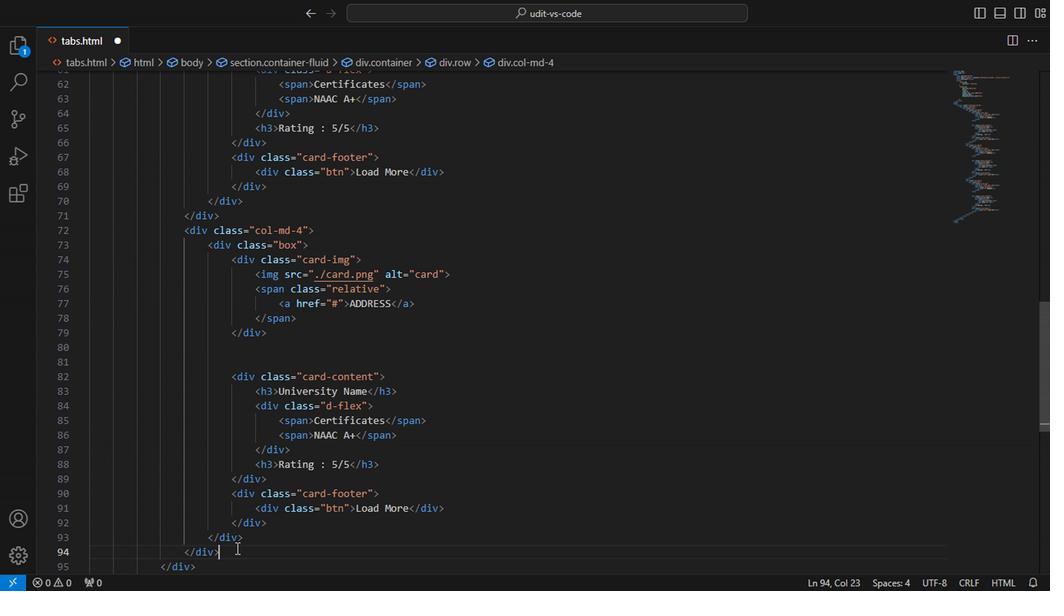 
Action: Mouse pressed left at (226, 546)
Screenshot: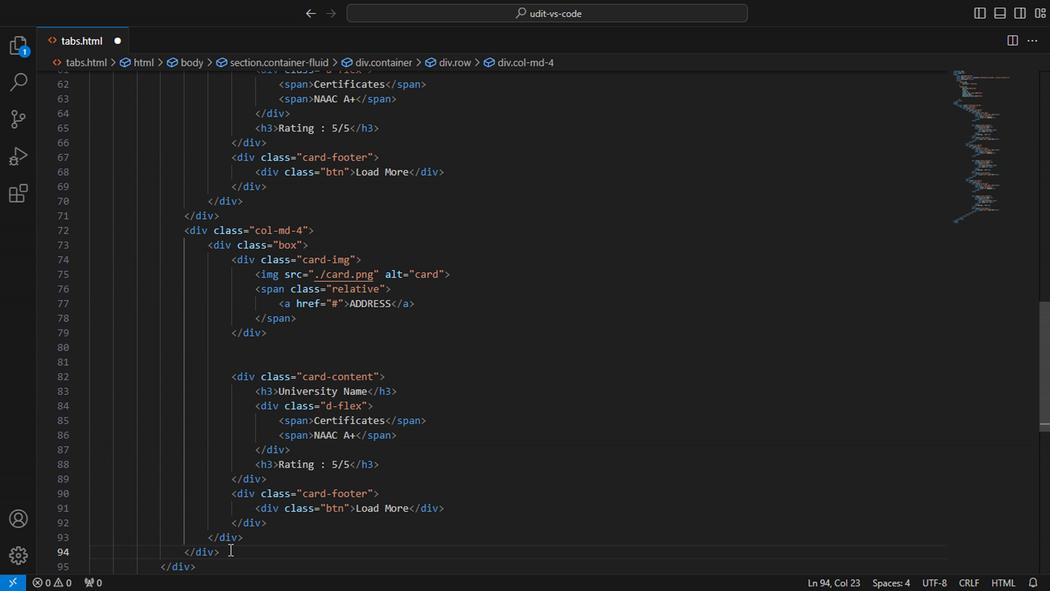 
Action: Mouse moved to (196, 222)
Screenshot: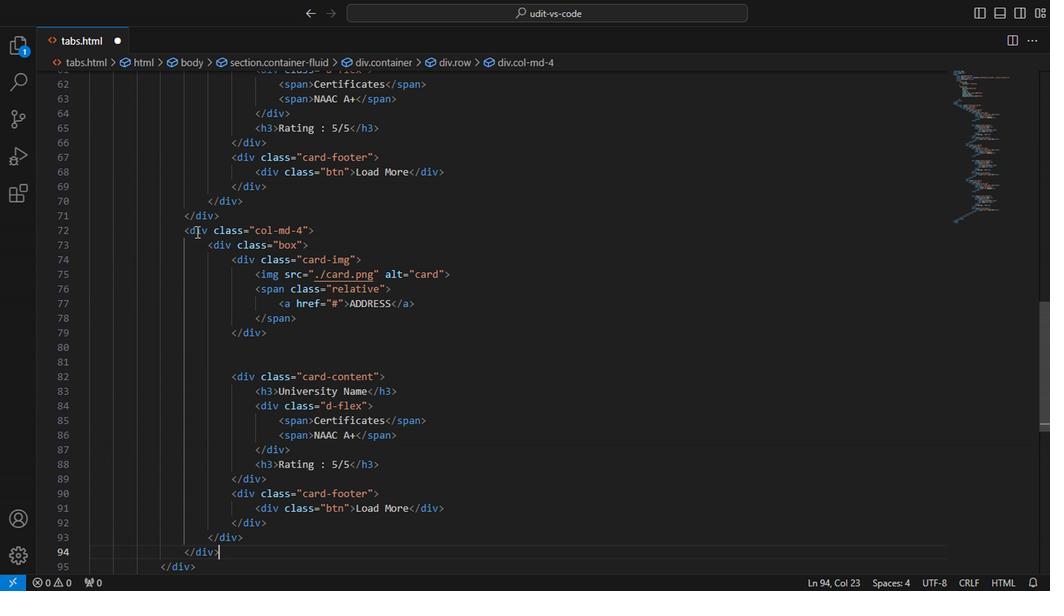 
Action: Mouse pressed left at (196, 222)
Screenshot: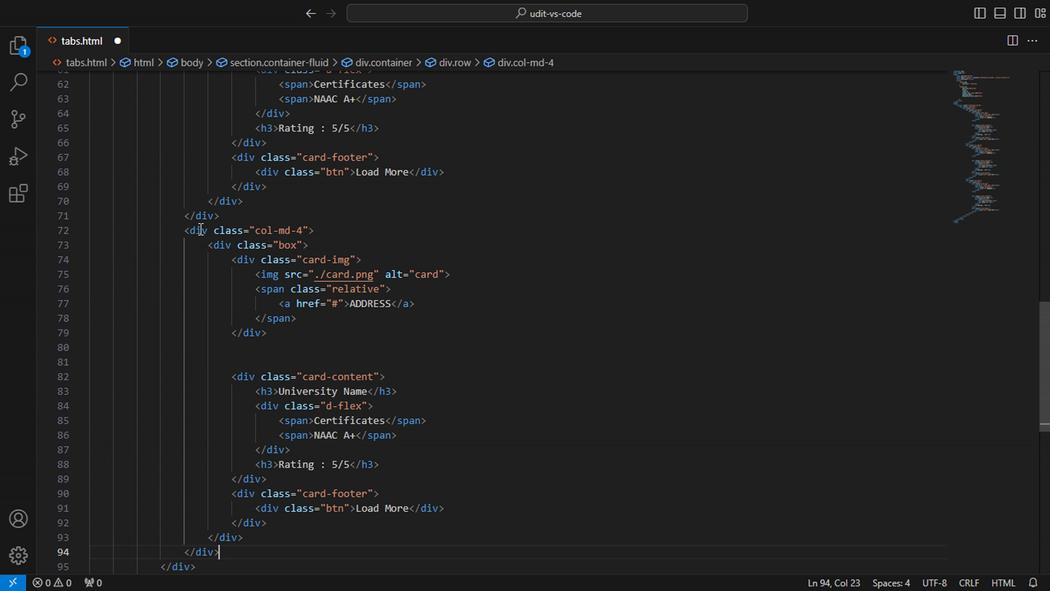 
Action: Mouse moved to (1049, 384)
Screenshot: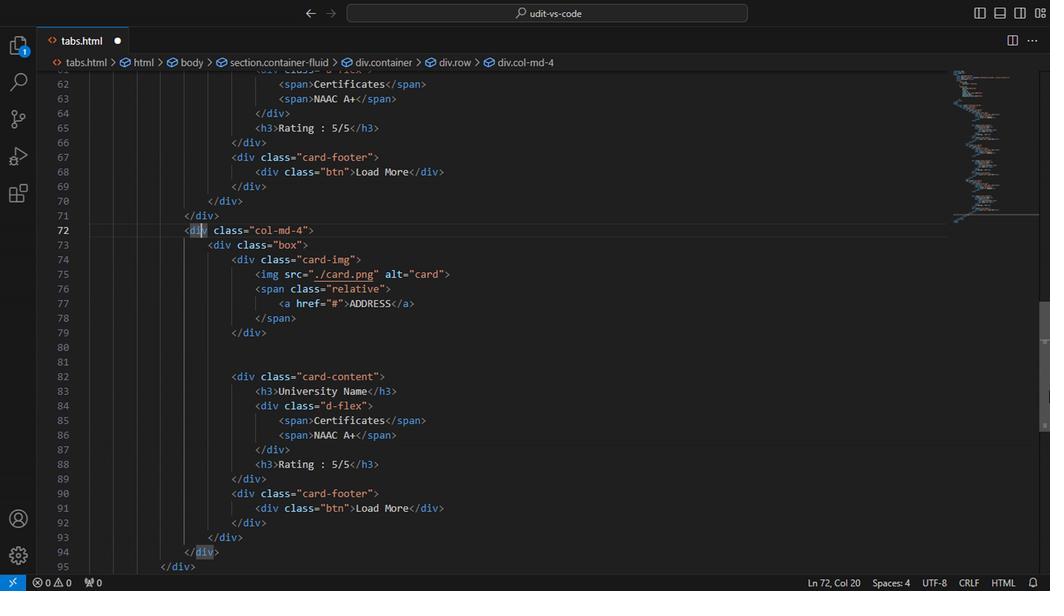 
Action: Mouse pressed left at (1049, 384)
Screenshot: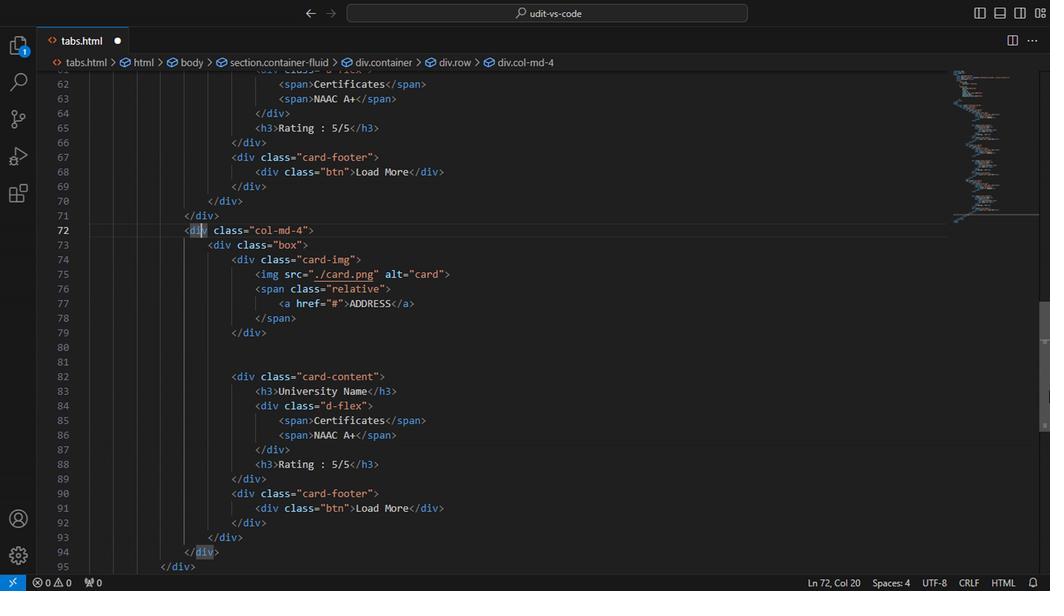 
Action: Mouse moved to (1037, 271)
Screenshot: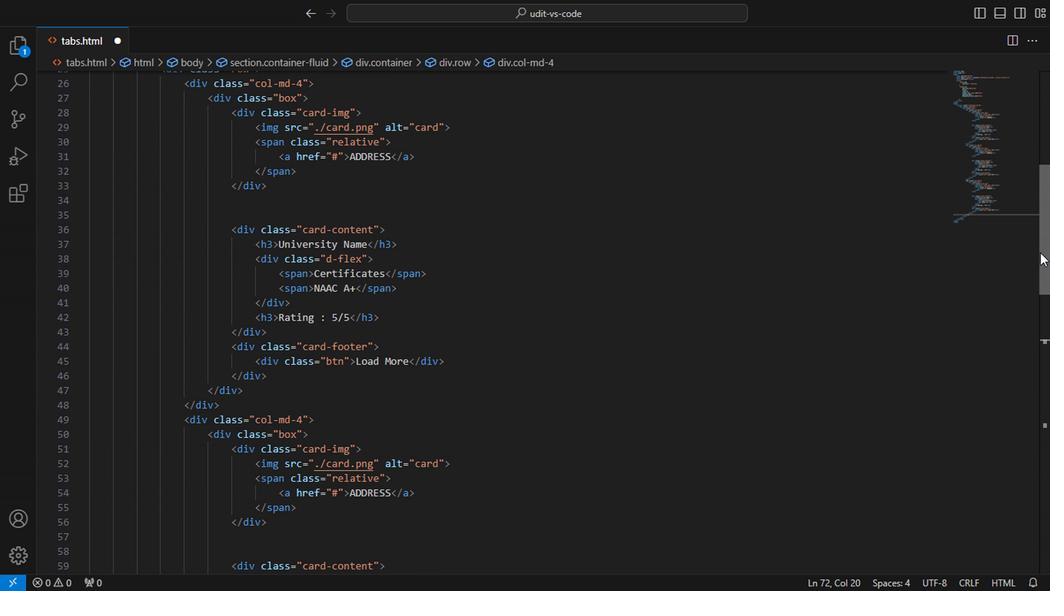 
Action: Mouse pressed left at (1037, 271)
Screenshot: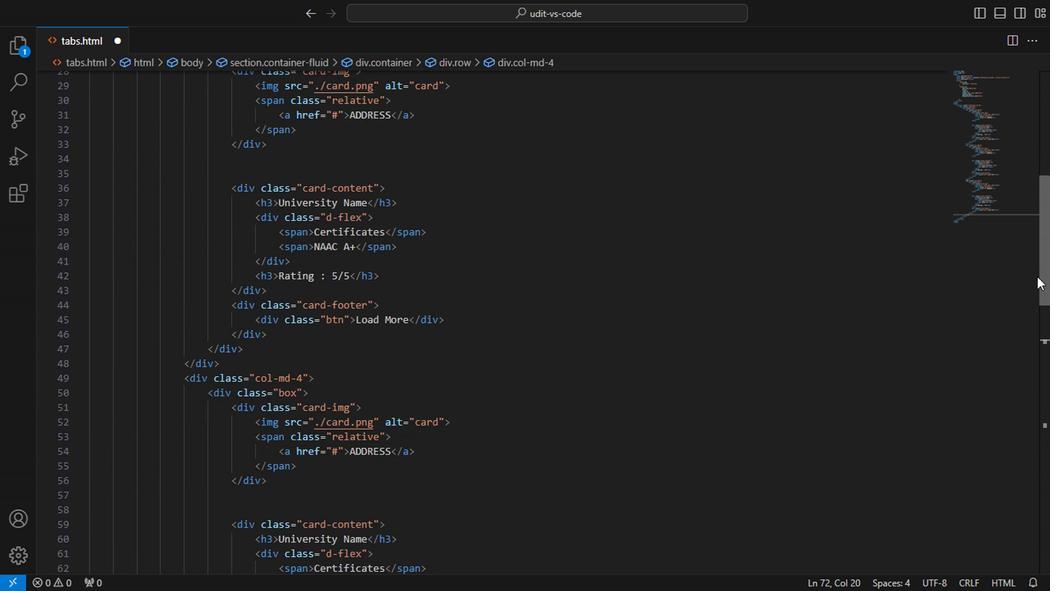
Action: Mouse moved to (1032, 402)
Screenshot: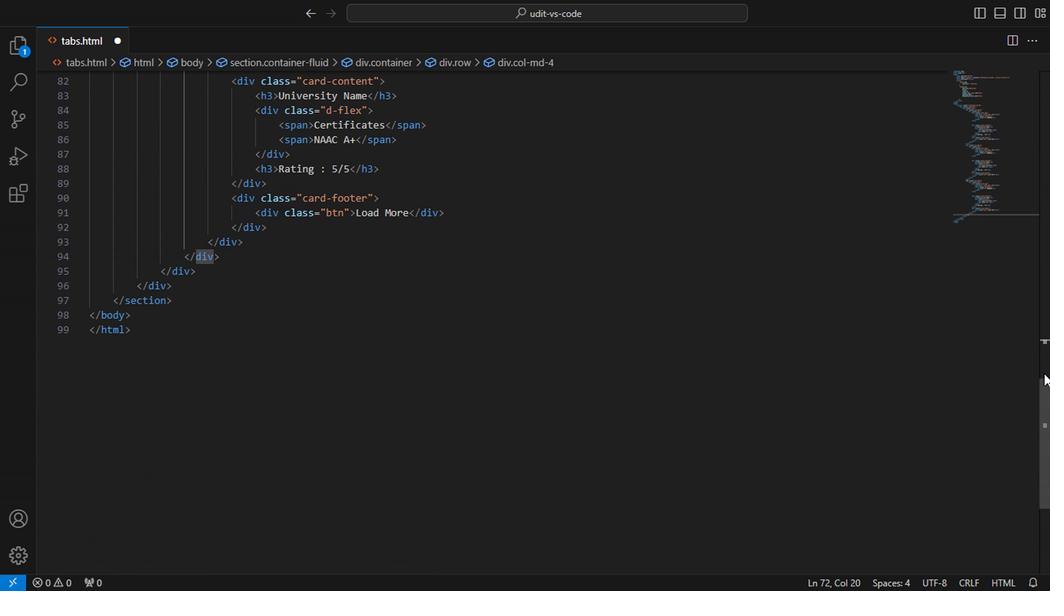 
Action: Mouse pressed left at (1032, 402)
Screenshot: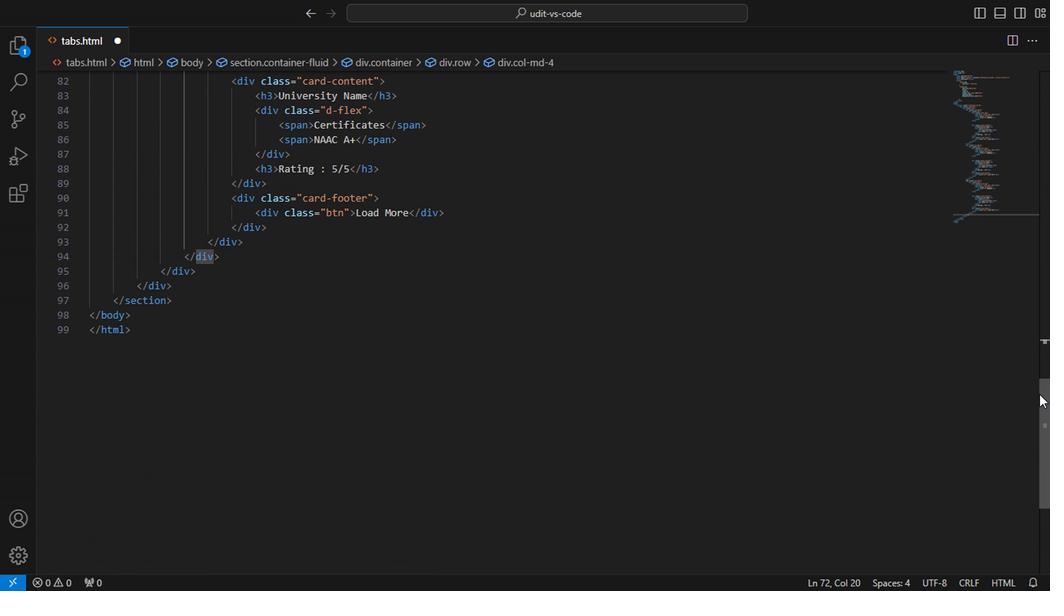 
Action: Mouse moved to (1050, 419)
Screenshot: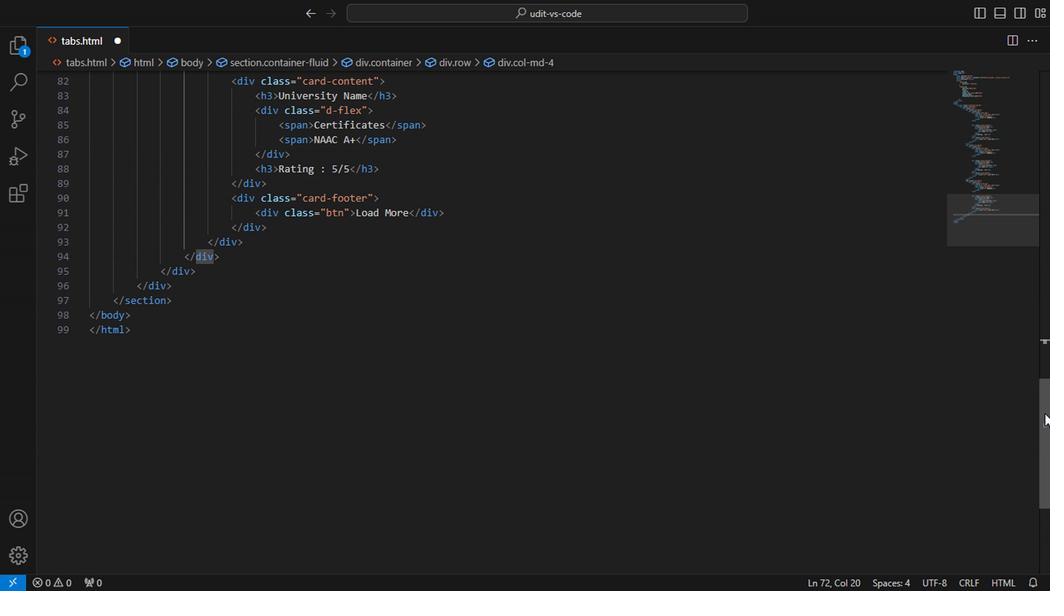 
Action: Mouse pressed left at (1049, 419)
Screenshot: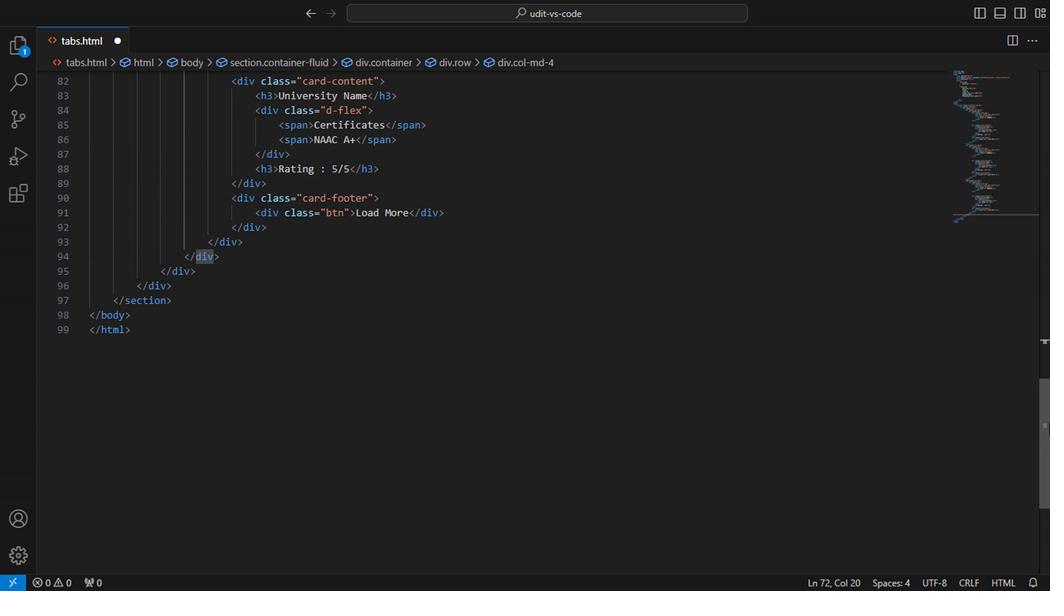 
Action: Mouse moved to (385, 258)
Screenshot: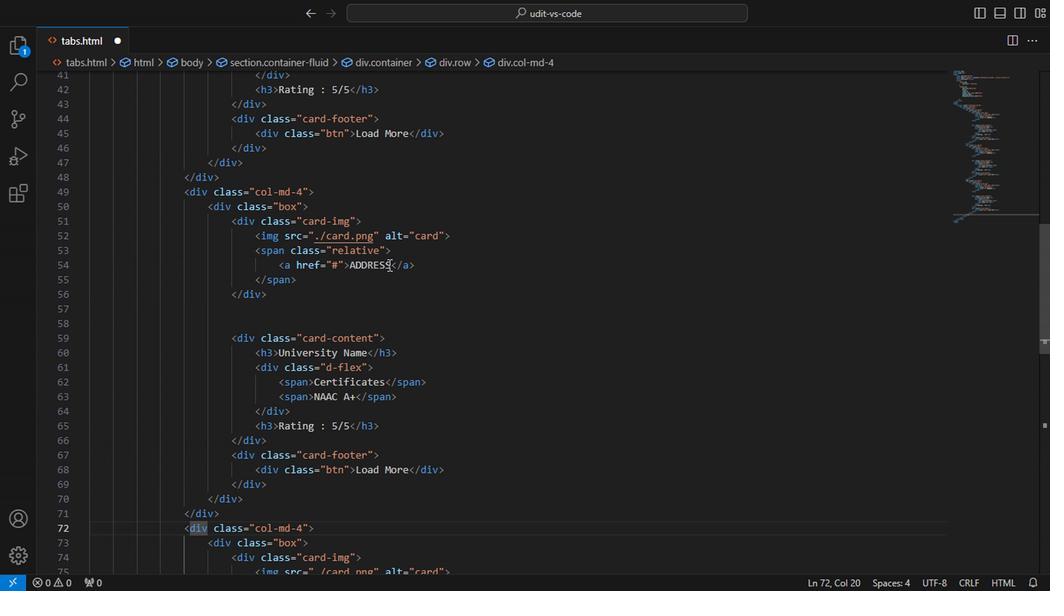 
Action: Mouse pressed left at (385, 258)
Screenshot: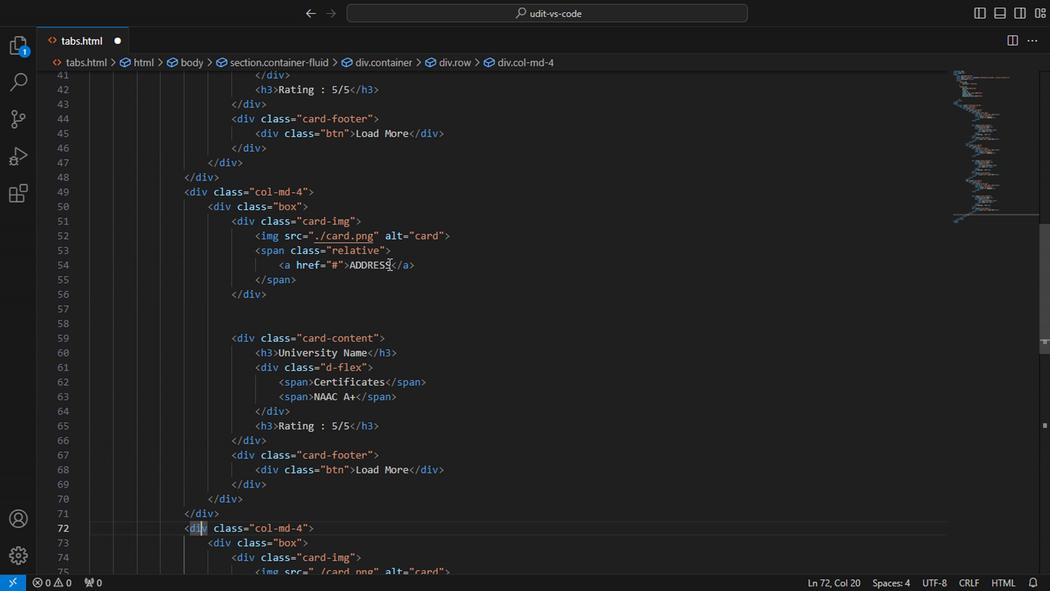 
Action: Key pressed <Key.backspace><Key.backspace><Key.backspace><Key.backspace><Key.backspace><Key.backspace><Key.backspace><Key.caps_lock>ctrl+L<Key.caps_lock>ocation
Screenshot: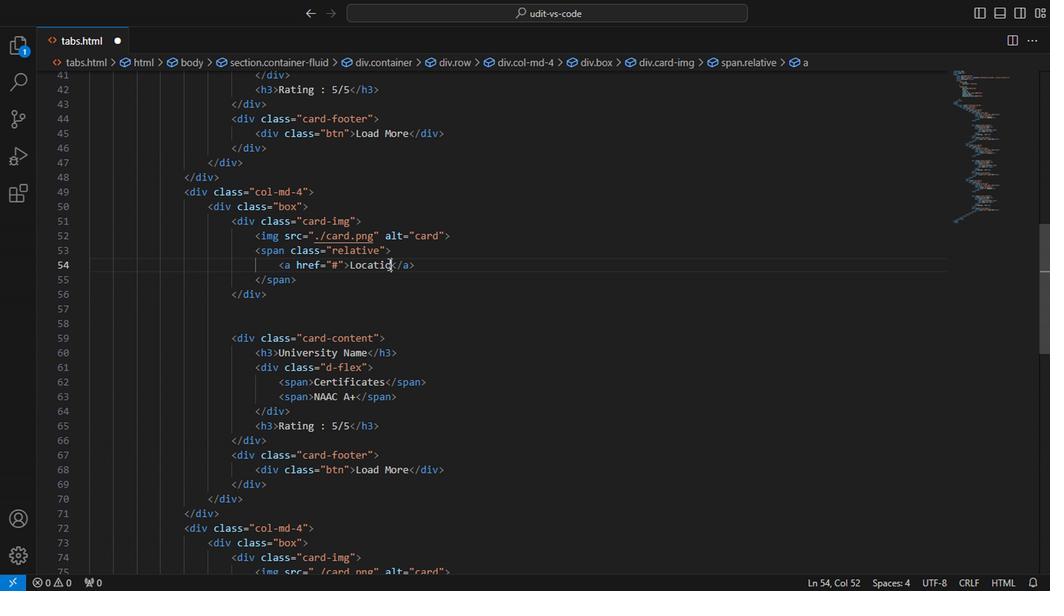 
Action: Mouse moved to (345, 388)
Screenshot: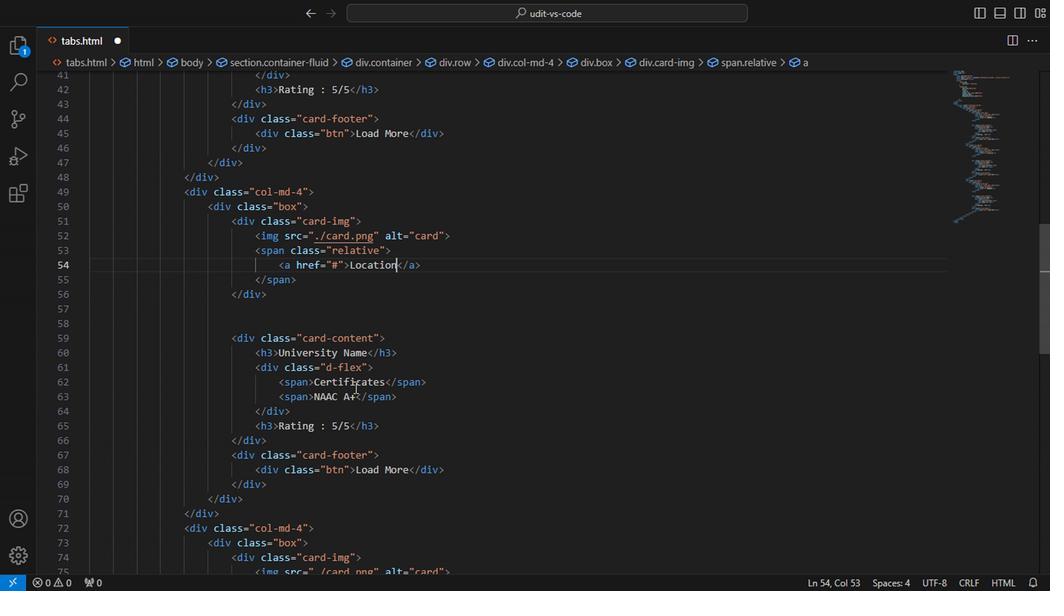
Action: Mouse pressed left at (345, 388)
Screenshot: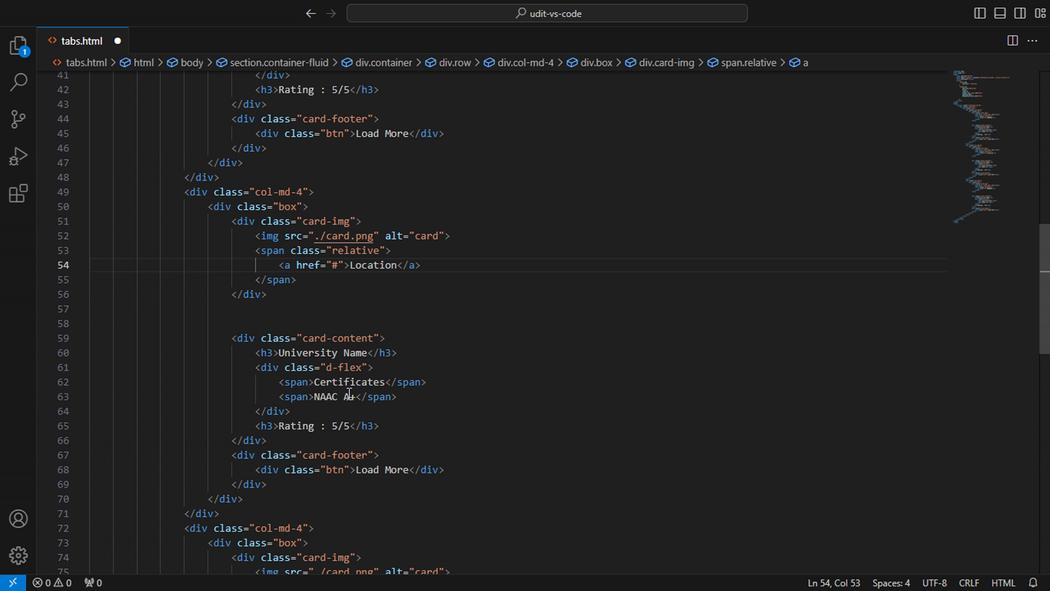 
Action: Mouse moved to (353, 390)
Screenshot: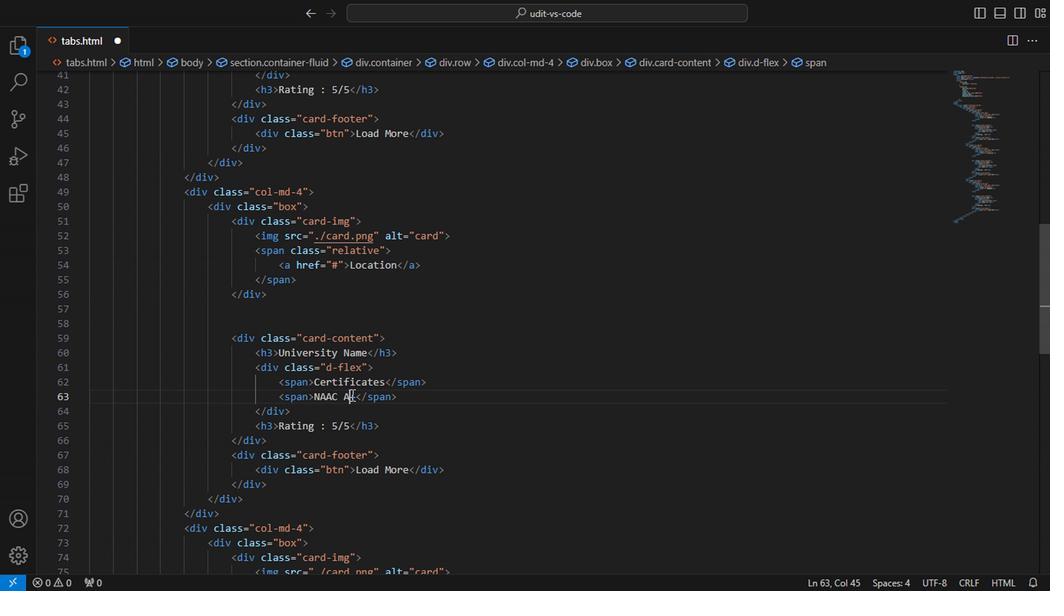 
Action: Mouse pressed left at (353, 390)
Screenshot: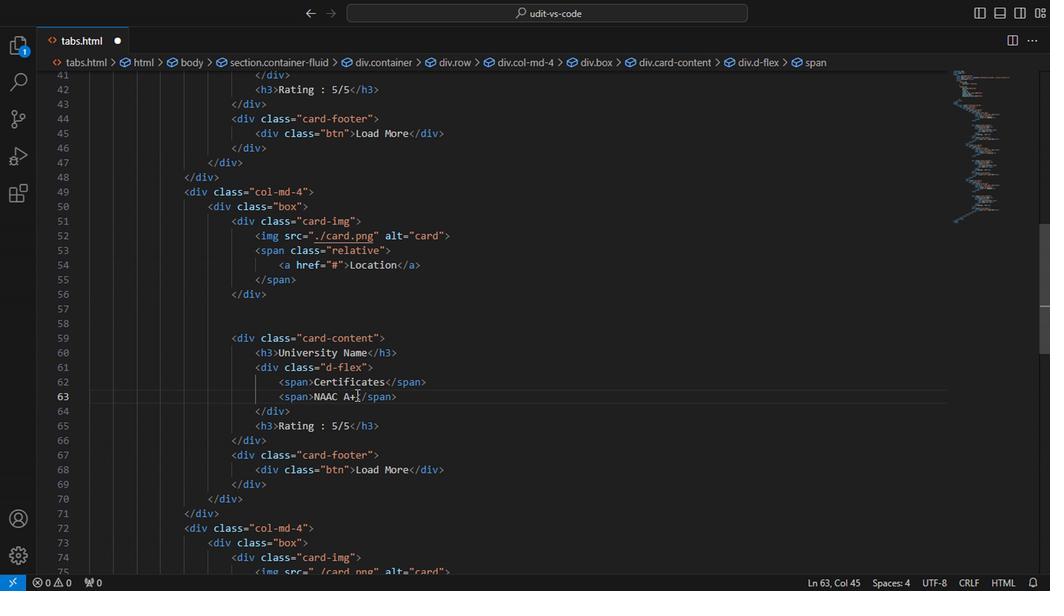 
Action: Key pressed <Key.backspace><Key.backspace><Key.backspace><Key.backspace><Key.backspace><Key.backspace><Key.backspace>nothing
Screenshot: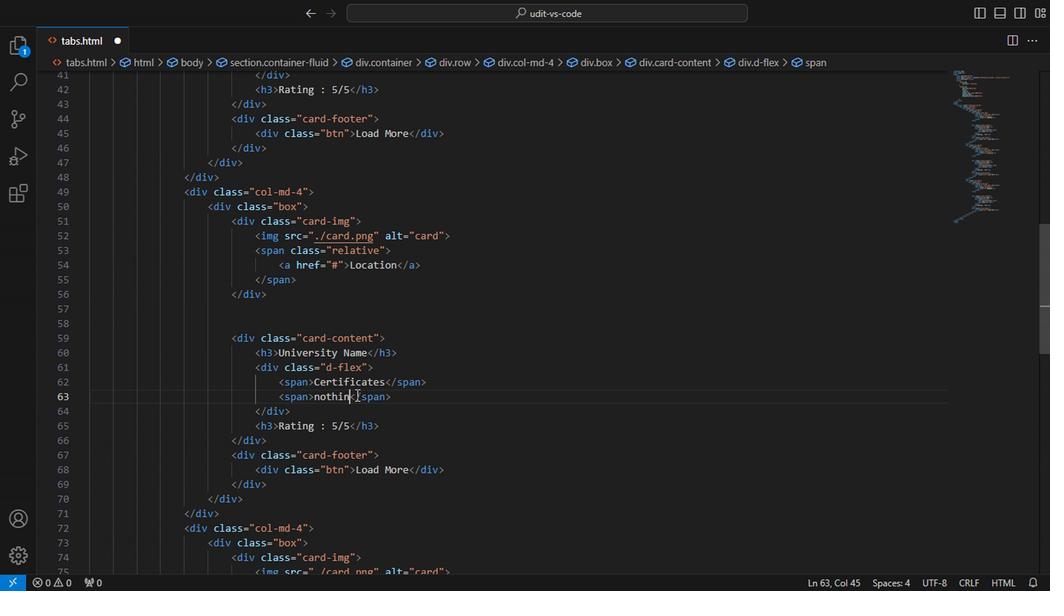 
Action: Mouse moved to (275, 245)
Screenshot: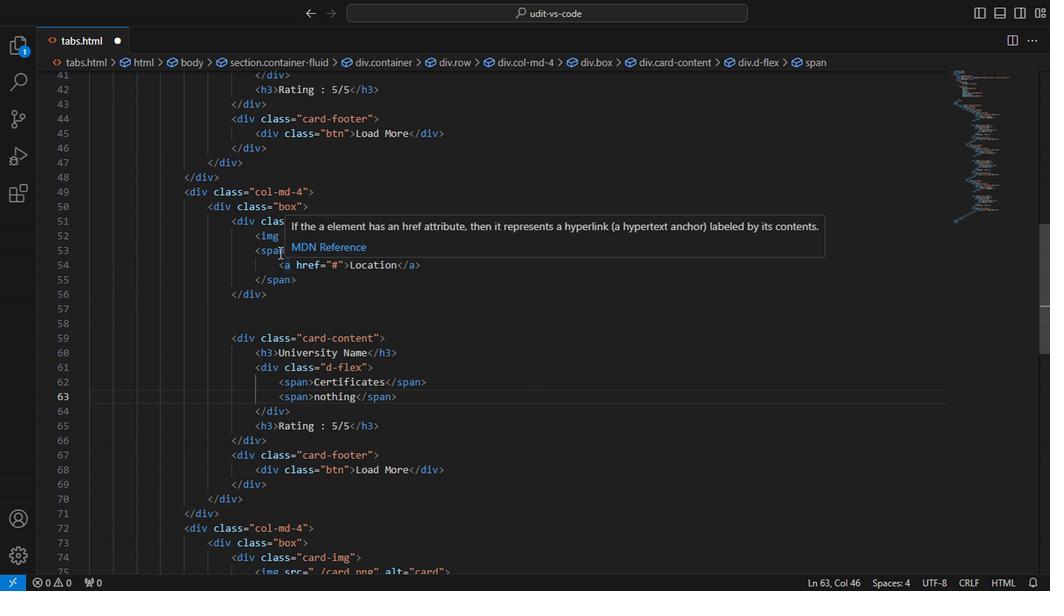 
Action: Mouse pressed left at (275, 245)
Screenshot: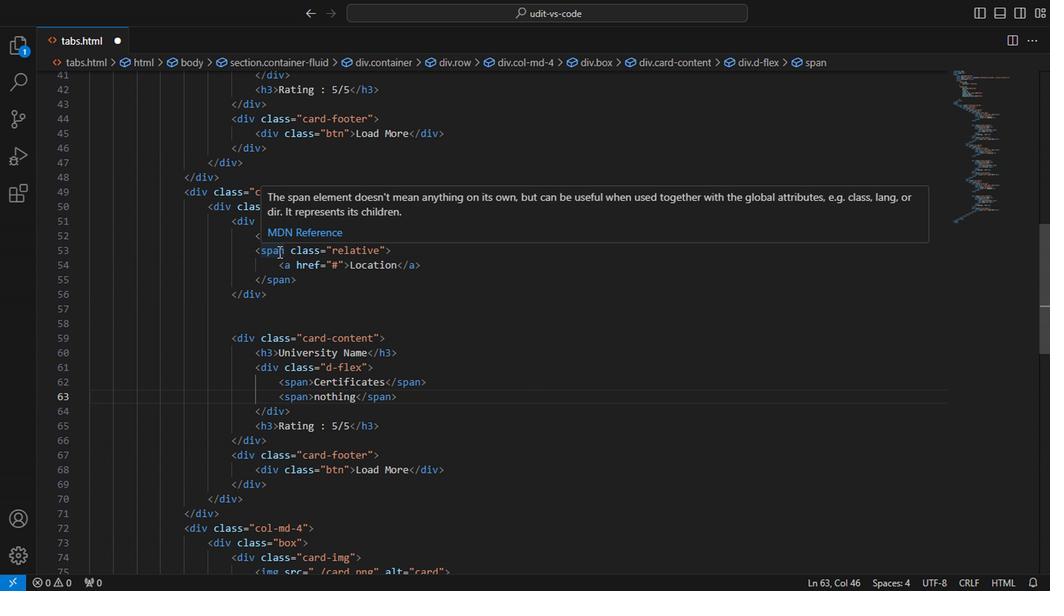 
Action: Mouse moved to (1046, 316)
Screenshot: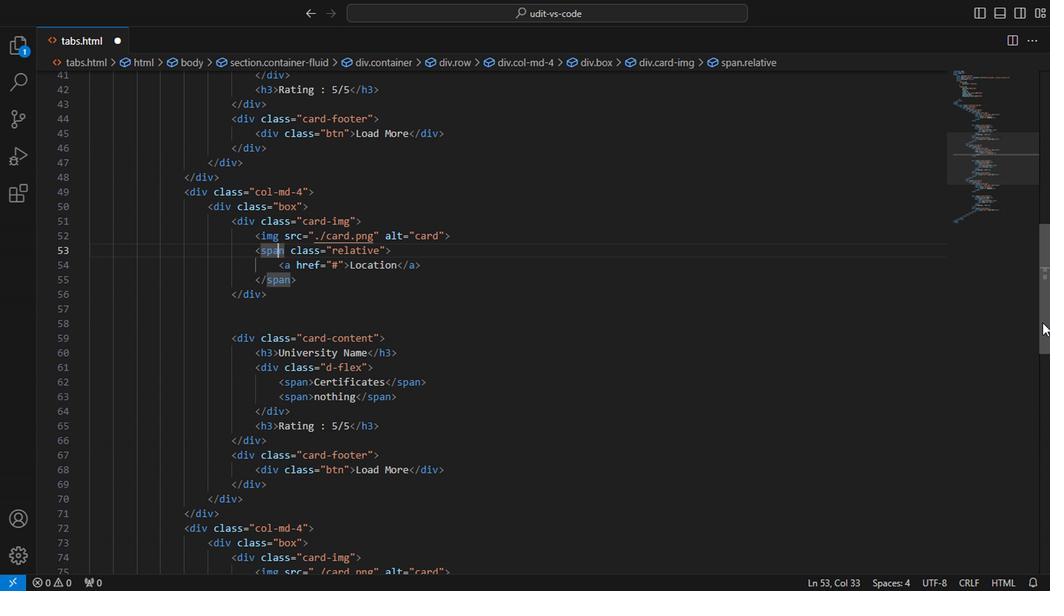 
Action: Mouse pressed left at (1046, 316)
Screenshot: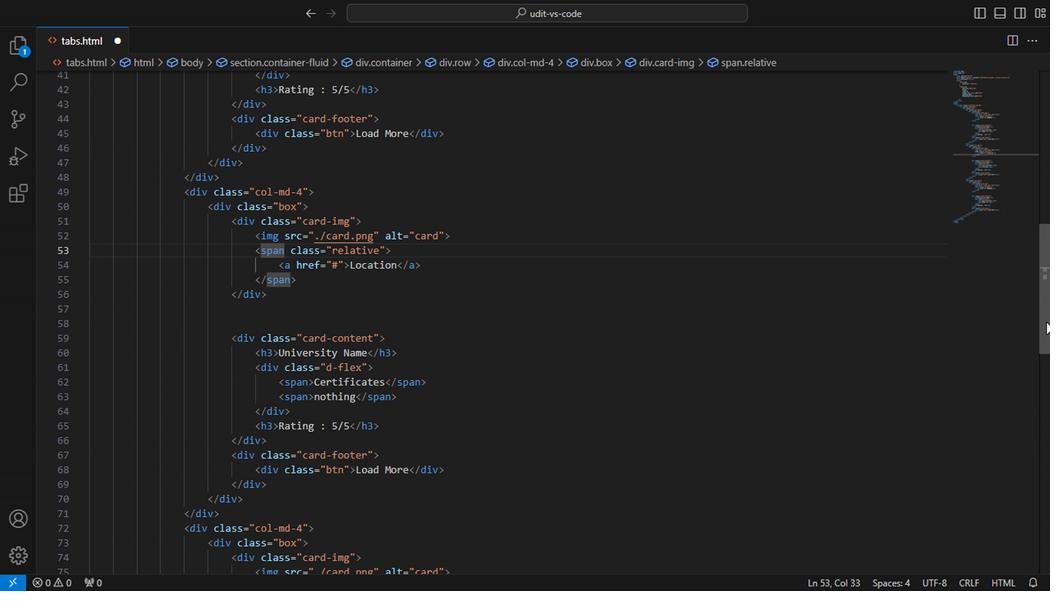
Action: Mouse moved to (374, 367)
Screenshot: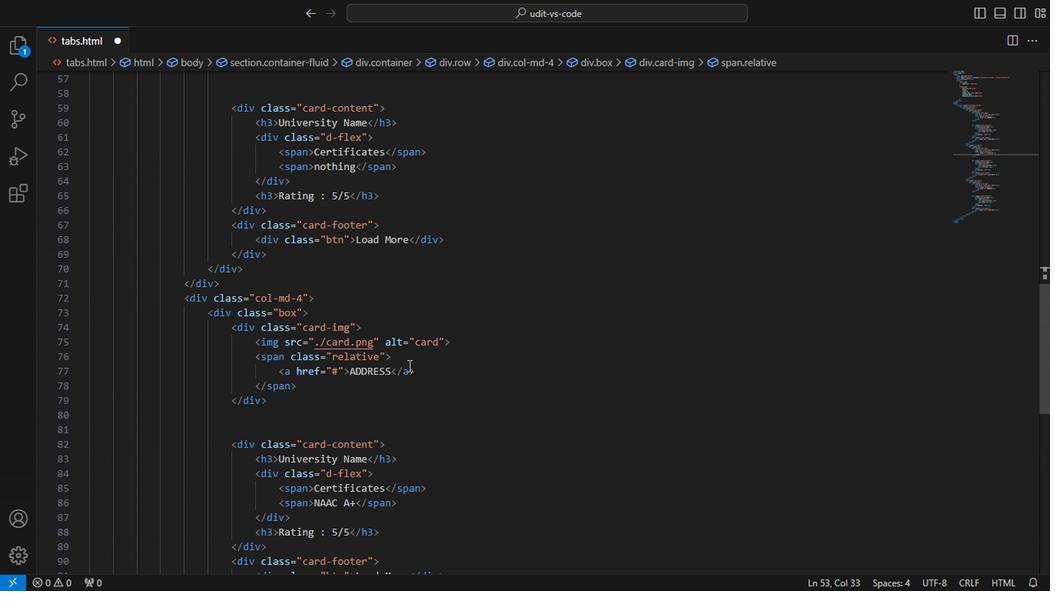 
Action: Mouse pressed left at (374, 367)
Screenshot: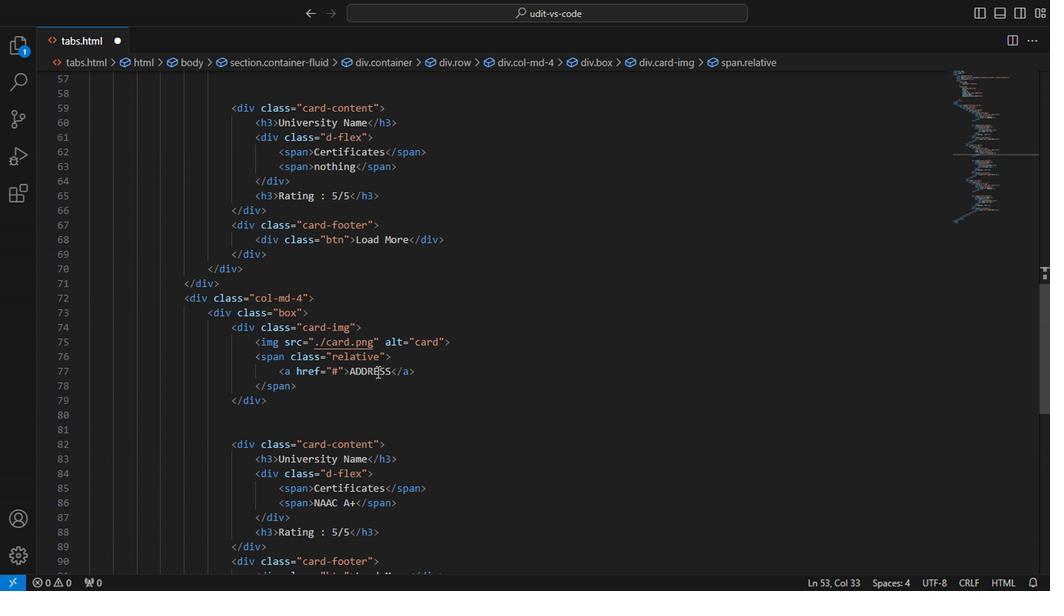 
Action: Mouse pressed left at (374, 367)
Screenshot: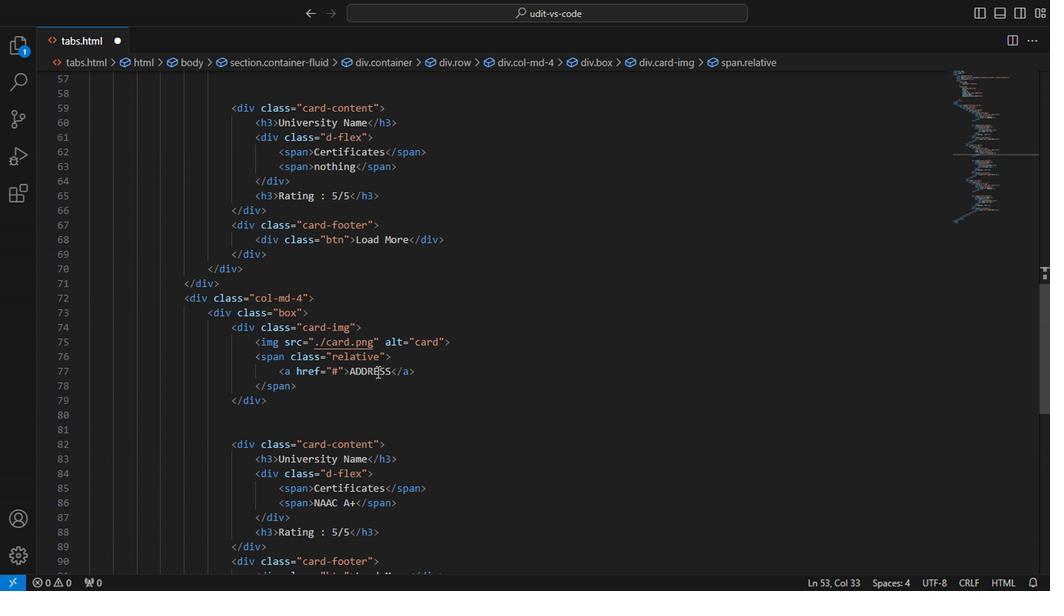 
Action: Key pressed punjab
Screenshot: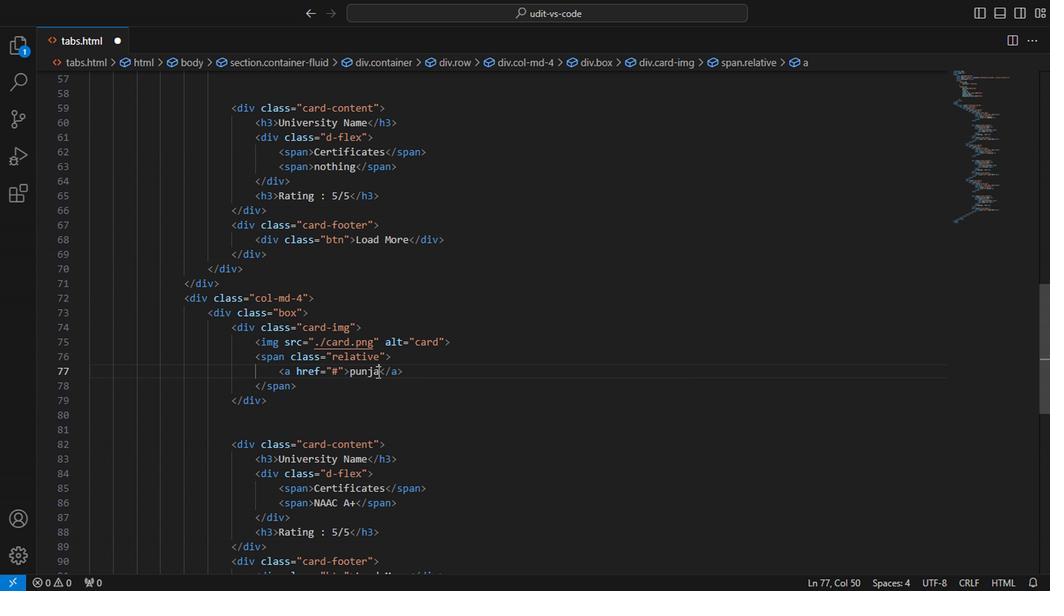 
Action: Mouse moved to (332, 531)
Screenshot: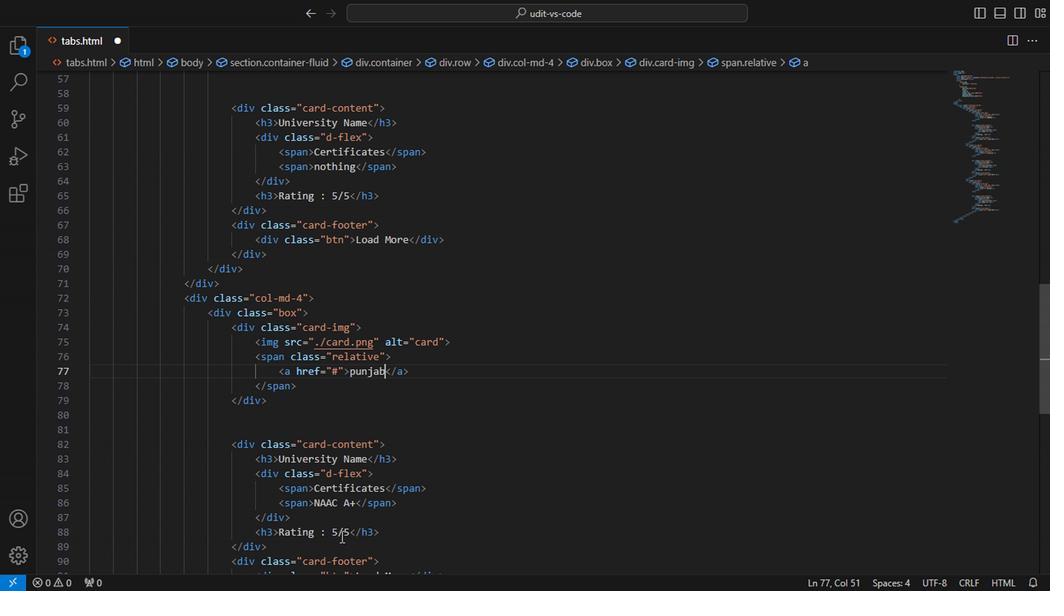 
Action: Mouse pressed left at (332, 531)
Screenshot: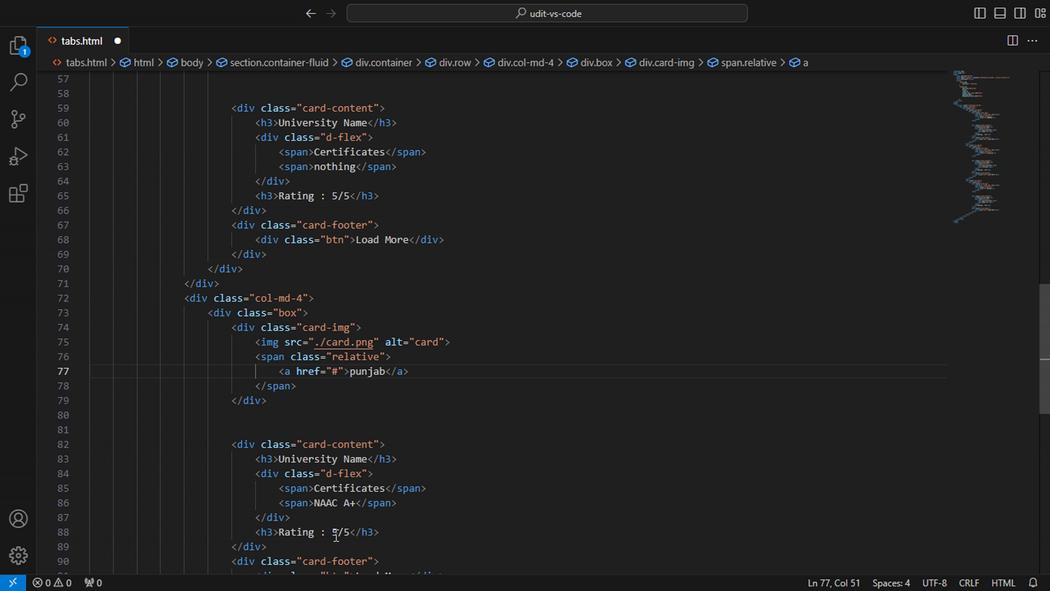 
Action: Key pressed <Key.right><Key.backspace>3
Screenshot: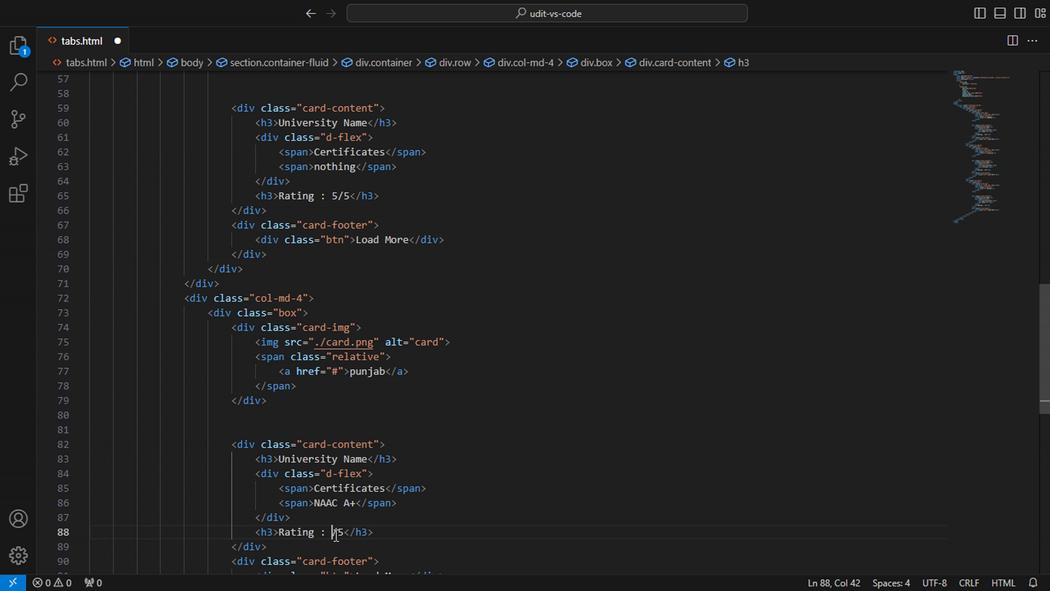 
Action: Mouse moved to (1048, 384)
Screenshot: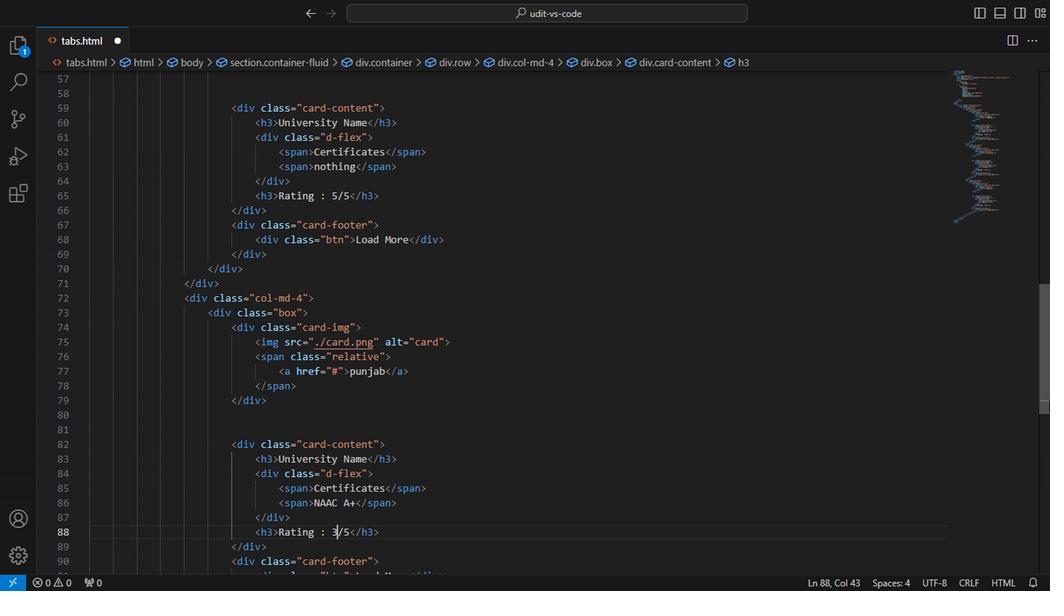 
Action: Mouse pressed left at (1048, 384)
Screenshot: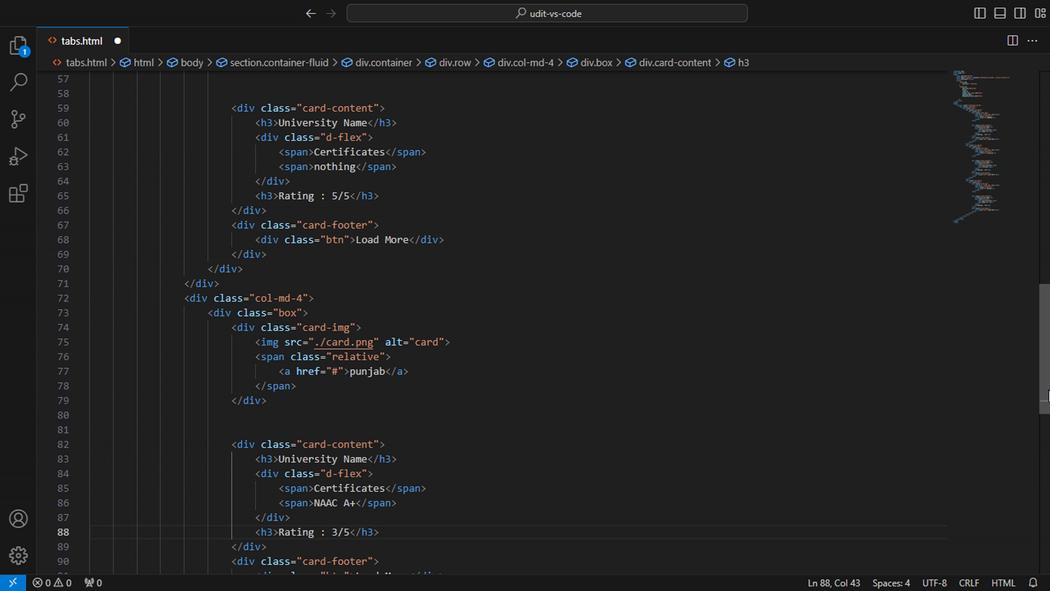 
Action: Mouse moved to (238, 264)
Screenshot: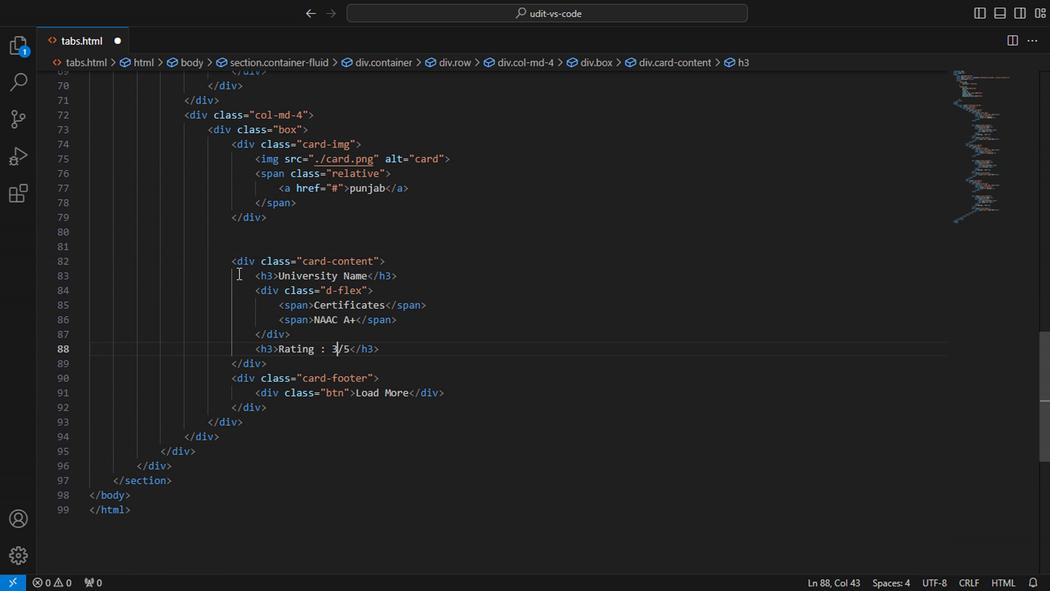 
Action: Mouse pressed left at (238, 264)
Screenshot: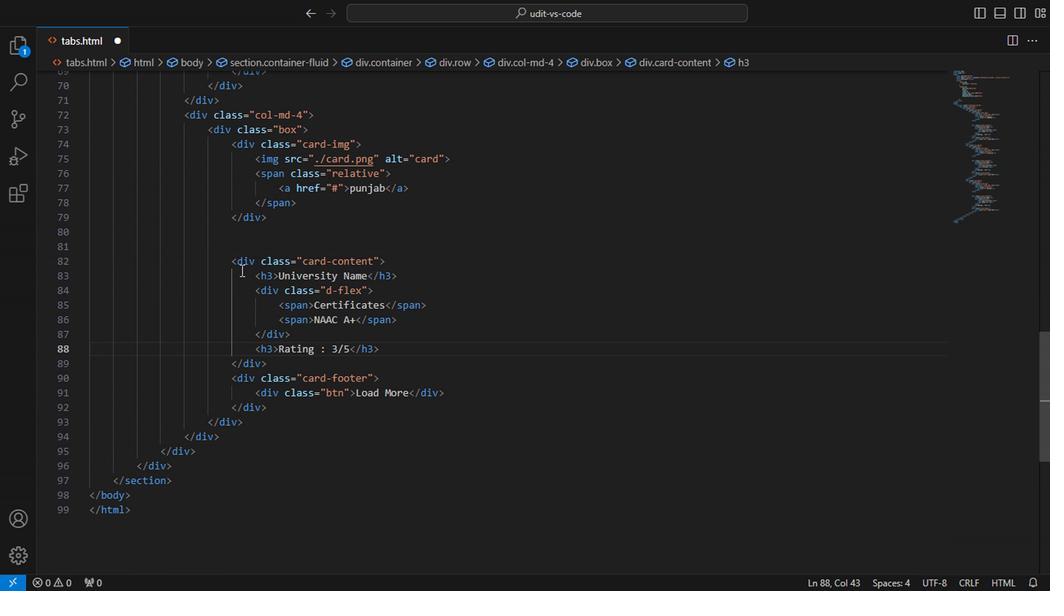 
Action: Mouse moved to (238, 256)
Screenshot: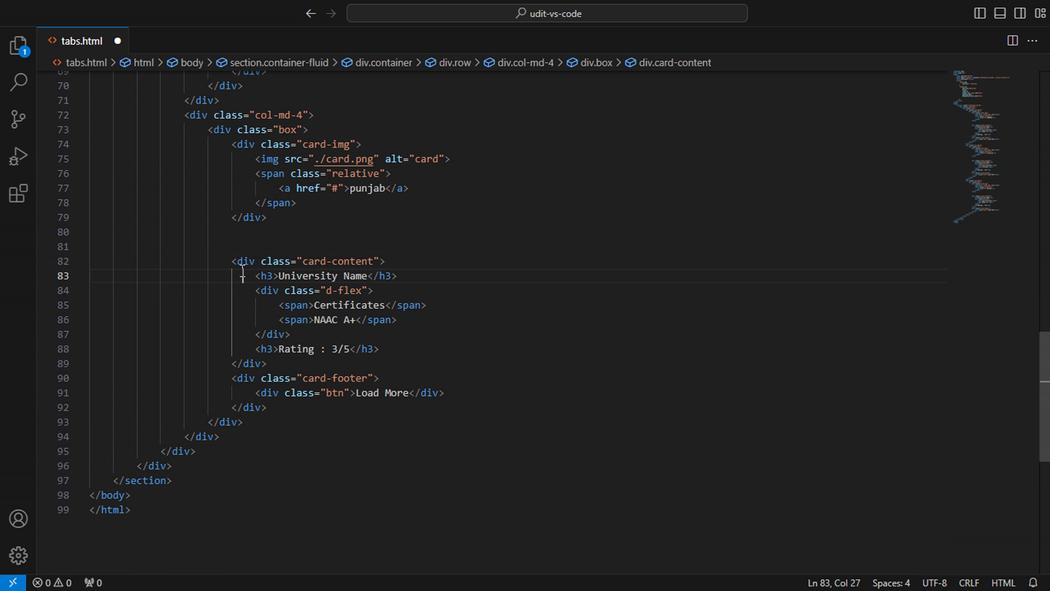 
Action: Mouse pressed left at (238, 256)
Screenshot: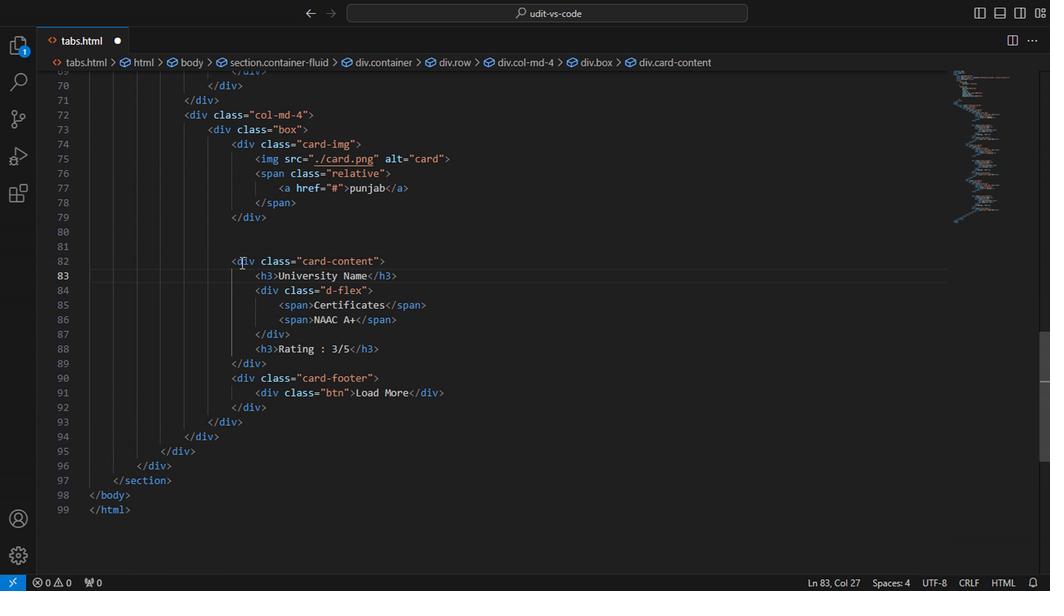 
Action: Mouse moved to (147, 480)
Screenshot: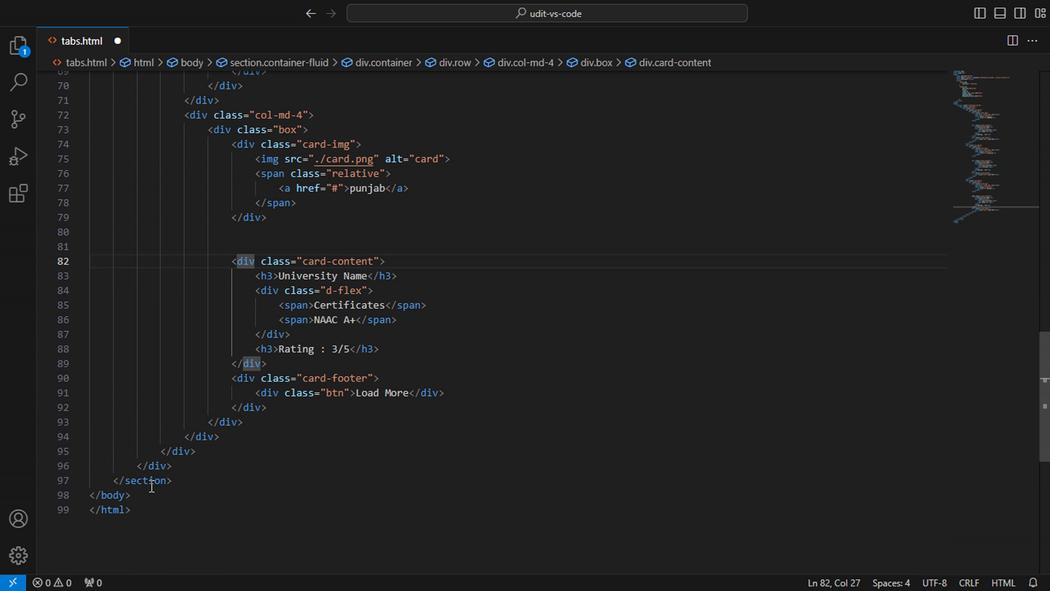 
Action: Mouse pressed left at (147, 480)
Screenshot: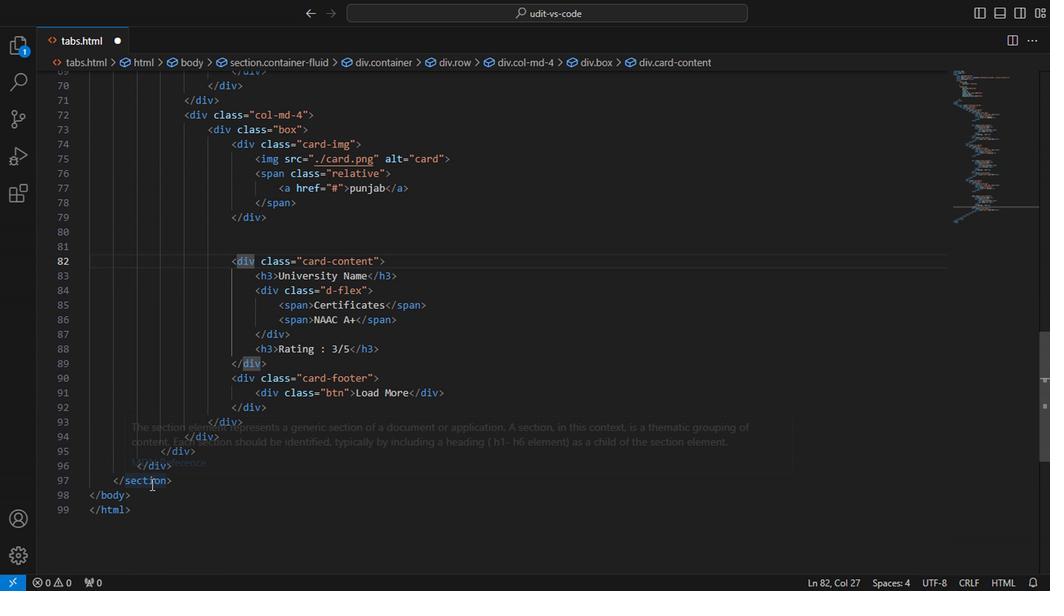
Action: Mouse moved to (174, 482)
Screenshot: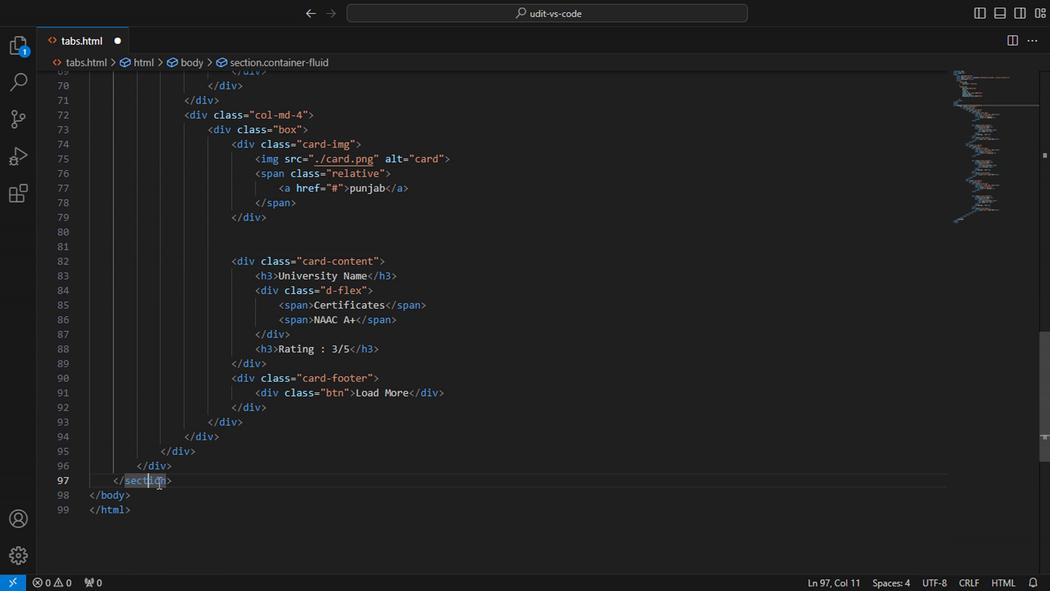 
Action: Mouse pressed left at (174, 482)
Screenshot: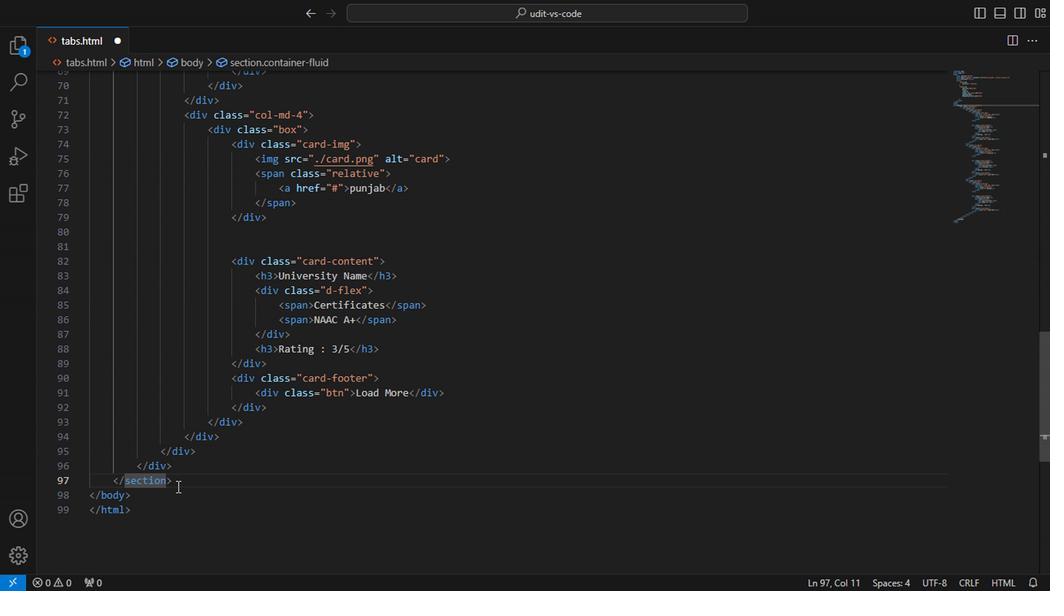 
Action: Key pressed <Key.enter>
Screenshot: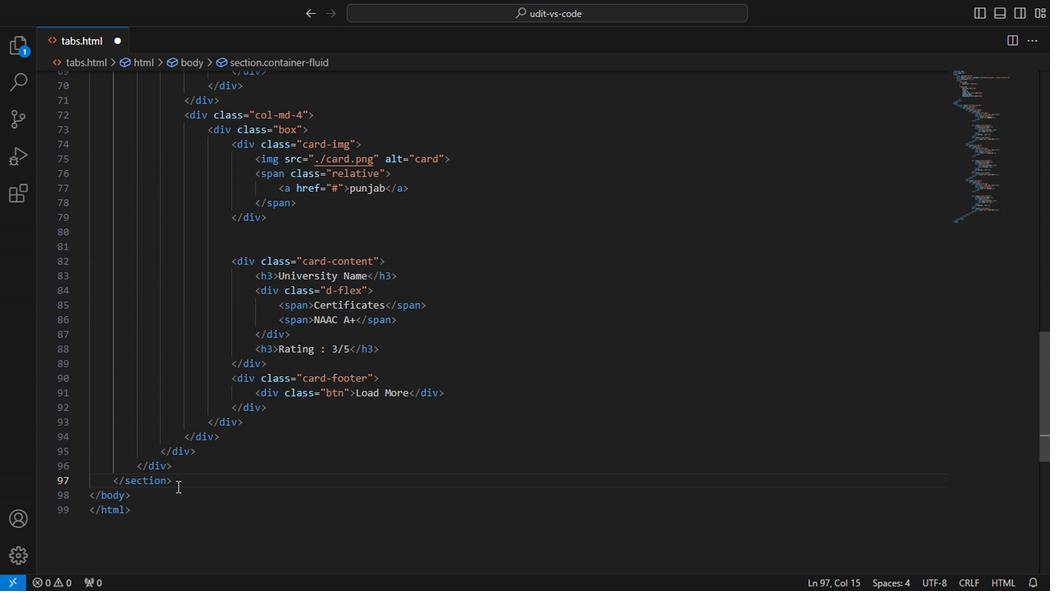 
Action: Mouse moved to (185, 469)
Screenshot: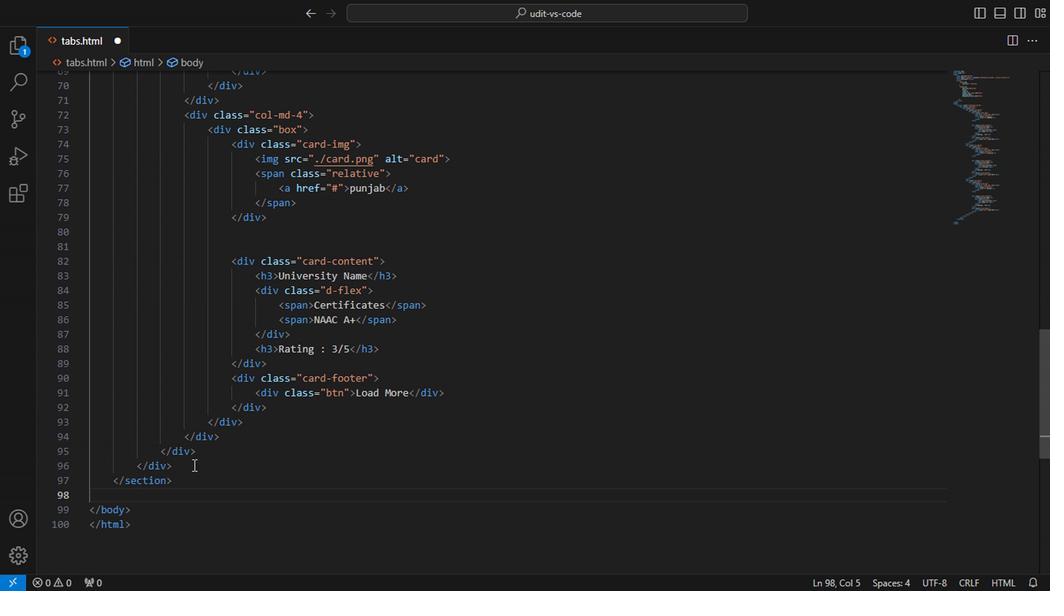 
Action: Key pressed ctrl+V
Screenshot: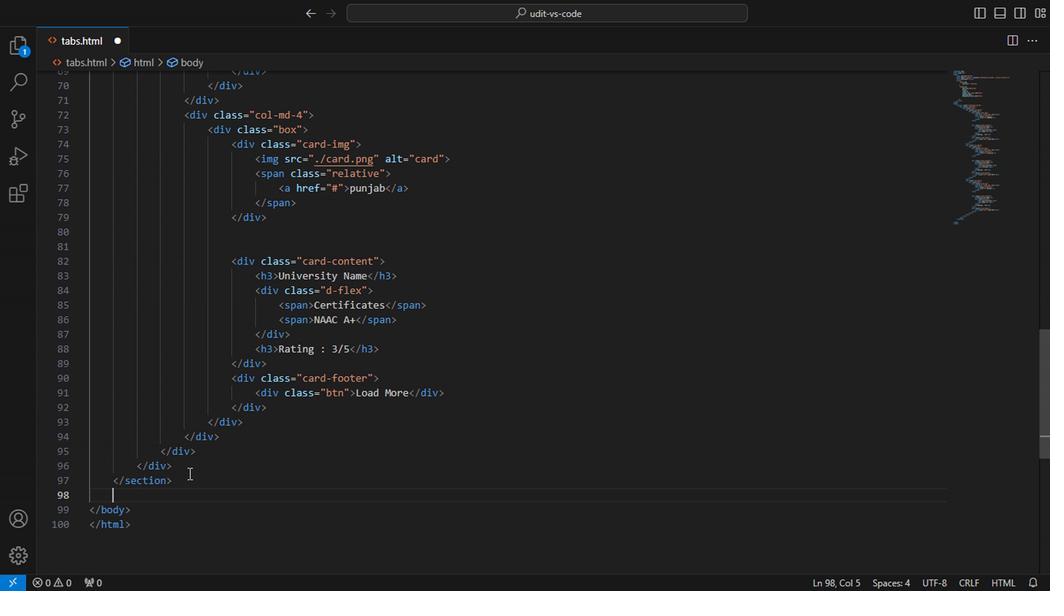 
Action: Mouse moved to (167, 556)
Screenshot: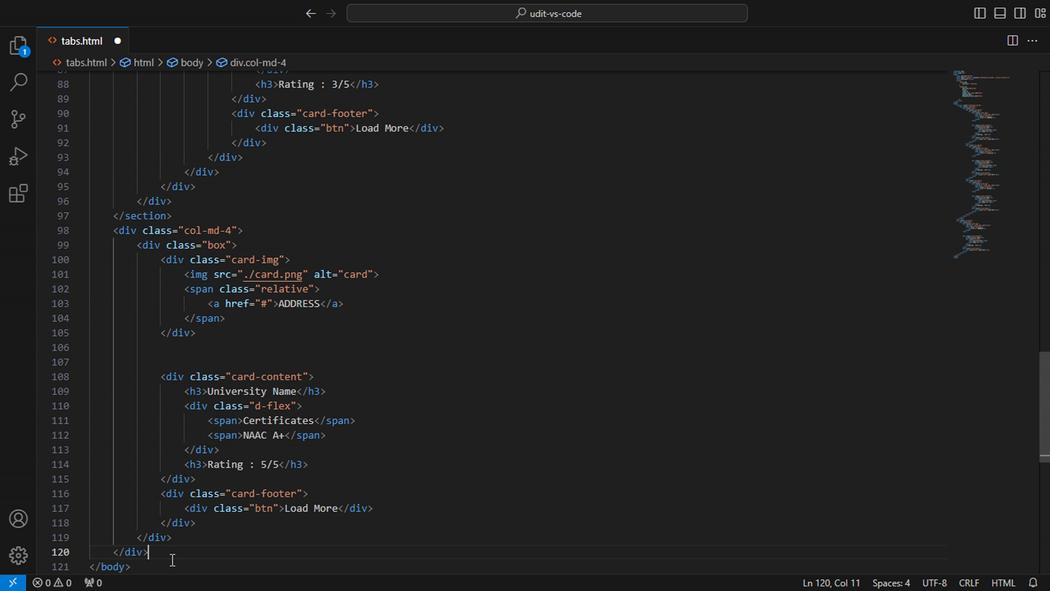 
Action: Key pressed <Key.down><Key.up>
Screenshot: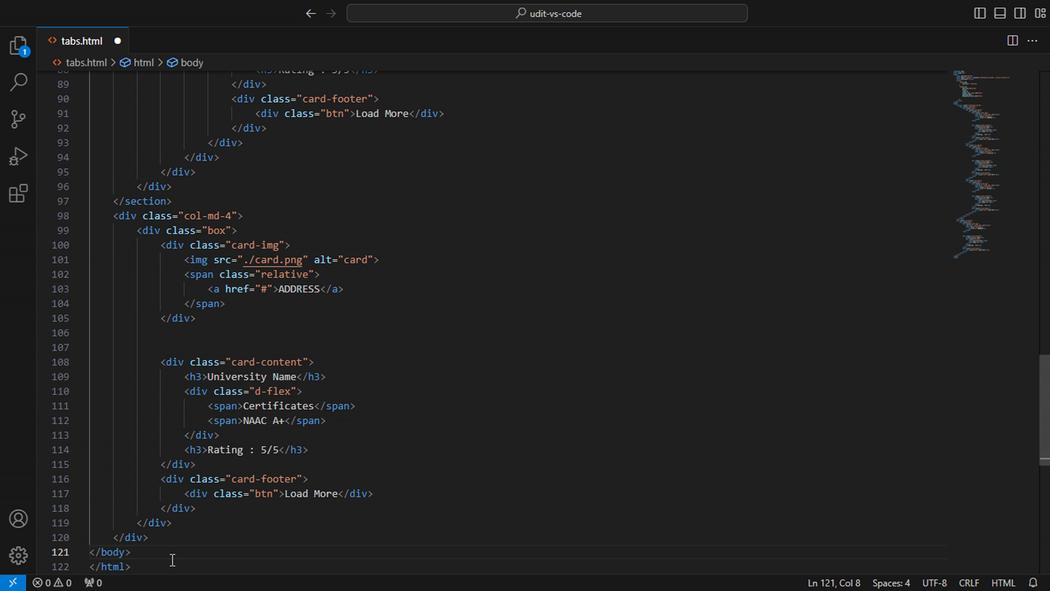 
Action: Mouse moved to (189, 517)
Screenshot: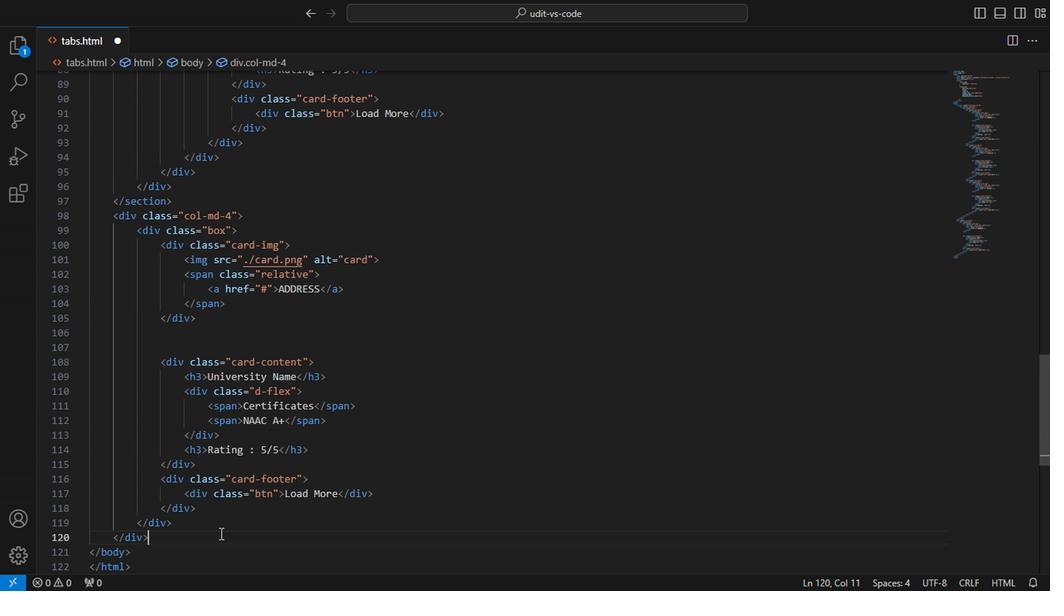 
Action: Mouse pressed left at (189, 517)
Screenshot: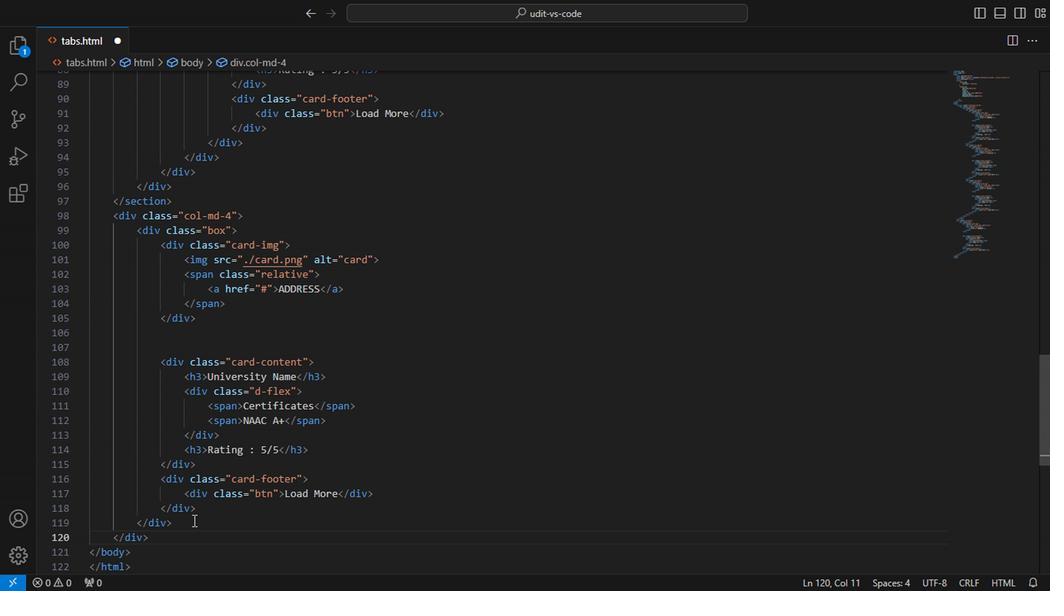 
Action: Mouse moved to (125, 205)
Screenshot: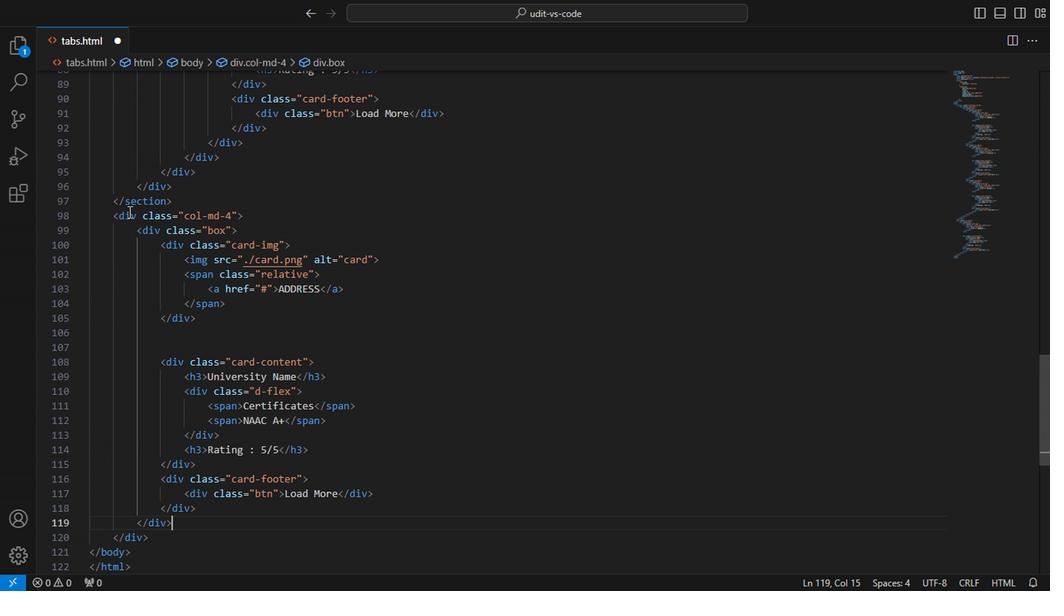
Action: Mouse pressed left at (125, 205)
Screenshot: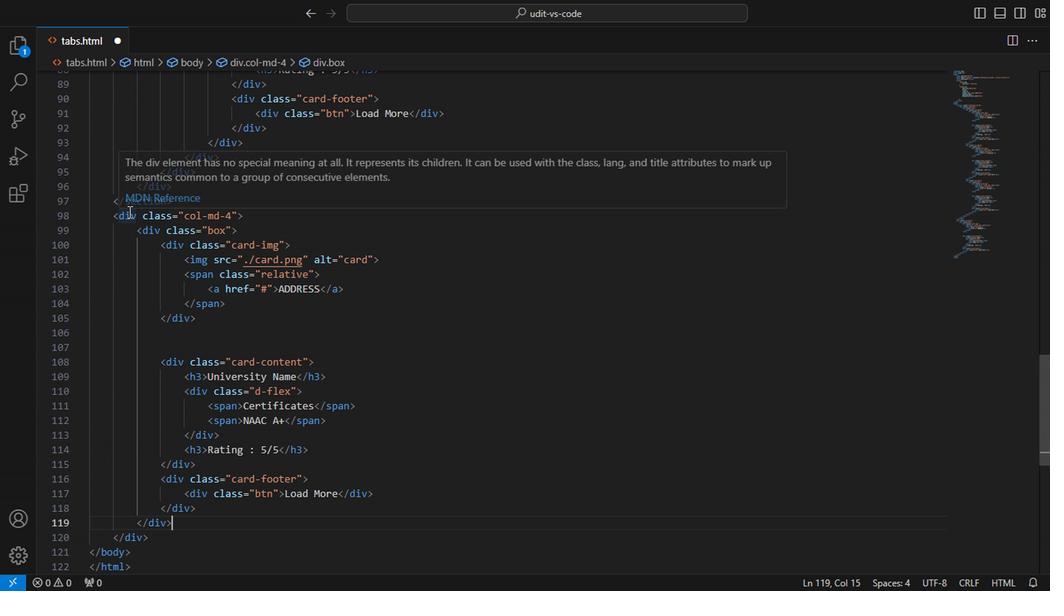 
Action: Mouse moved to (157, 535)
Screenshot: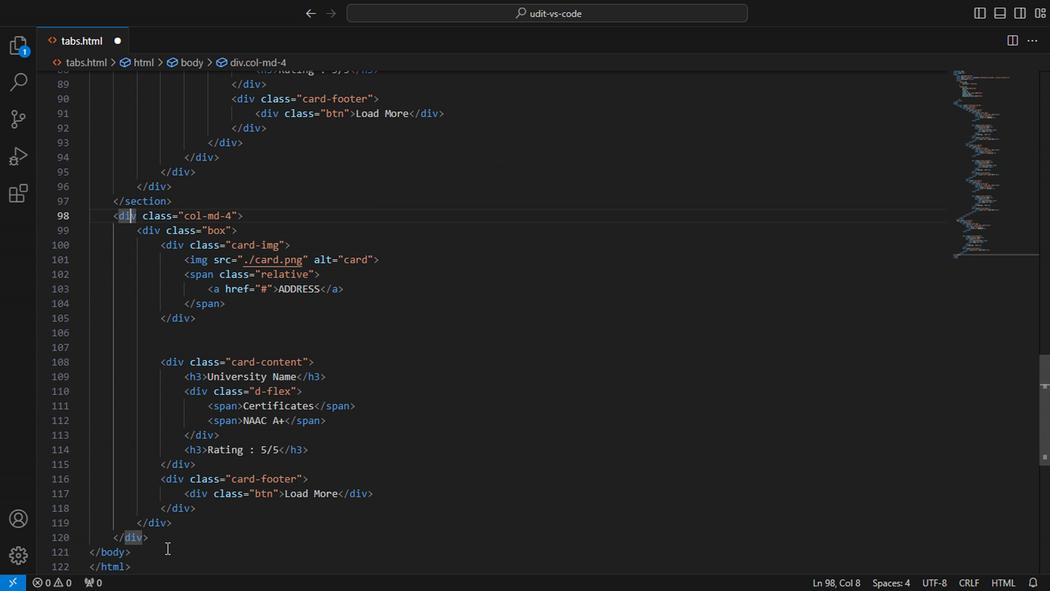 
Action: Mouse pressed left at (157, 535)
Screenshot: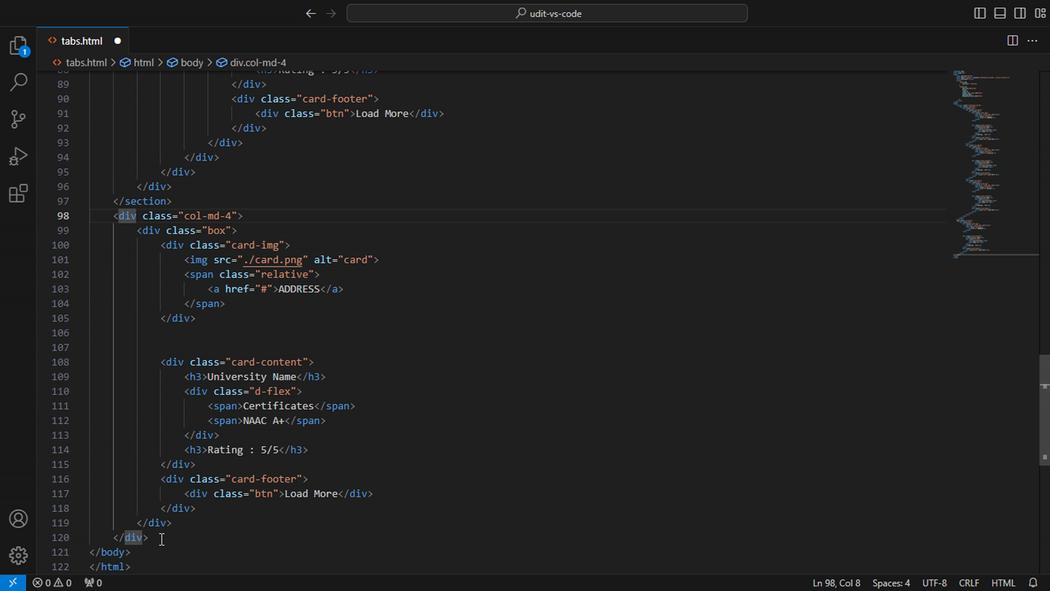 
Action: Key pressed <Key.enter>ctrl+section<Key.backspace><Key.backspace><Key.backspace><Key.backspace><Key.backspace><Key.backspace><Key.backspace><Key.backspace>section,faq<Key.backspace><Key.backspace><Key.backspace><Key.backspace>.faq<Key.enter><Key.enter>.conat<Key.backspace><Key.backspace>tainer<Key.enter><Key.enter>h1<Key.enter><Key.caps_lock>F<Key.caps_lock>requently<Key.space><Key.caps_lock>A<Key.caps_lock>sked<Key.space><Key.caps_lock>Q<Key.caps_lock>uestion
Screenshot: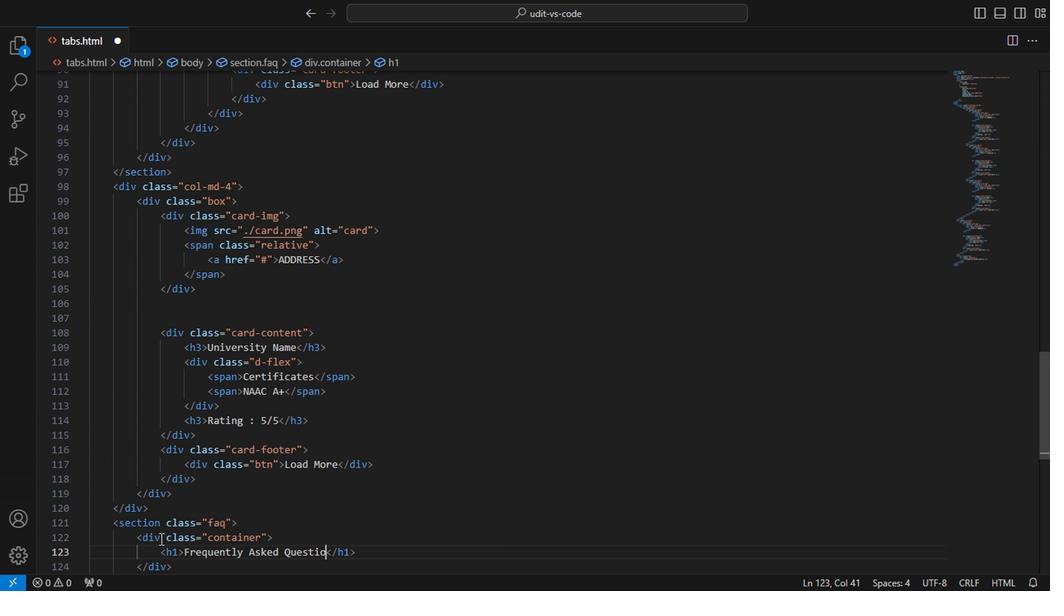 
Action: Mouse moved to (373, 547)
Screenshot: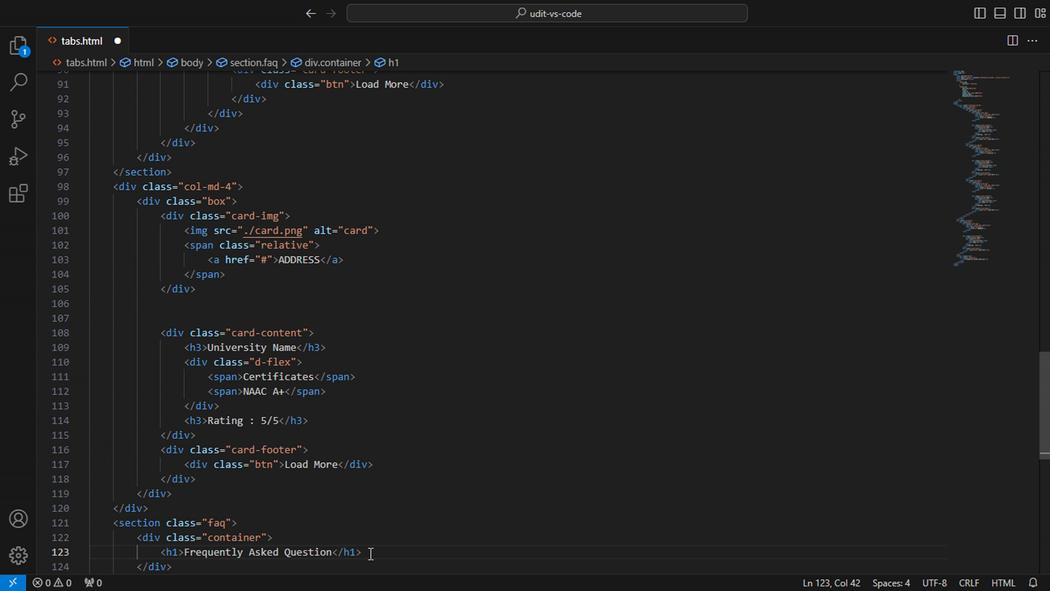
Action: Mouse pressed left at (373, 547)
Screenshot: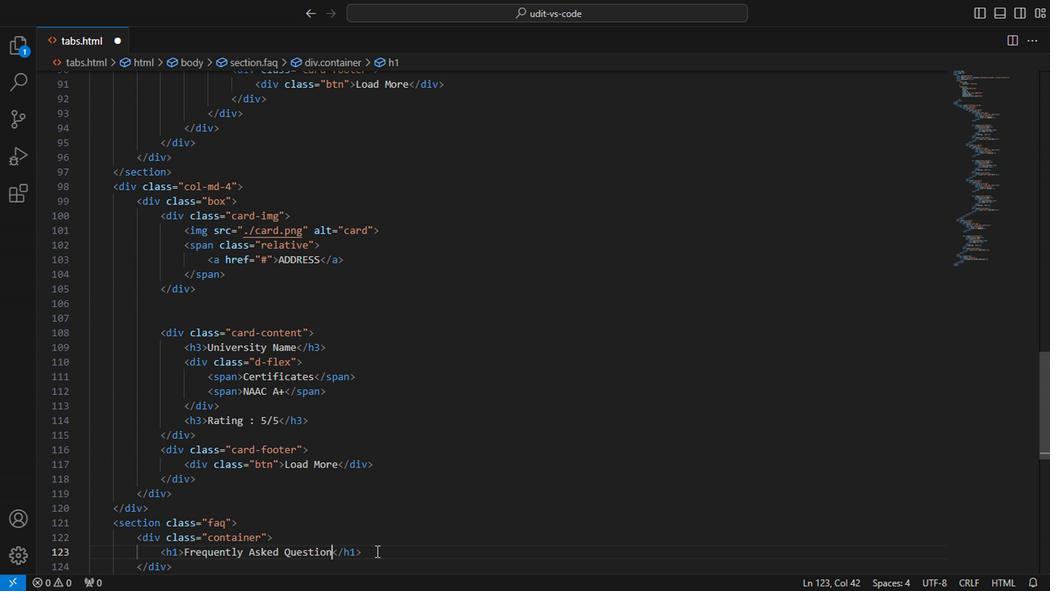 
Action: Key pressed <Key.enter>.faq-list<Key.enter><Key.enter>ul<Key.enter><Key.enter>li<Key.enter><Key.enter>a<Key.enter><Key.shift><Key.shift><Key.shift><Key.shift><Key.shift><Key.shift><Key.shift><Key.shift>#faq-list-1<Key.right><Key.space>data-bs-toogle<Key.enter>collapse<Key.right><Key.space>class<Key.enter>collapse<Key.right><Key.space>data-bs-target<Key.enter><Key.shift>#faq<Key.enter><Key.down><Key.up><Key.right><Key.right><Key.caps_lock>Q<Key.caps_lock>uestion-1<Key.right><Key.right><Key.right><Key.right><Key.enter>.<Key.backspace><Key.shift><Key.shift><Key.shift><Key.shift>#fa<Key.enter><Key.enter><Key.backspace><Key.backspace><Key.backspace><Key.backspace><Key.backspace><Key.backspace><Key.backspace><Key.backspace>1<Key.enter><Key.left><Key.space>clas<Key.enter>collapse<Key.space>show<Key.right><Key.space>data-bs-parent<Key.enter>.fa<Key.down><Key.down><Key.up><Key.shift_r><Key.enter><Key.right><Key.right><Key.enter>p<Key.enter><Key.enter><Key.caps_lock>A<Key.caps_lock>nswer<Key.down><Key.down>
Screenshot: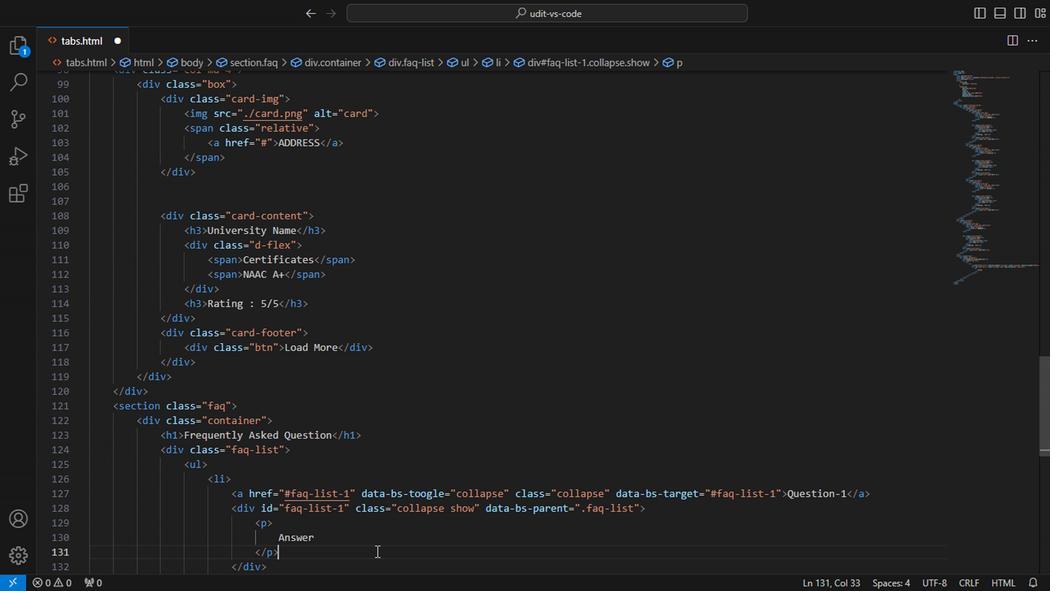 
Action: Mouse moved to (234, 560)
Screenshot: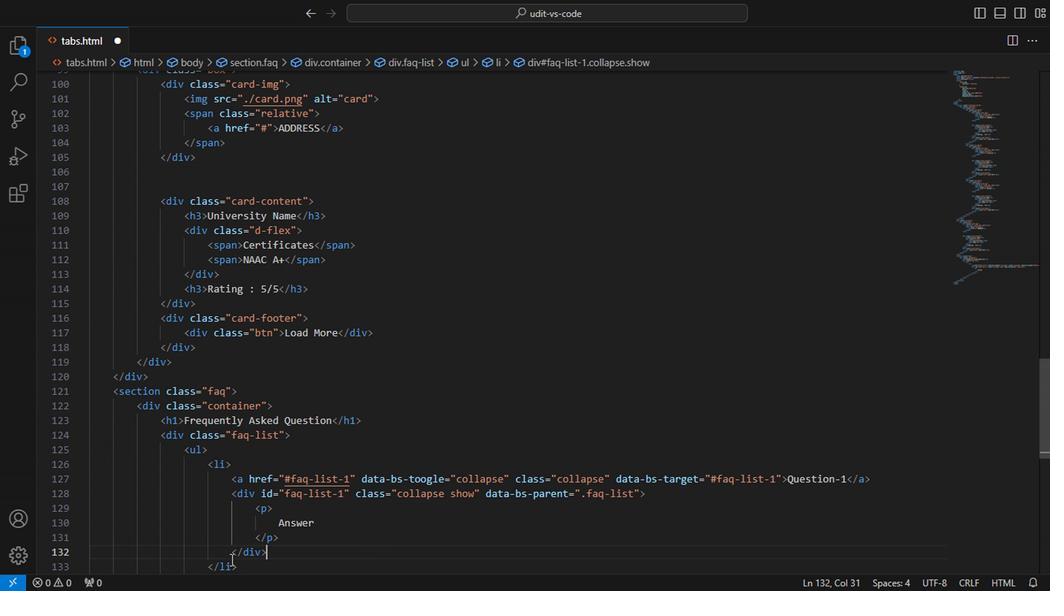 
Action: Mouse pressed left at (234, 560)
Screenshot: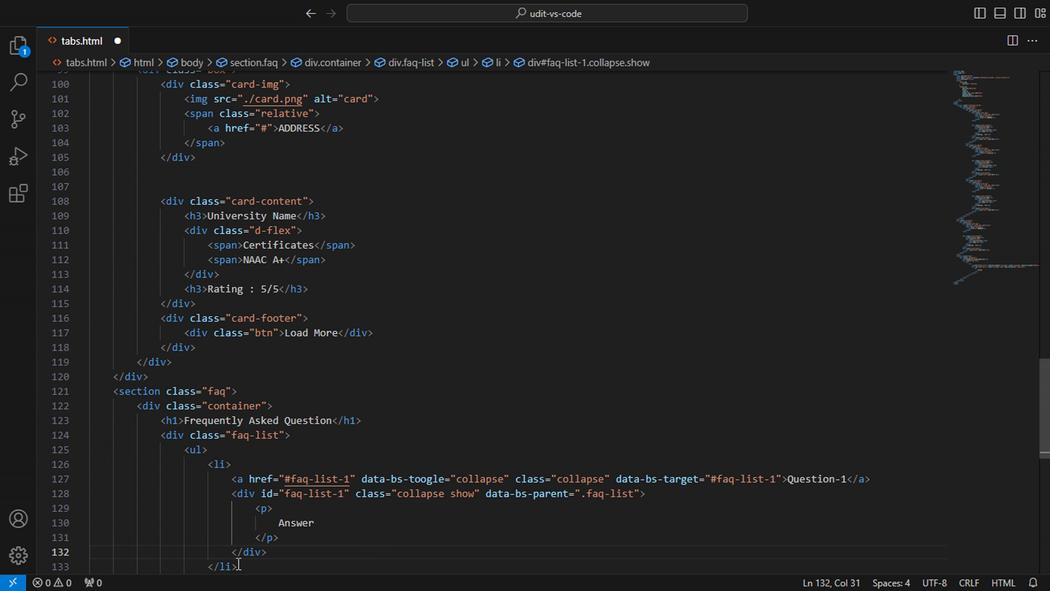 
Action: Key pressed <Key.enter>li<Key.enter><Key.enter>a<Key.enter><Key.shift><Key.shift><Key.shift><Key.shift><Key.shift><Key.shift><Key.shift><Key.shift><Key.shift><Key.shift><Key.shift><Key.shift><Key.shift>#faq-list<Key.backspace><Key.backspace><Key.backspace><Key.backspace><Key.backspace><Key.backspace><Key.backspace><Key.backspace><Key.right><Key.left>faq-list-2<Key.right><Key.space>data<Key.down><Key.down><Key.down><Key.enter>collapsed<Key.backspace><Key.right><Key.space>data<Key.down><Key.down><Key.enter><Key.shift>#<Key.down><Key.down><Key.enter><Key.right><Key.right><Key.left><Key.right><Key.space><Key.left><Key.left><Key.space>class<Key.enter>collapsd<Key.backspace>ed<Key.right><Key.right><Key.right><Key.backspace><Key.caps_lock>Q<Key.caps_lock>uestion-2<Key.right><Key.right><Key.right><Key.right><Key.enter><Key.shift>#<Key.down><Key.down><Key.enter><Key.backspace>2<Key.enter><Key.space>lass<Key.backspace><Key.backspace><Key.backspace><Key.backspace><Key.backspace><Key.left><Key.space>ctrl+Class<Key.enter>coll<Key.enter><Key.right><Key.space>data<Key.down><Key.down><Key.enter><Key.backspace><Key.backspace><Key.backspace><Key.backspace><Key.backspace><Key.backspace><Key.backspace><Key.backspace>pa<Key.enter>.faq<Key.down><Key.enter><Key.right><Key.right><Key.right><Key.left><Key.enter>p<Key.enter><Key.caps_lock>A<Key.caps_lock>nswer2<Key.left>-<Key.right><Key.right><Key.down><Key.down>
Screenshot: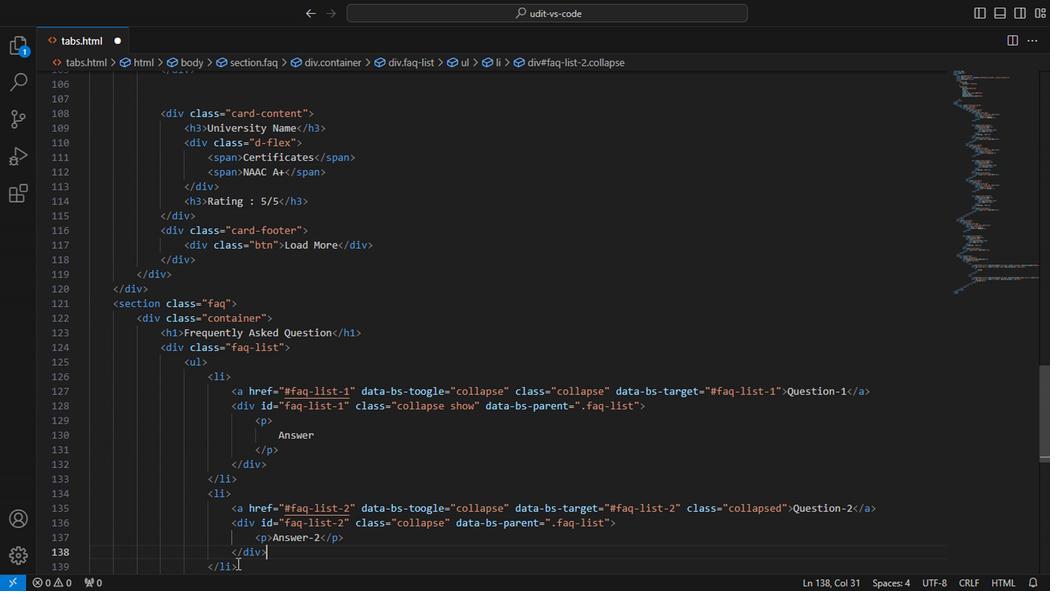 
Action: Mouse moved to (209, 474)
Screenshot: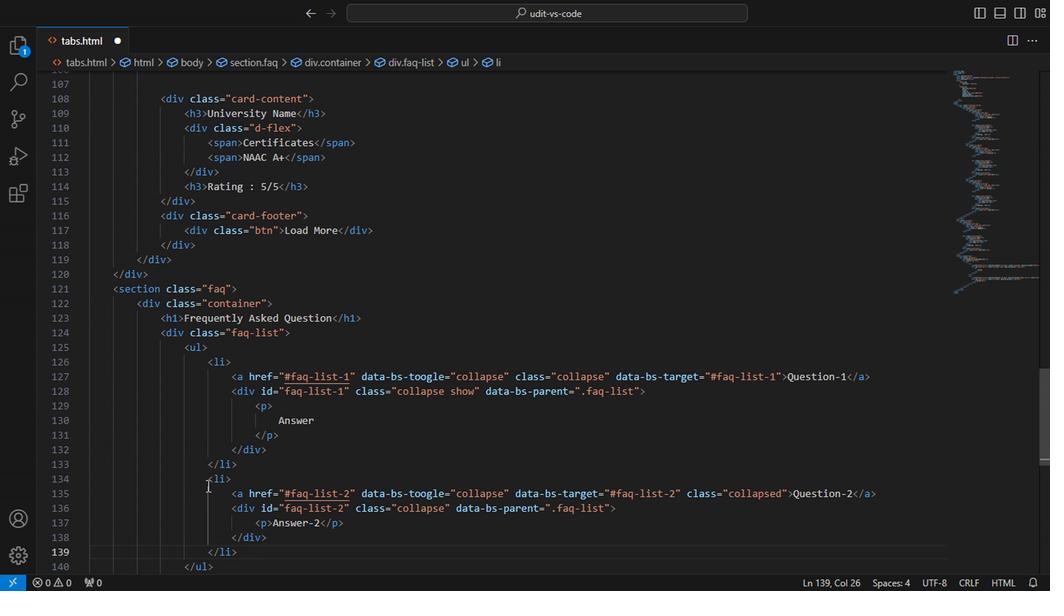 
Action: Mouse pressed left at (209, 474)
Screenshot: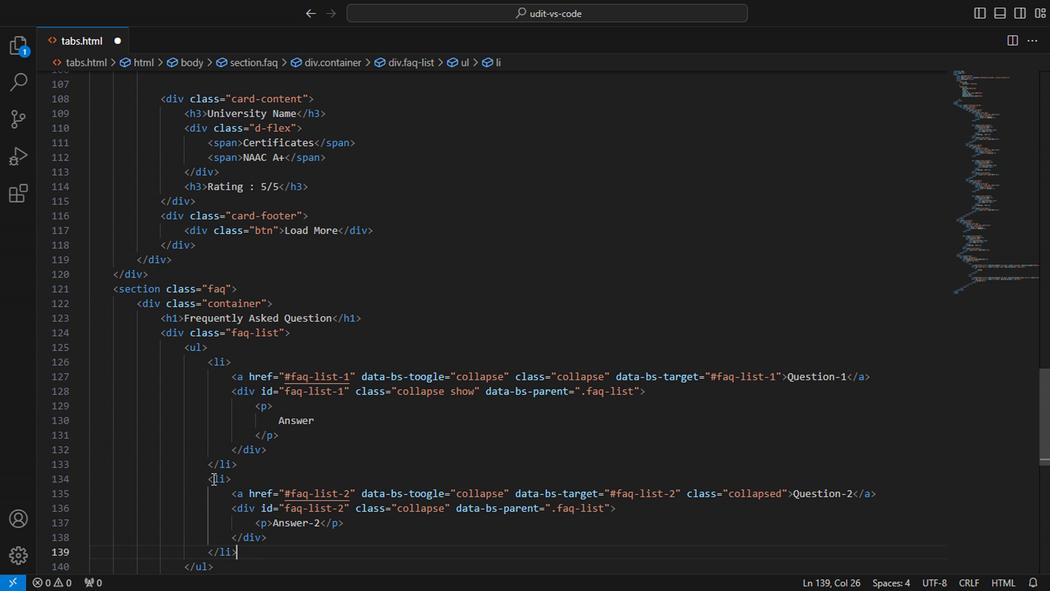 
Action: Mouse moved to (240, 546)
Screenshot: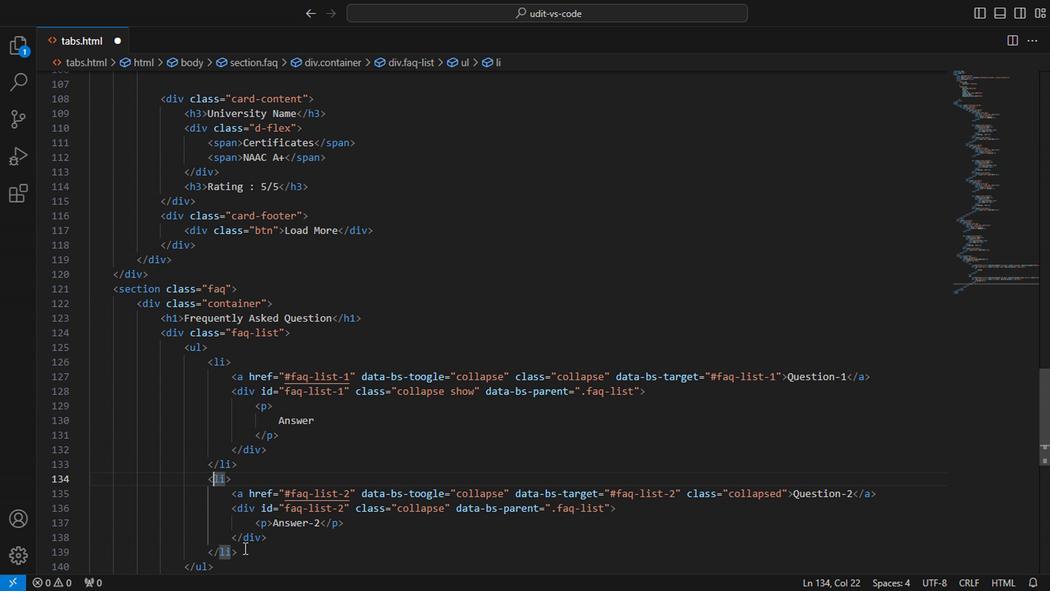 
Action: Mouse pressed left at (240, 546)
Screenshot: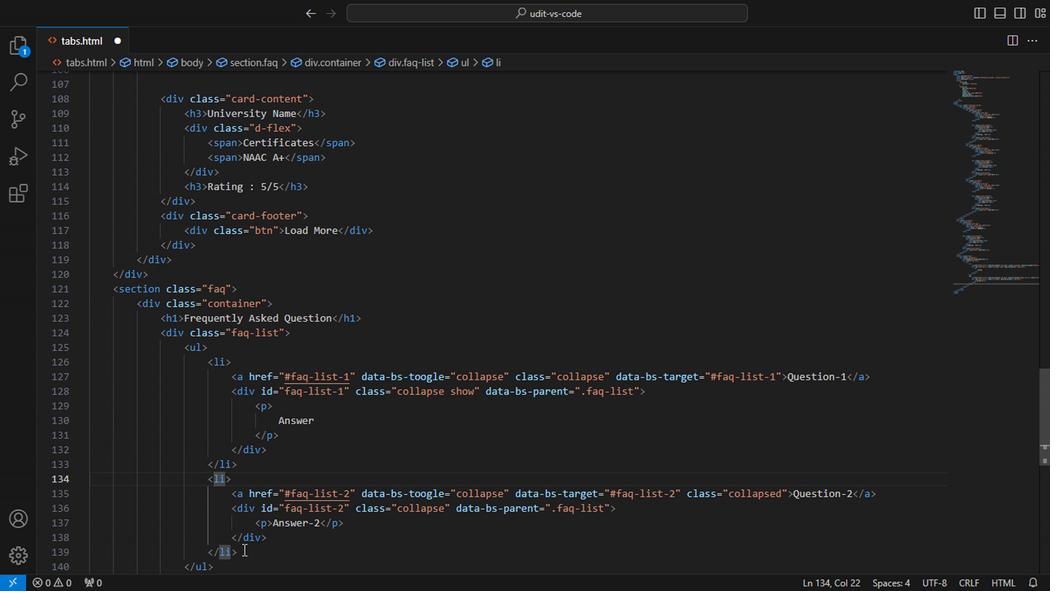 
Action: Key pressed <Key.enter>
Screenshot: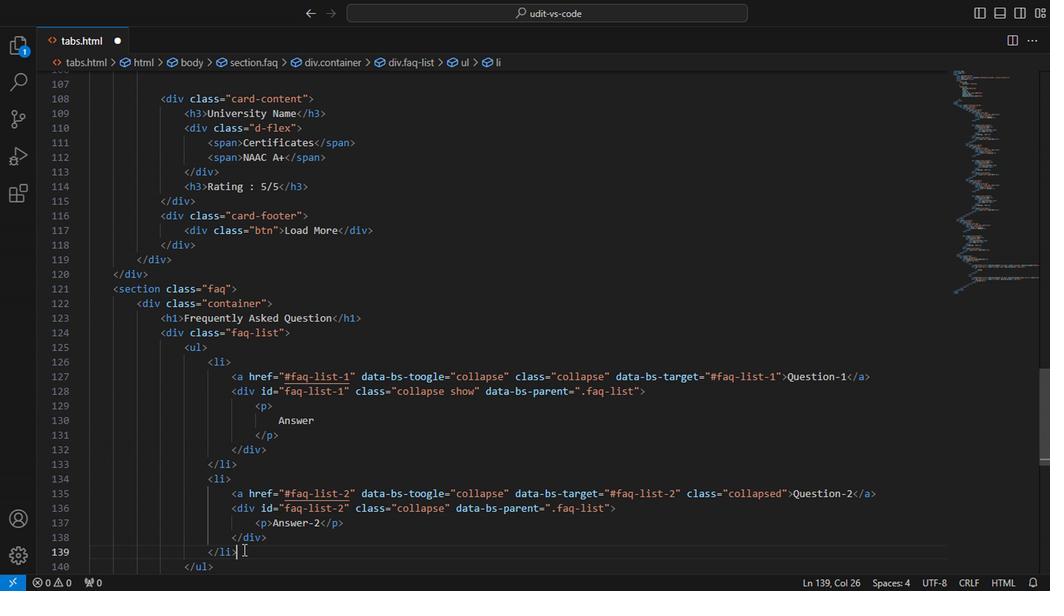 
Action: Mouse moved to (213, 458)
Screenshot: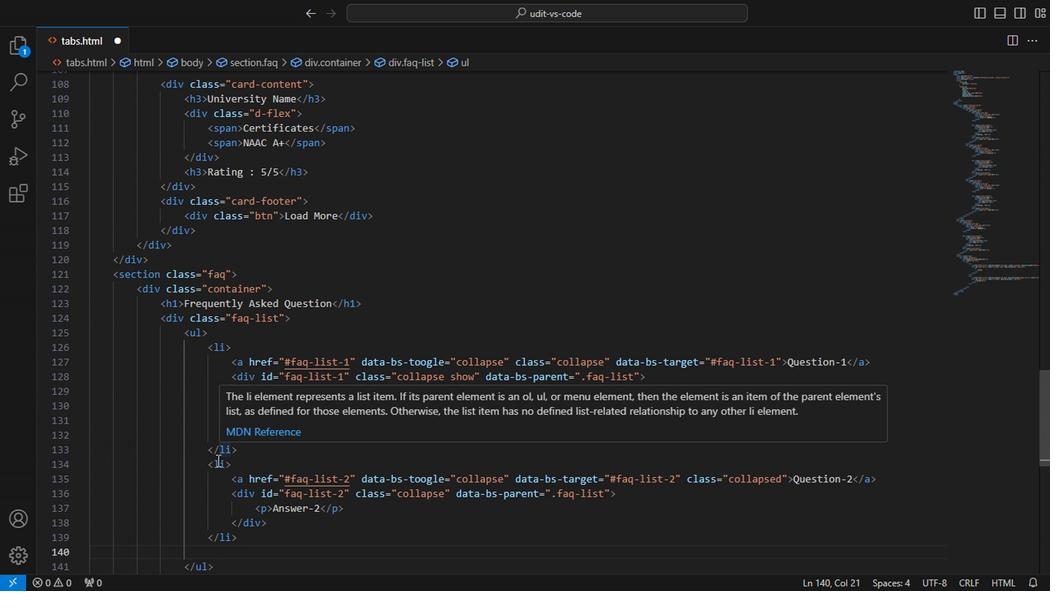 
Action: Mouse pressed left at (213, 458)
Screenshot: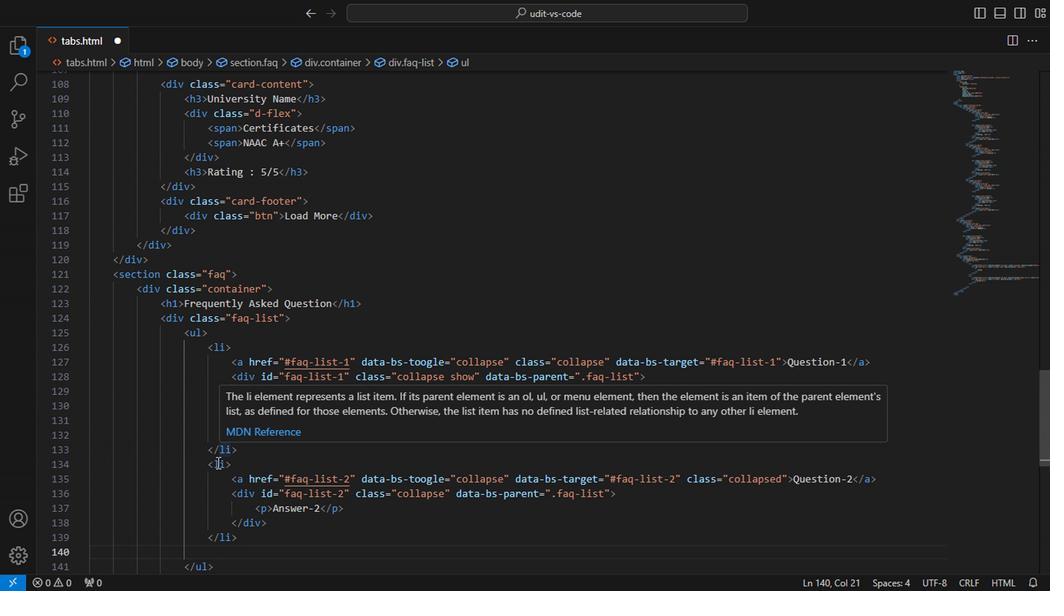 
Action: Mouse moved to (214, 543)
Screenshot: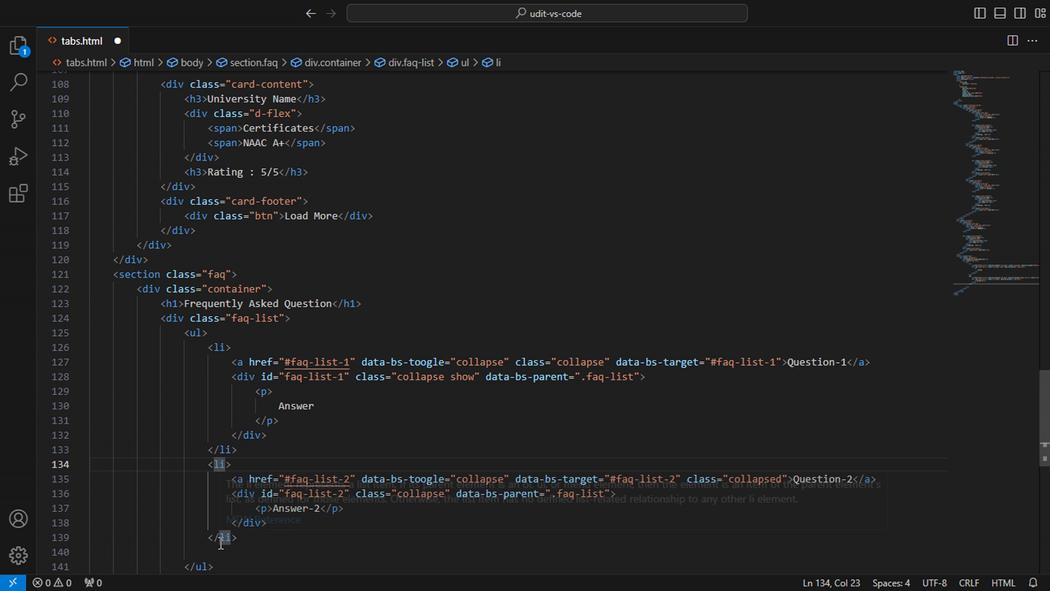 
Action: Mouse pressed left at (214, 543)
Screenshot: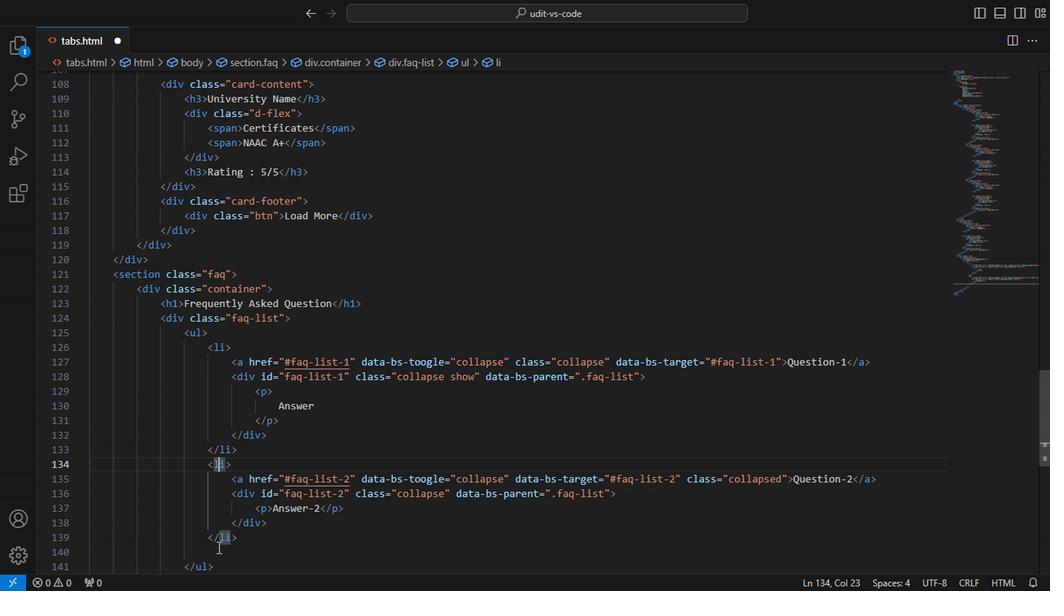 
Action: Key pressed l1<Key.backspace>i<Key.enter><Key.enter>a<Key.enter><Key.shift>#faq-list-3<Key.right><Key.space>data<Key.down><Key.down><Key.down><Key.enter>co<Key.down><Key.enter><Key.right><Key.space>data<Key.down><Key.down><Key.enter><Key.shift>#<Key.down><Key.down><Key.down><Key.enter><Key.right><Key.space>c;ass<Key.backspace><Key.backspace><Key.backspace><Key.backspace>lass<Key.enter>coll<Key.enter><Key.right><Key.left>d<Key.right><Key.right><Key.caps_lock>Q<Key.shift>UESTIOJN<Key.backspace><Key.backspace><Key.backspace><Key.backspace><Key.backspace><Key.backspace><Key.backspace><Key.backspace><Key.caps_lock>uestion-3<Key.right><Key.right><Key.right><Key.right><Key.enter><Key.shift><Key.shift><Key.shift><Key.shift>#<Key.down><Key.down><Key.down><Key.down><Key.up><Key.enter><Key.backspace>3<Key.enter><Key.left><Key.space>data<Key.down><Key.down><Key.down><Key.up><Key.up><Key.enter>.fa<Key.down><Key.enter><Key.right><Key.space>class<Key.enter>collapse<Key.right><Key.right><Key.caps_lock>A<Key.caps_lock>nswer<Key.right><Key.right><Key.right><Key.right><Key.right><Key.right><Key.right>
Screenshot: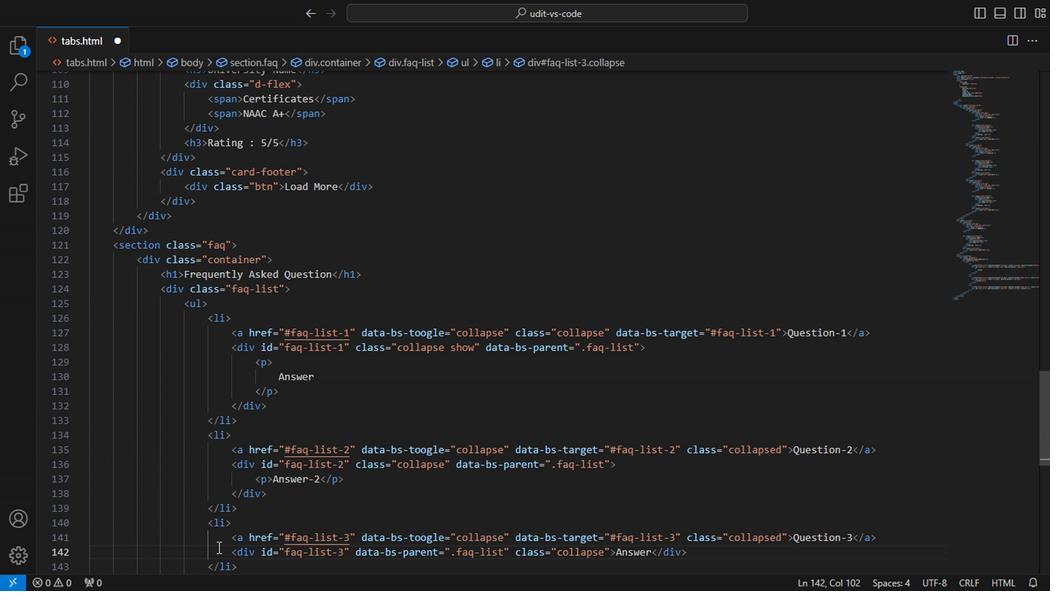 
Action: Mouse moved to (682, 536)
Screenshot: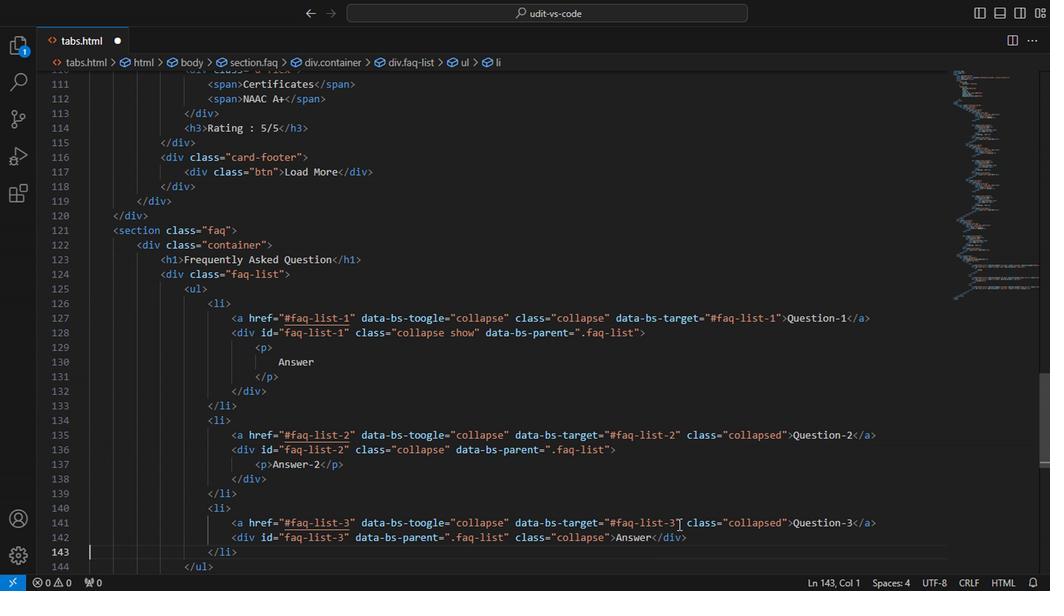 
Action: Mouse pressed left at (682, 536)
Screenshot: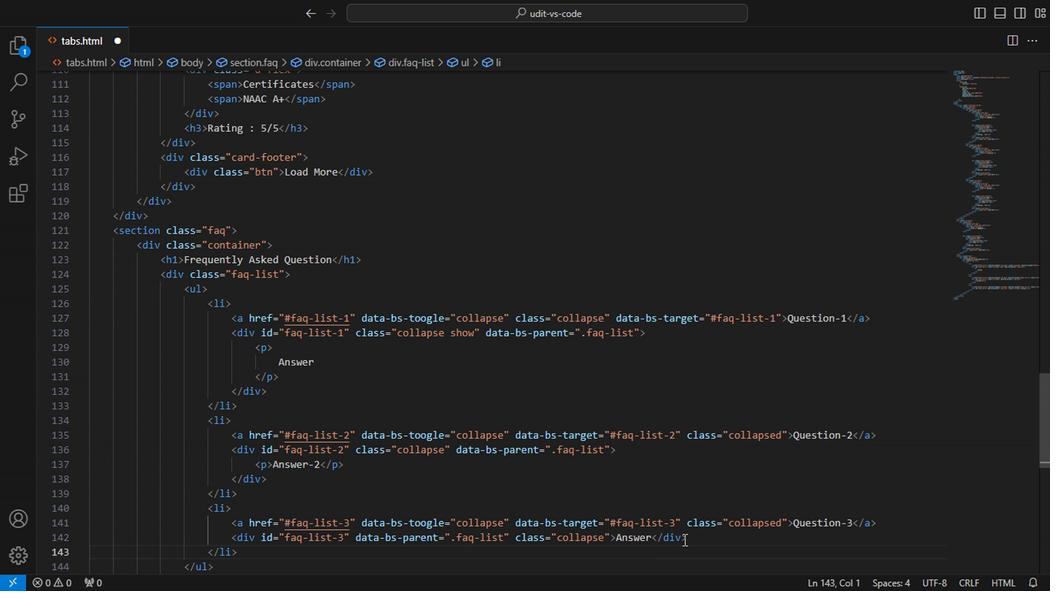 
Action: Mouse moved to (219, 545)
Screenshot: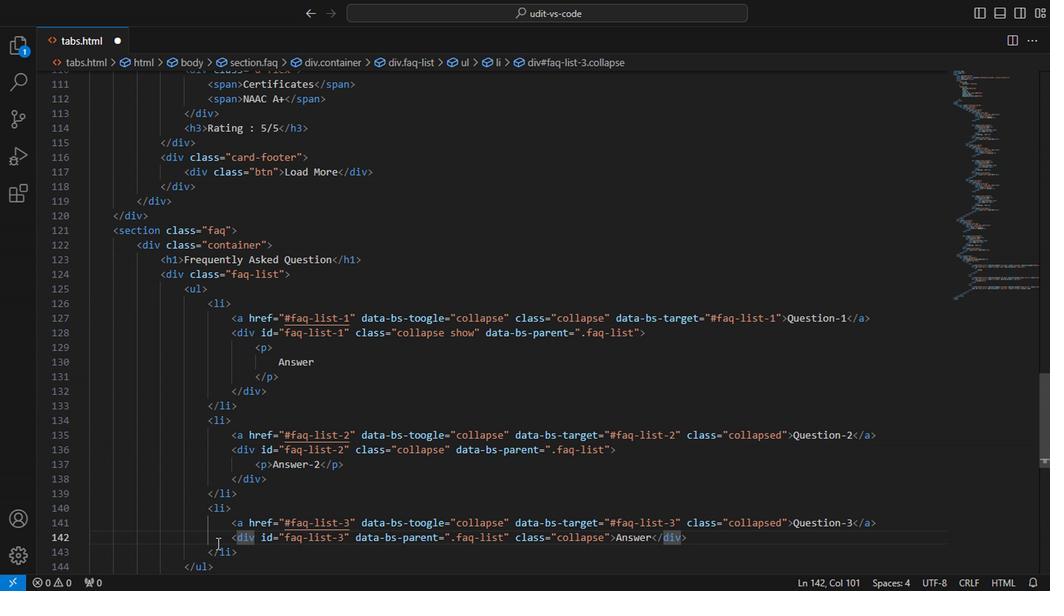 
Action: Mouse pressed left at (219, 545)
Screenshot: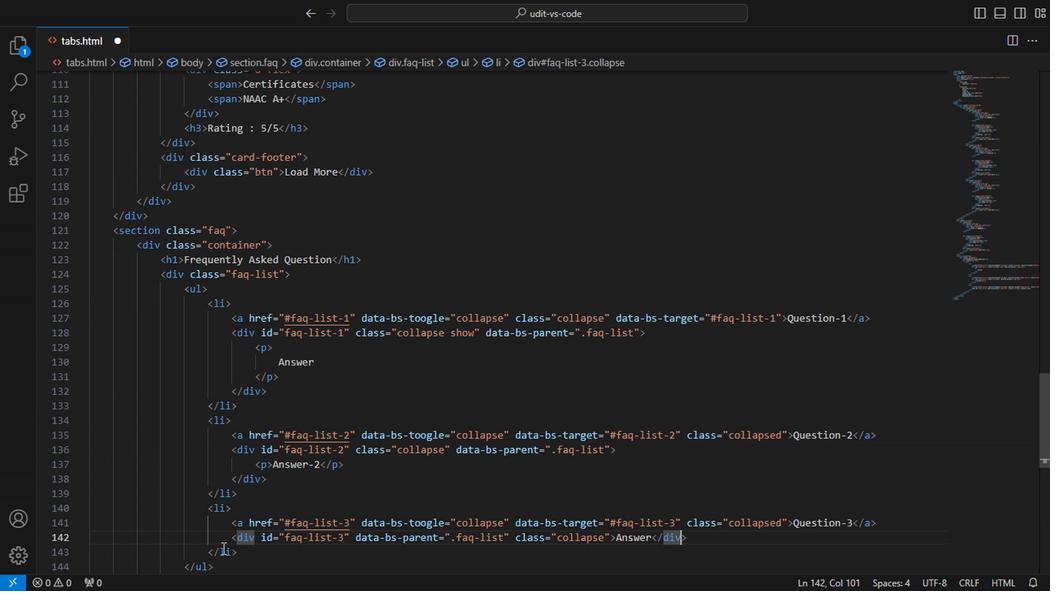 
Action: Mouse moved to (239, 551)
Screenshot: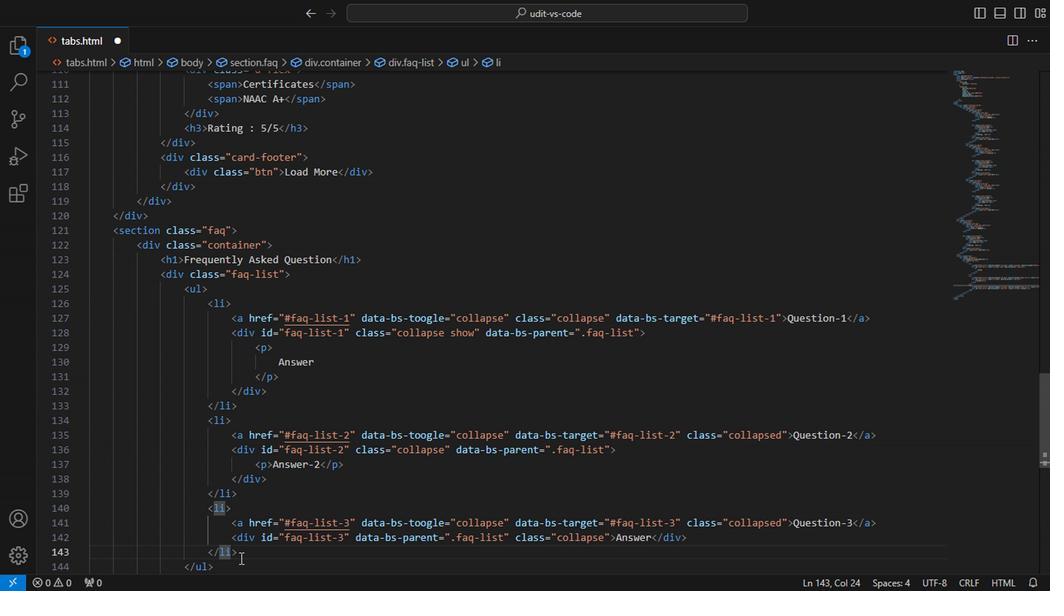 
Action: Mouse pressed left at (239, 551)
Screenshot: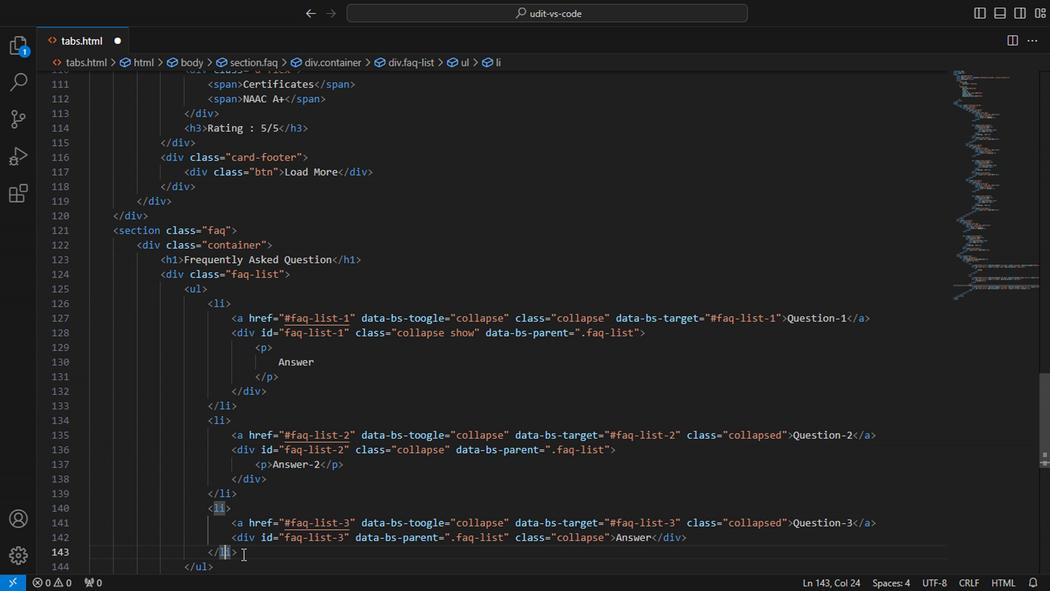 
Action: Key pressed <Key.enter>.<Key.backspace>li<Key.enter><Key.enter>a<Key.enter><Key.shift>#faq-list-4<Key.right><Key.right><Key.left><Key.space>data-bs-to<Key.enter>collapse<Key.right><Key.space>data<Key.down><Key.down><Key.enter><Key.shift>#faq<Key.up><Key.enter><Key.right><Key.space>clas<Key.enter>coll<Key.up><Key.enter><Key.right><Key.right><Key.caps_lock>Q<Key.caps_lock>uestiojn<Key.backspace><Key.backspace><Key.backspace>on-4<Key.right><Key.right><Key.right><Key.right><Key.enter>p<Key.enter>ctrl+Z<Key.backspace><Key.shift>#<Key.up><Key.enter><Key.backspace>4<Key.enter><Key.left><Key.space>data<Key.down><Key.enter><Key.shift><Key.shift><Key.shift><Key.shift><Key.shift><Key.shift><Key.shift><Key.shift><Key.shift><Key.shift><Key.shift>#<Key.up><Key.enter><Key.backspace><Key.backspace><Key.backspace><Key.backspace><Key.backspace><Key.backspace><Key.backspace><Key.backspace><Key.backspace><Key.backspace><Key.backspace>.faq<Key.up><Key.enter><Key.backspace><Key.backspace><Key.right><Key.space>class<Key.enter>collap<Key.enter><Key.right><Key.right><Key.enter>p<Key.enter><Key.enter>asnwer-4<Key.down><Key.down><Key.down><Key.down><Key.down><Key.down><Key.down><Key.enter>h1<Key.enter><Key.enter><Key.caps_lock>T<Key.caps_lock>he<Key.space><Key.caps_lock>M<Key.caps_lock>agic<Key.space>you<Key.space>are<Key.space>seeking<Key.space>is<Key.space>in<Key.space>the<Key.space>work<Key.space>you<Key.space>are<Key.space>avoiding....
Screenshot: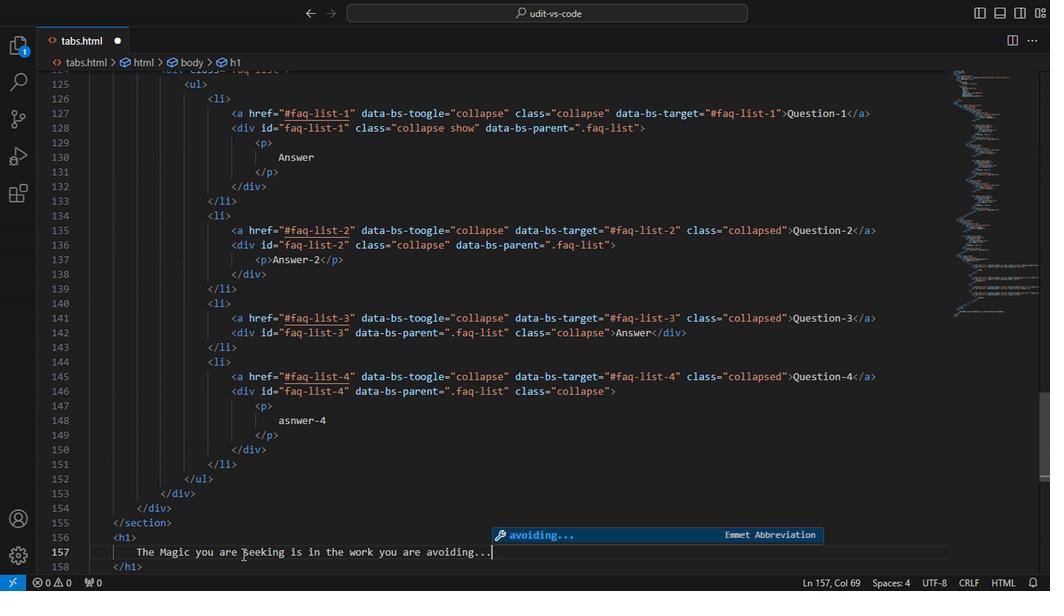 
Action: Mouse moved to (465, 417)
Screenshot: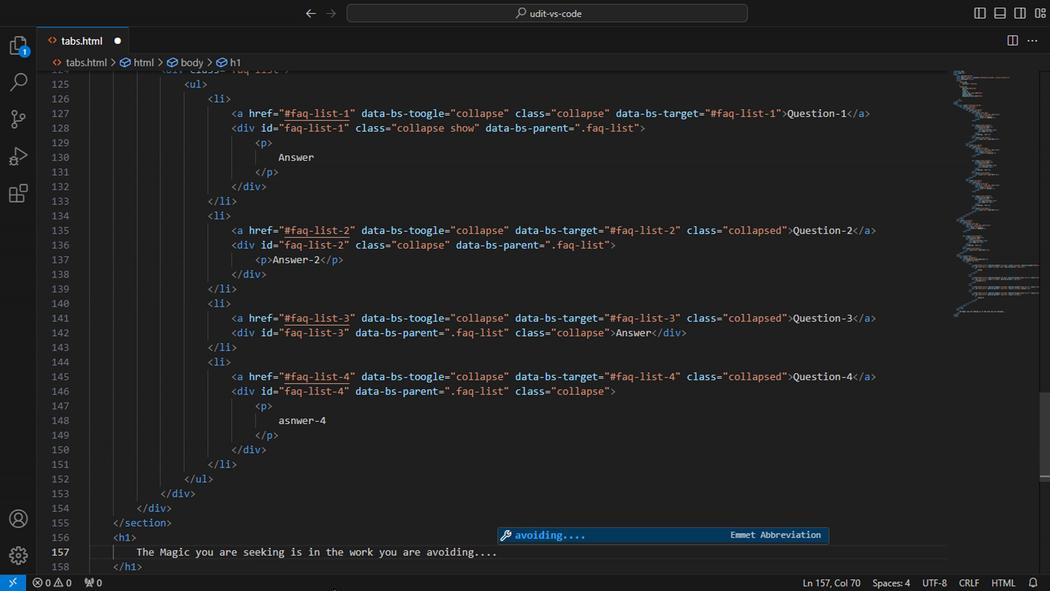 
Action: Mouse pressed left at (465, 417)
Screenshot: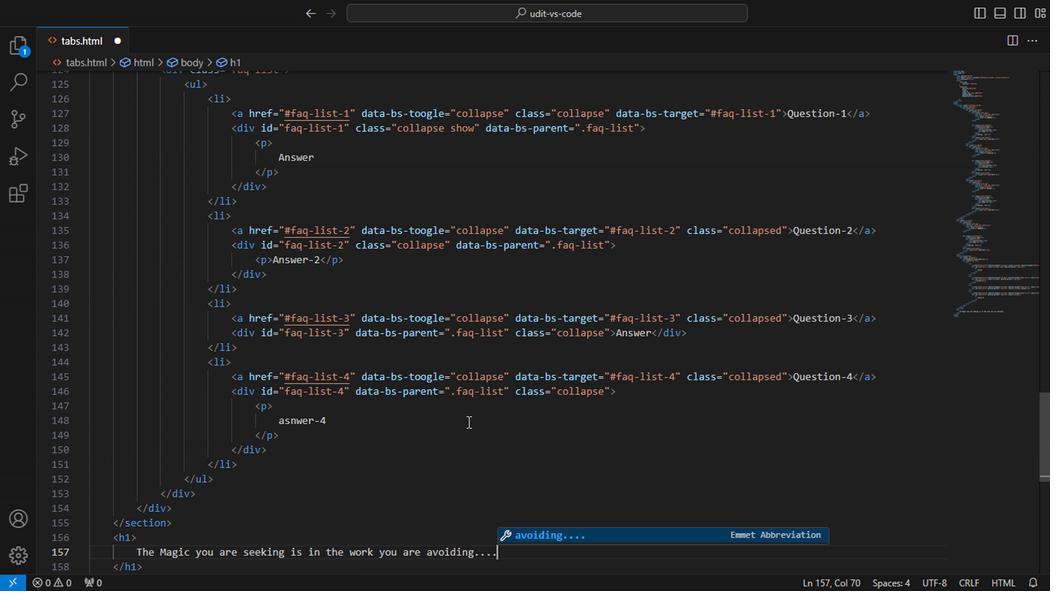 
Action: Mouse moved to (524, 541)
Screenshot: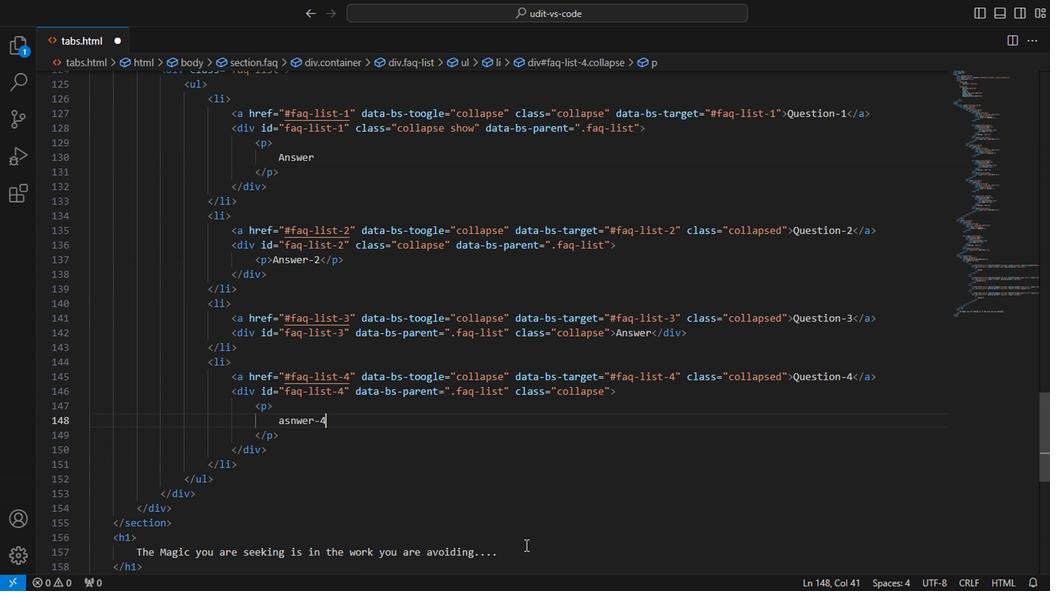 
Action: Mouse pressed left at (524, 541)
Screenshot: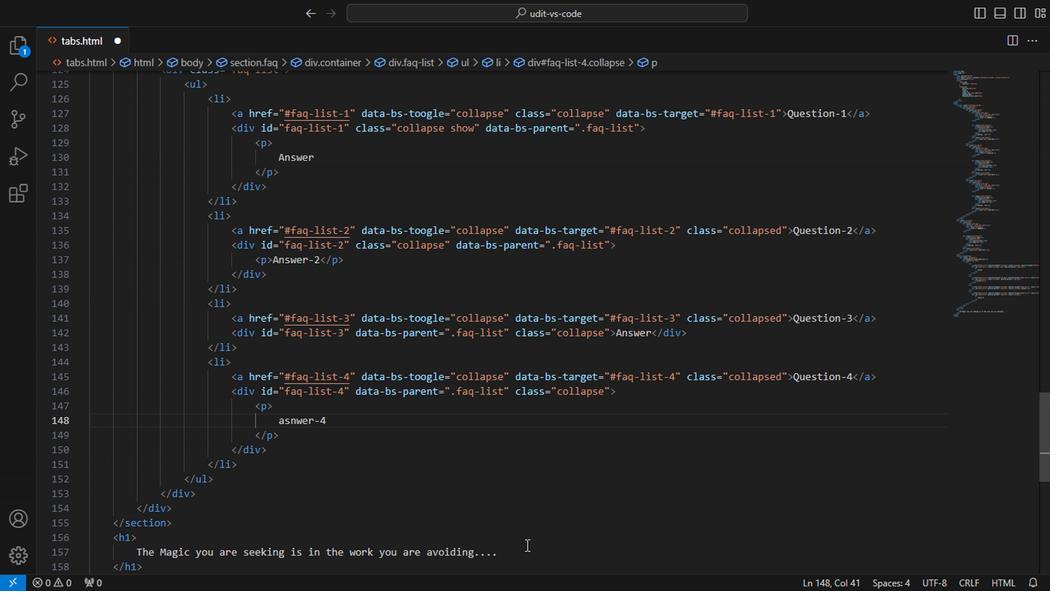 
Action: Mouse moved to (852, 488)
Screenshot: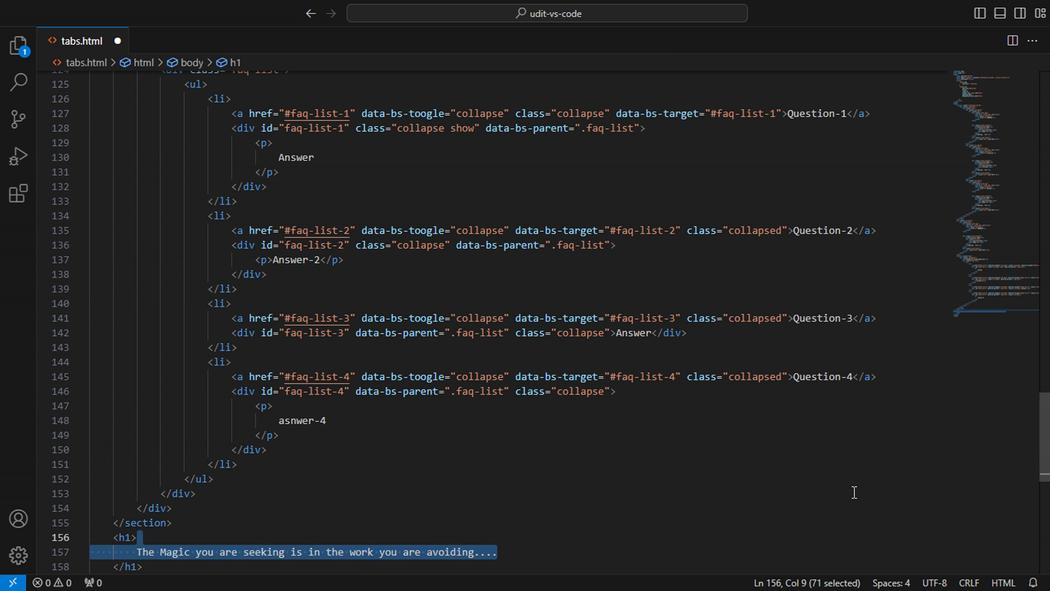 
Action: Mouse pressed left at (852, 488)
Screenshot: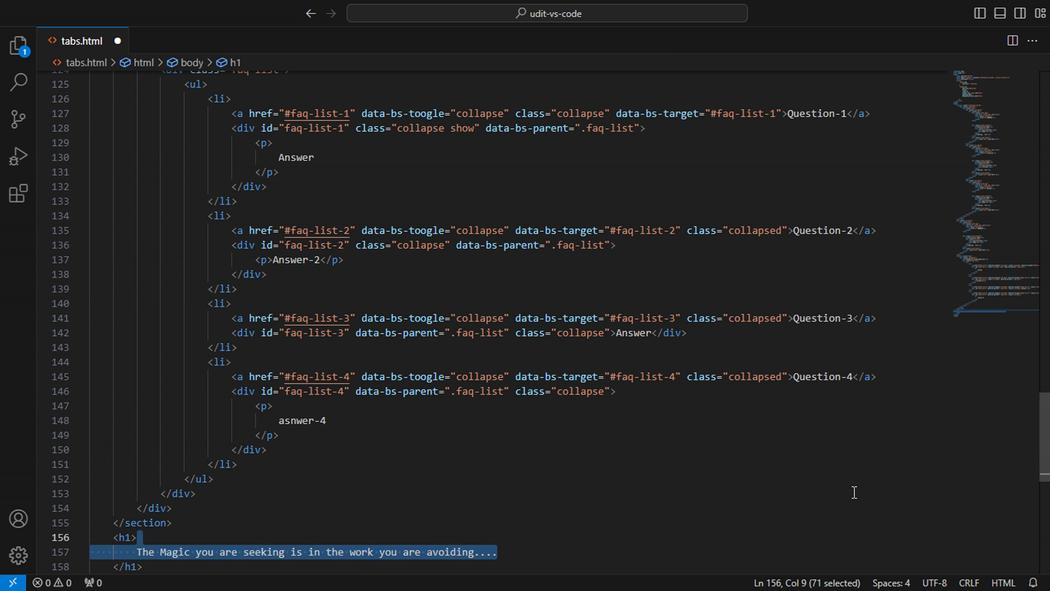 
Action: Mouse moved to (1045, 426)
Screenshot: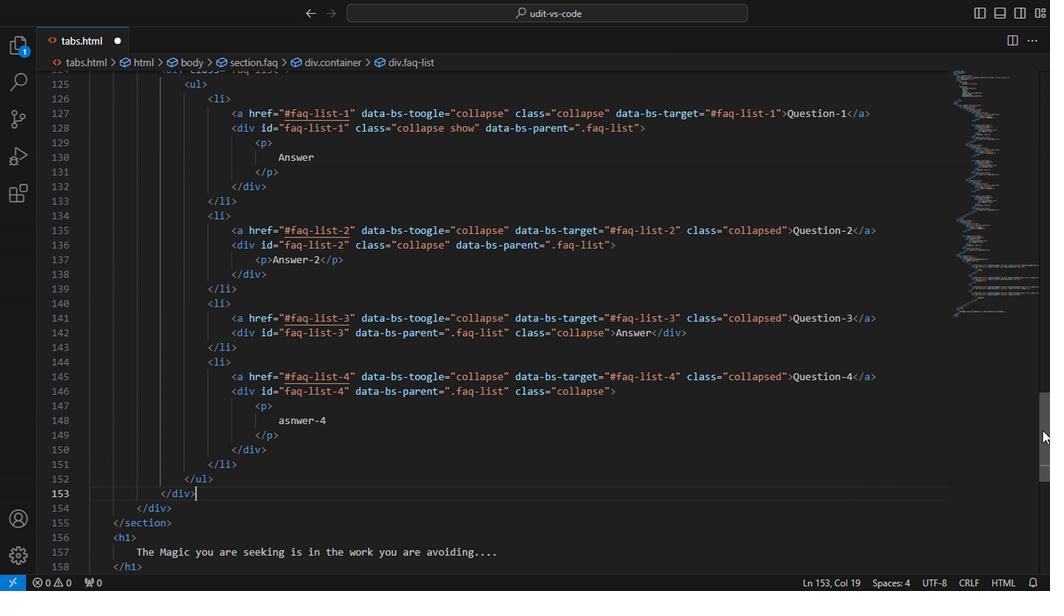 
Action: Mouse pressed left at (1045, 426)
Screenshot: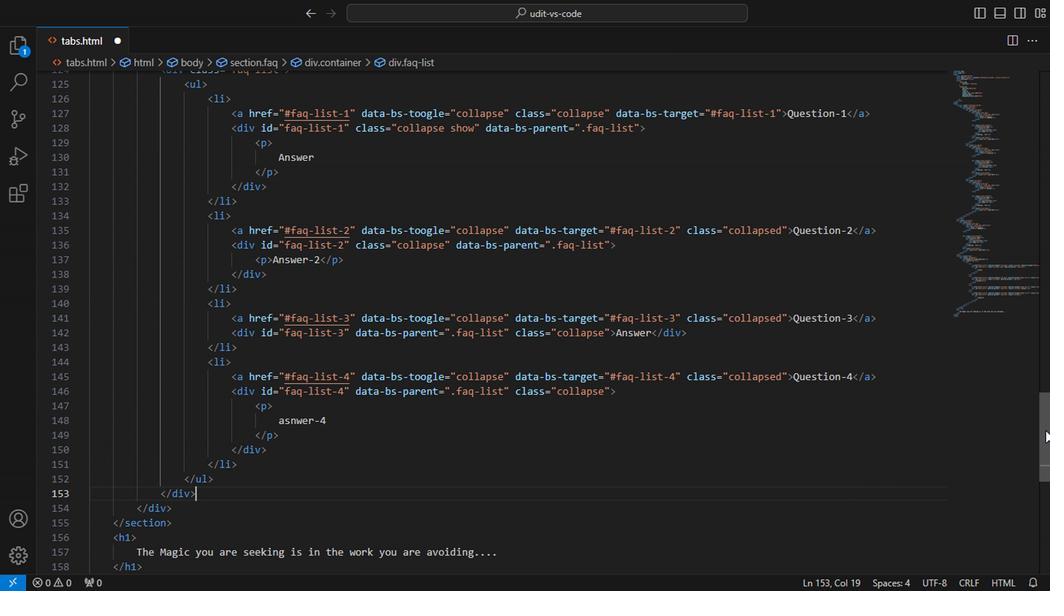 
Action: Mouse moved to (138, 329)
Screenshot: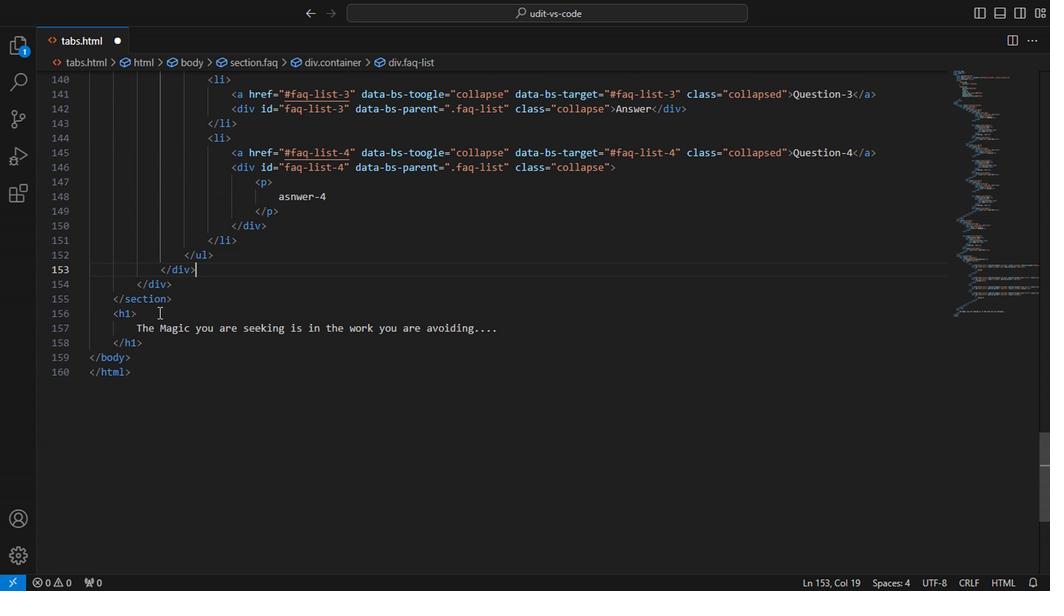 
Action: Mouse pressed left at (138, 329)
Screenshot: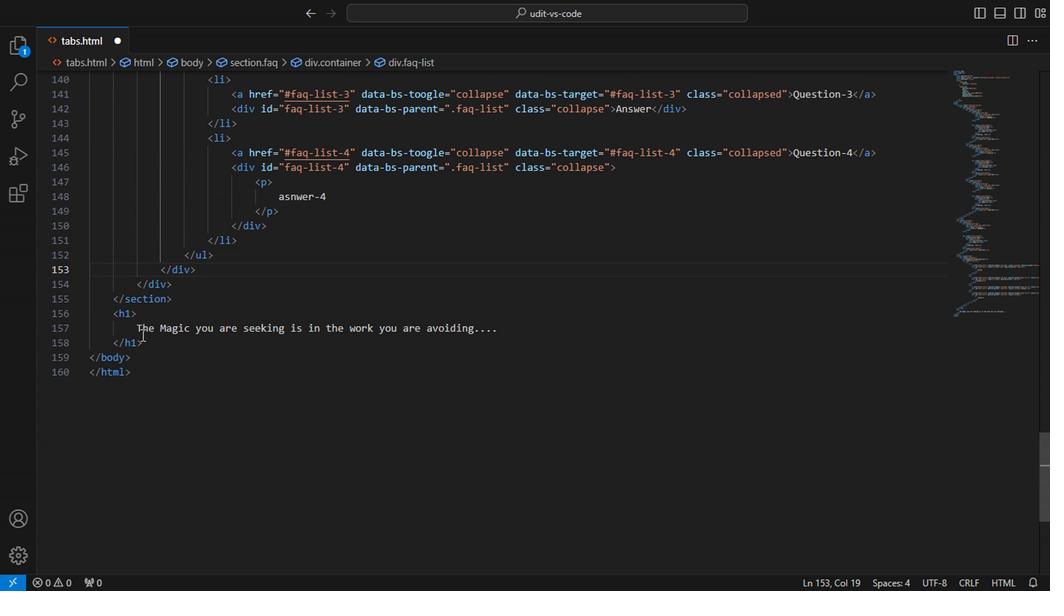 
Action: Mouse moved to (519, 332)
Screenshot: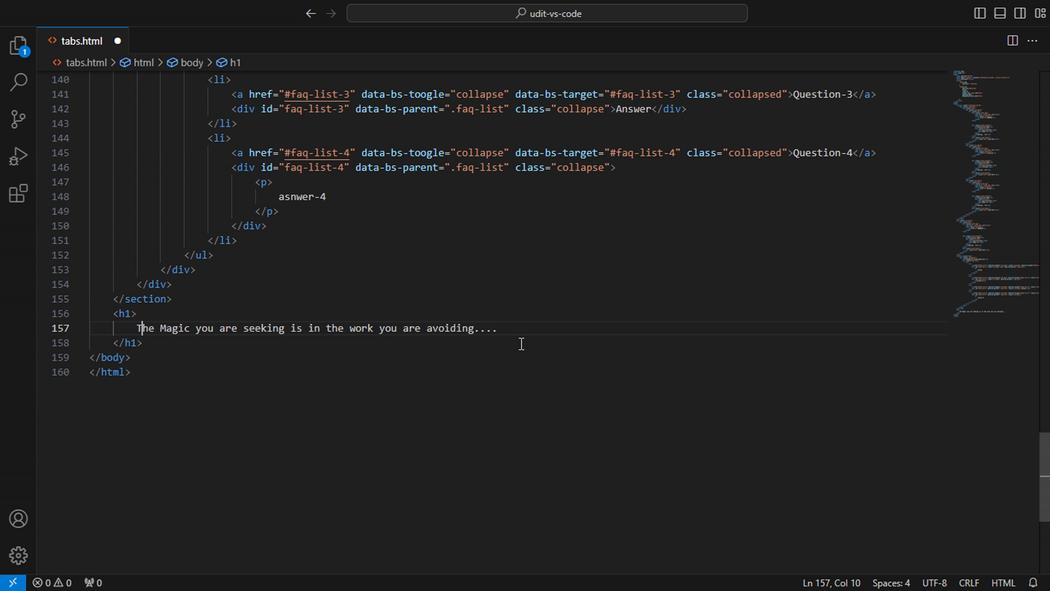 
Action: Mouse pressed left at (519, 332)
Screenshot: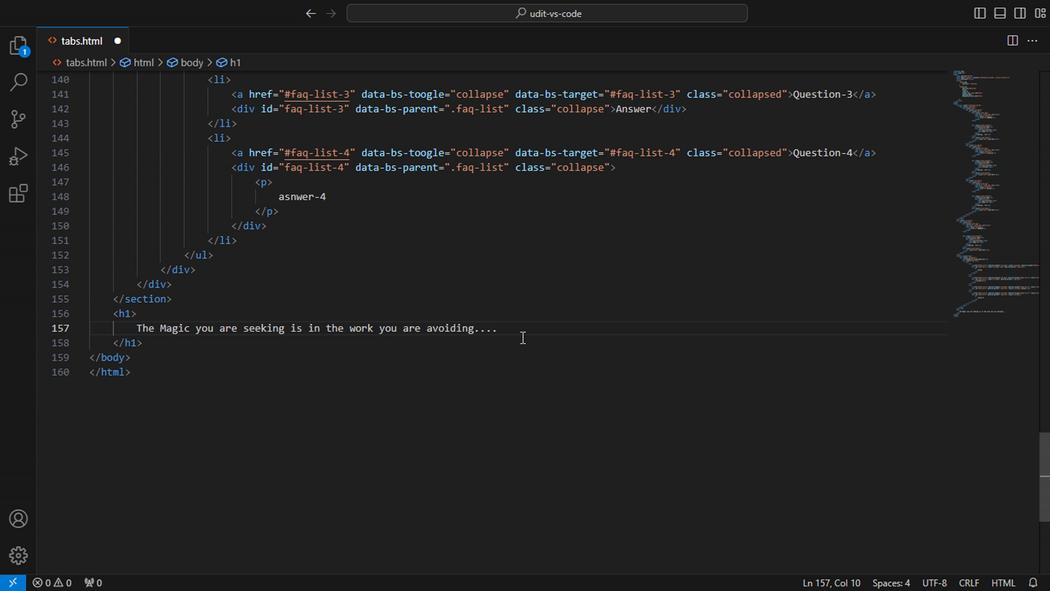 
Action: Key pressed <Key.enter>p<Key.enter>thw<Key.backspace>e<Key.space>work<Key.space>i<Key.space>am<Key.space>avoiding<Key.space>is<Key.space>
Screenshot: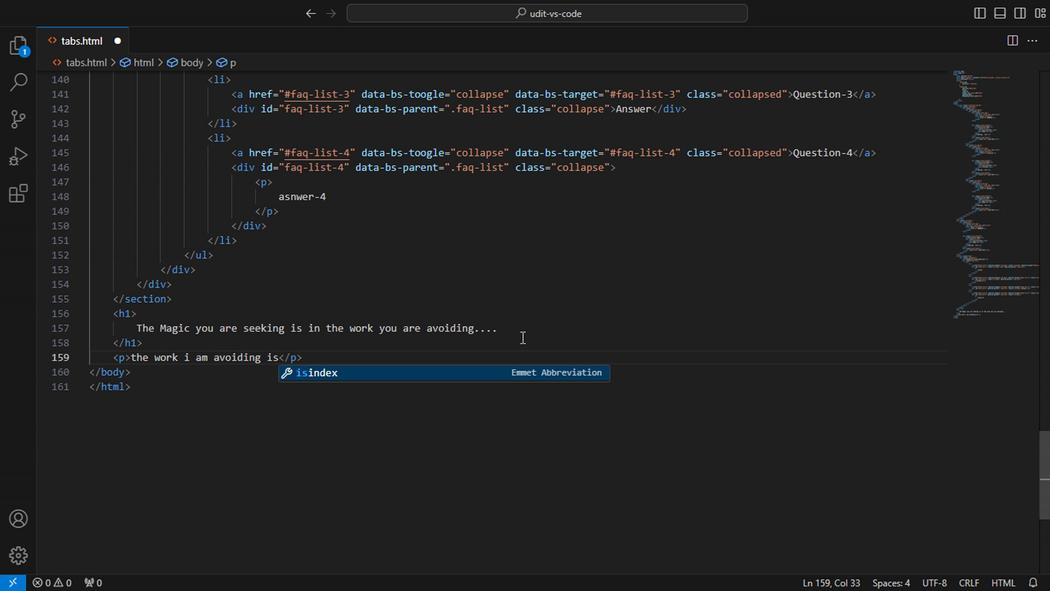 
